 Task: Find connections with filter location Okap with filter topic #Lockdownwith filter profile language Potuguese with filter current company Kantar with filter school Bishop Cotton Boys' School with filter industry Building Construction with filter service category Packaging Design with filter keywords title IT Manager
Action: Mouse moved to (652, 87)
Screenshot: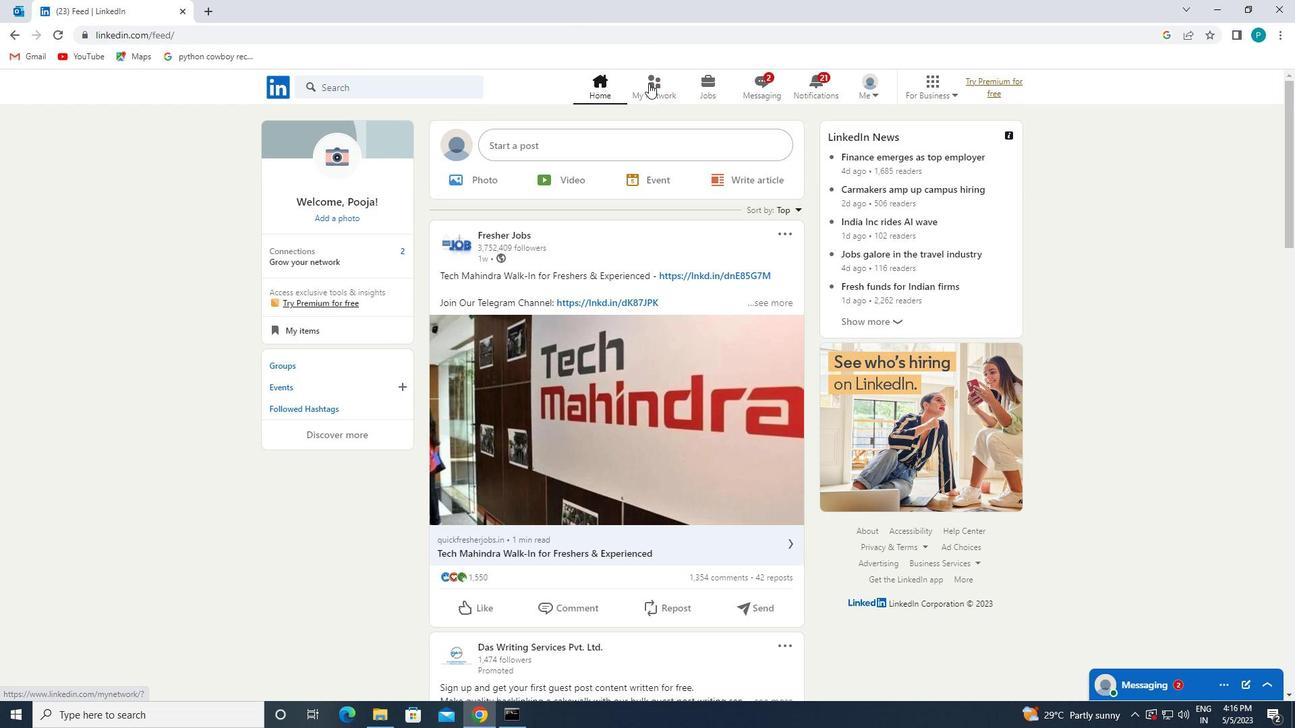 
Action: Mouse pressed left at (652, 87)
Screenshot: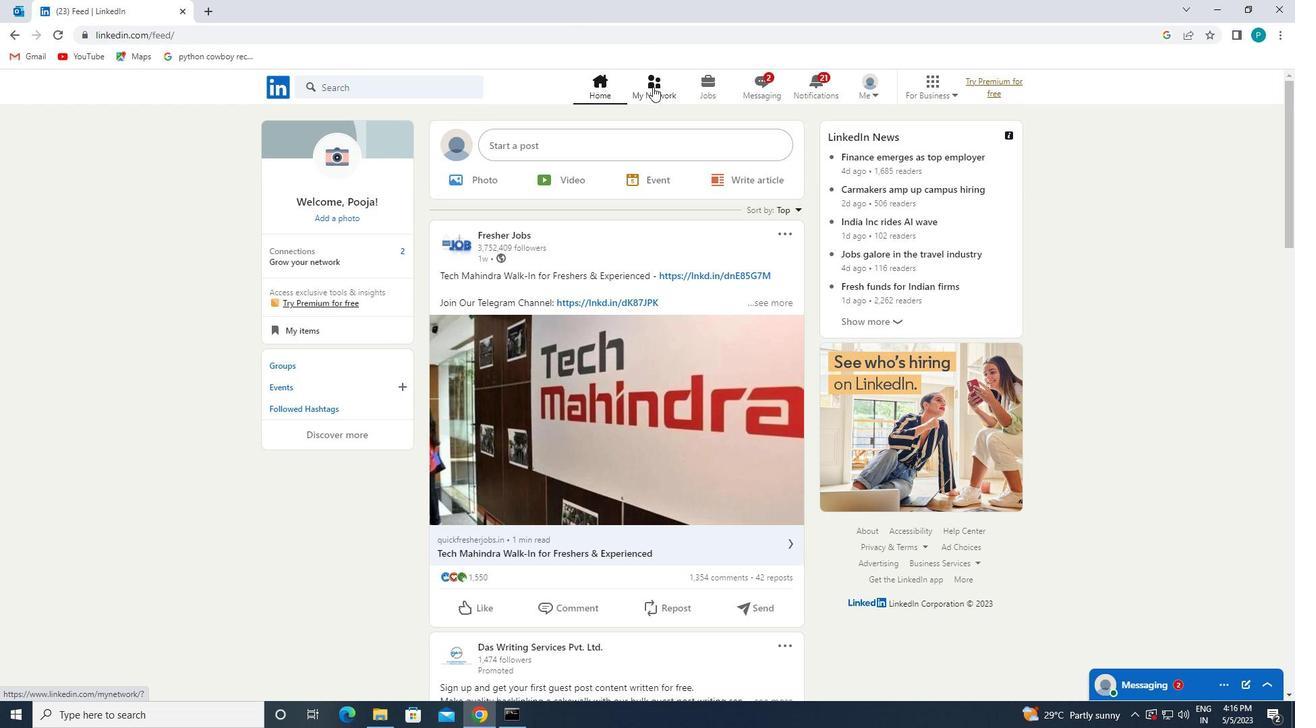 
Action: Mouse moved to (407, 167)
Screenshot: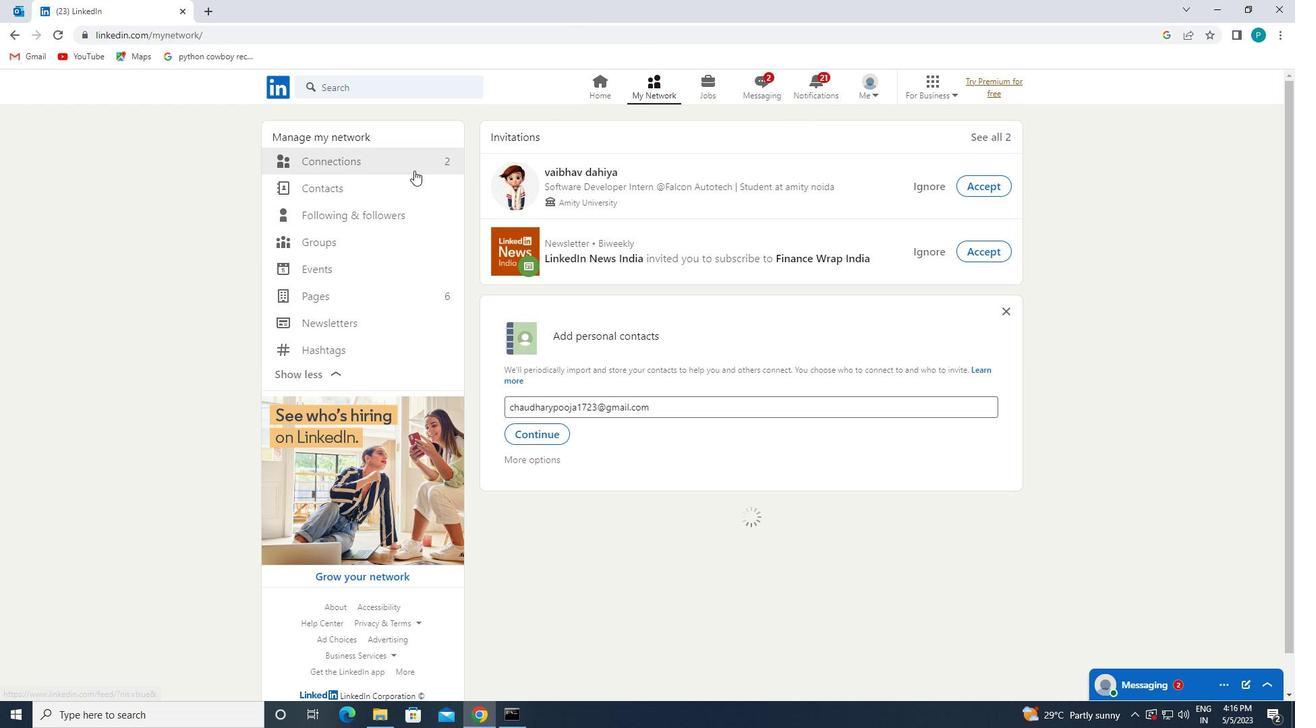 
Action: Mouse pressed left at (407, 167)
Screenshot: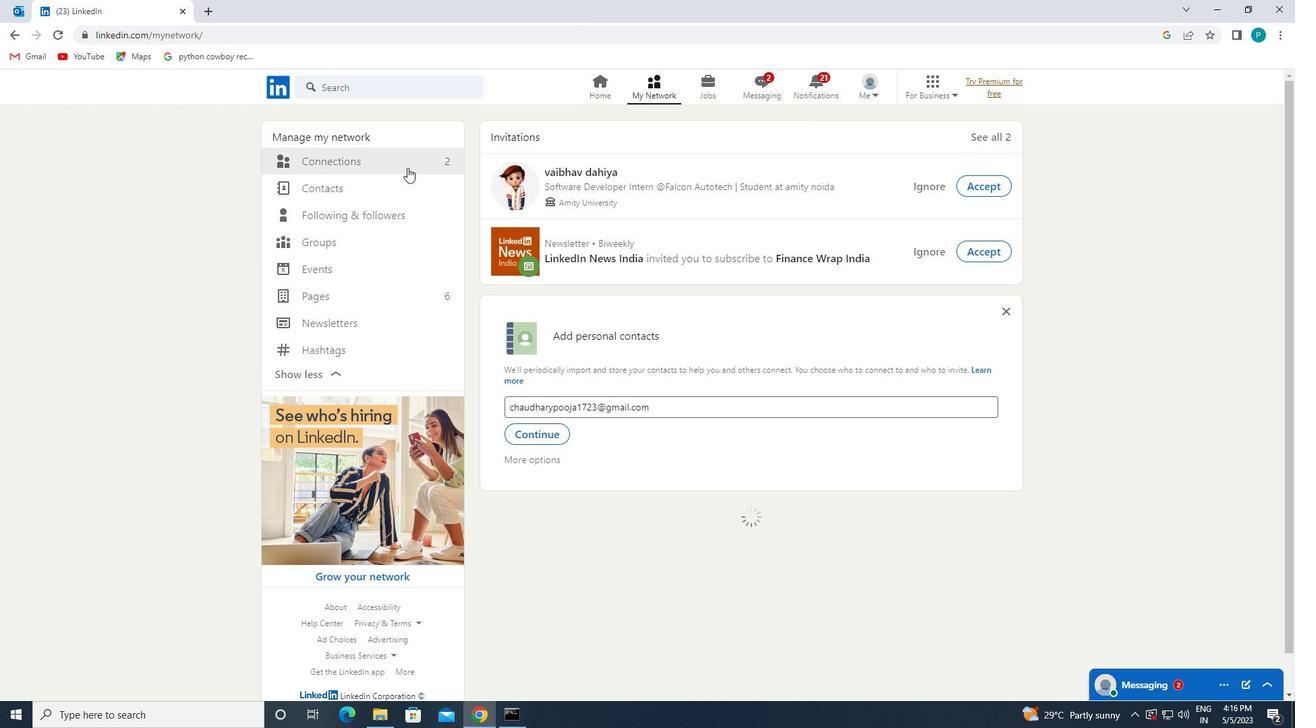 
Action: Mouse moved to (725, 167)
Screenshot: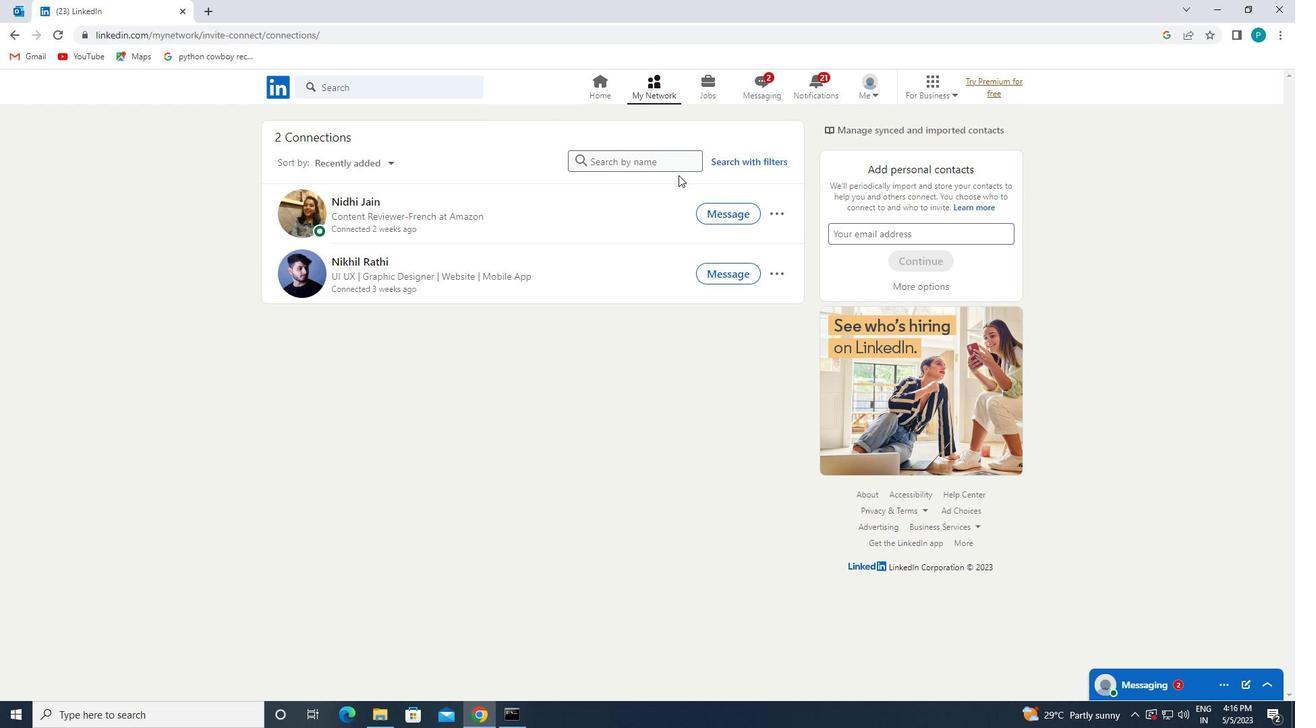 
Action: Mouse pressed left at (725, 167)
Screenshot: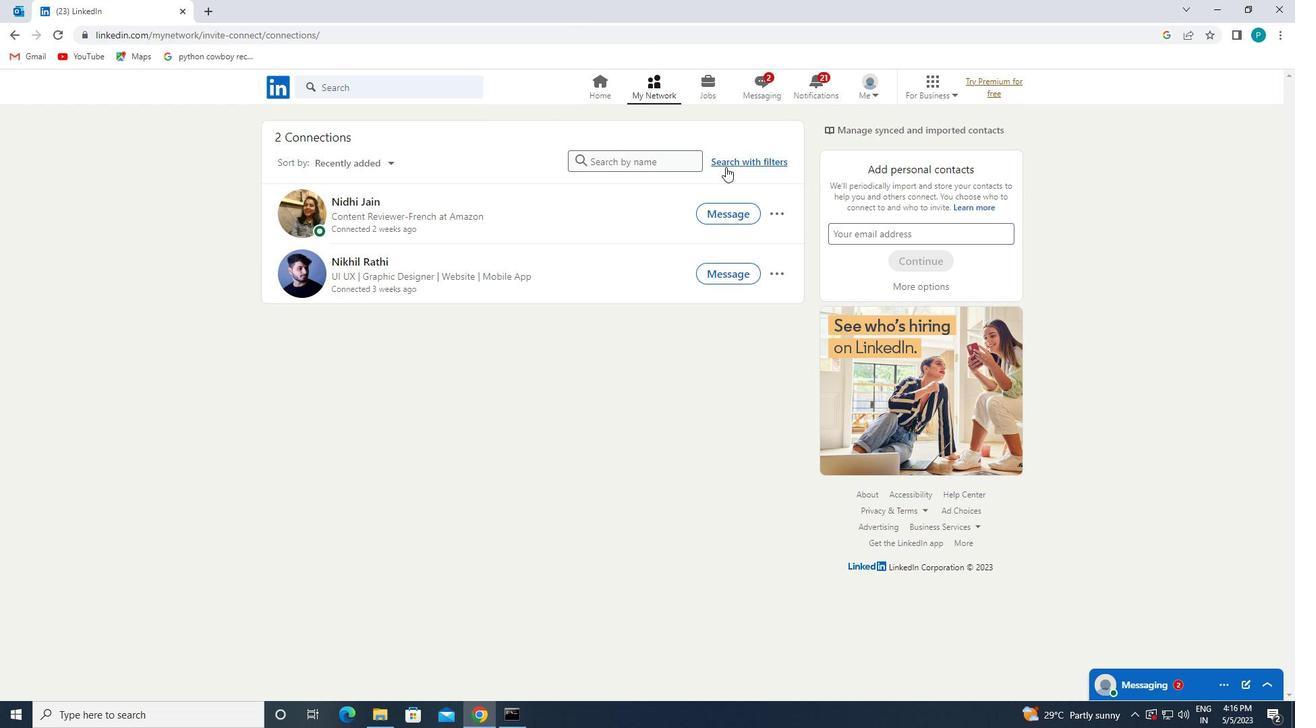 
Action: Mouse moved to (677, 124)
Screenshot: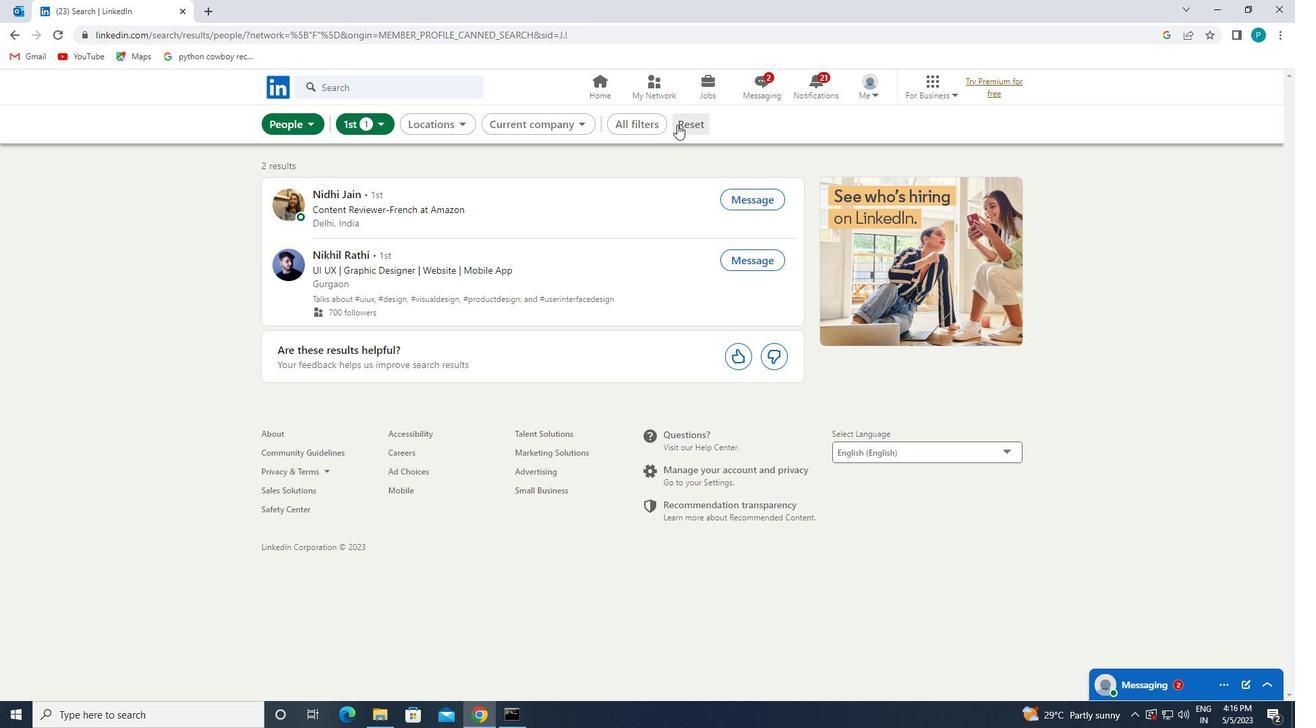 
Action: Mouse pressed left at (677, 124)
Screenshot: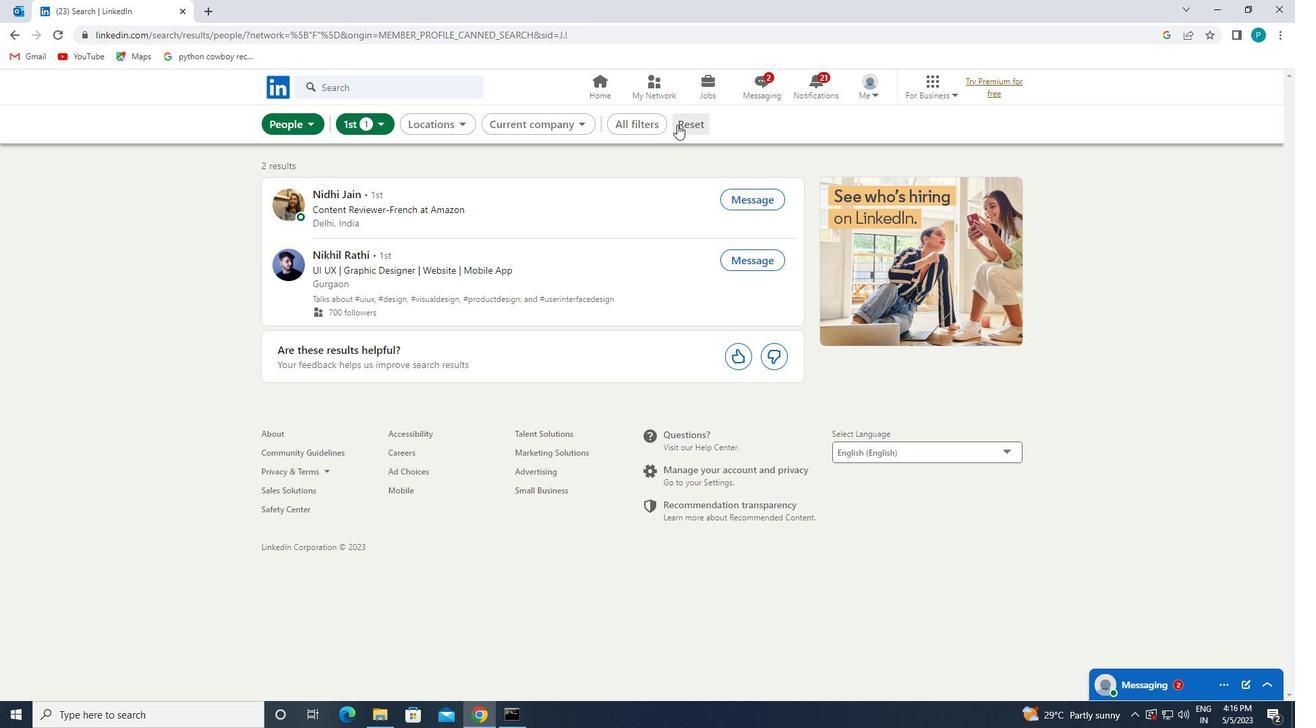 
Action: Mouse moved to (669, 125)
Screenshot: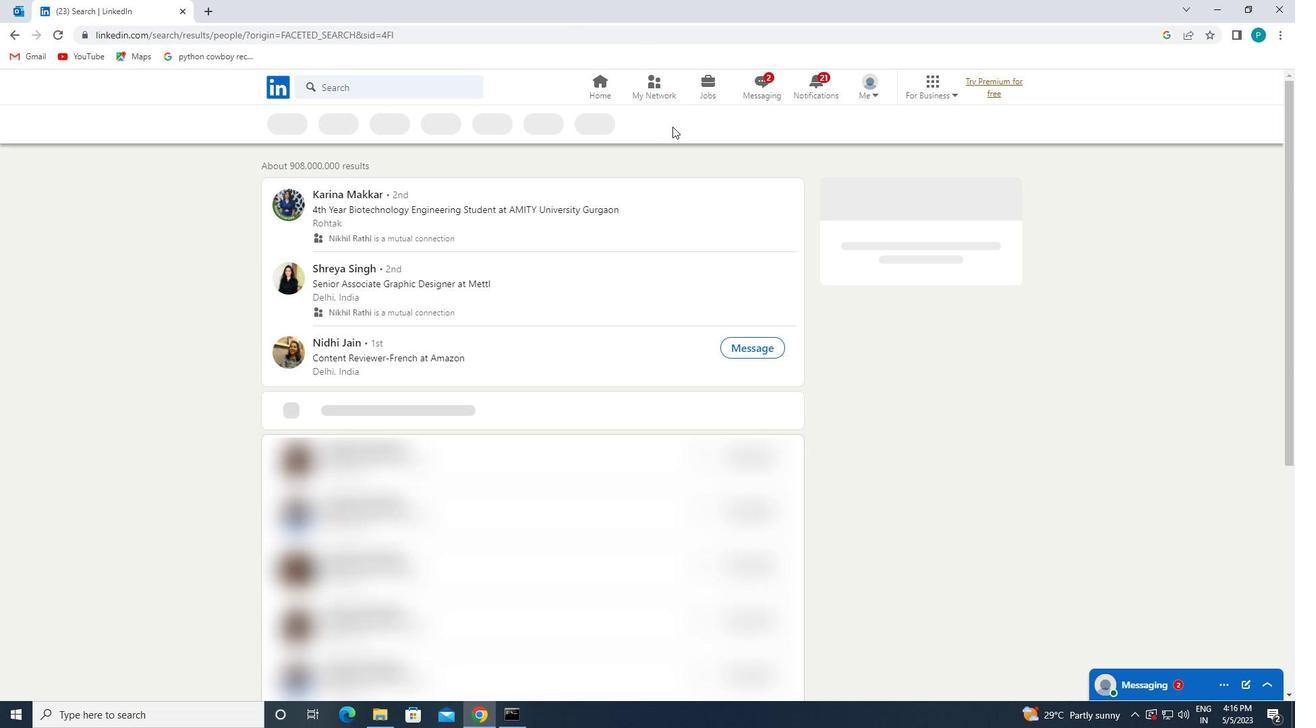 
Action: Mouse pressed left at (669, 125)
Screenshot: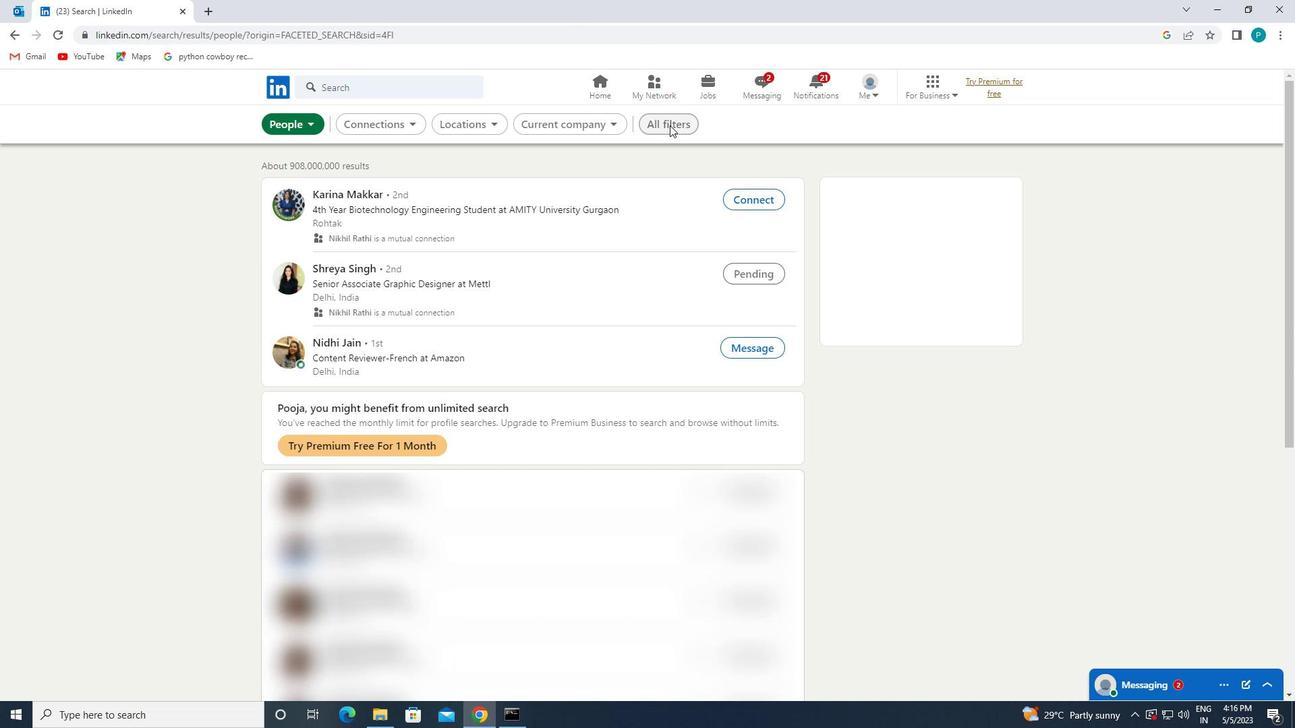 
Action: Mouse moved to (1062, 405)
Screenshot: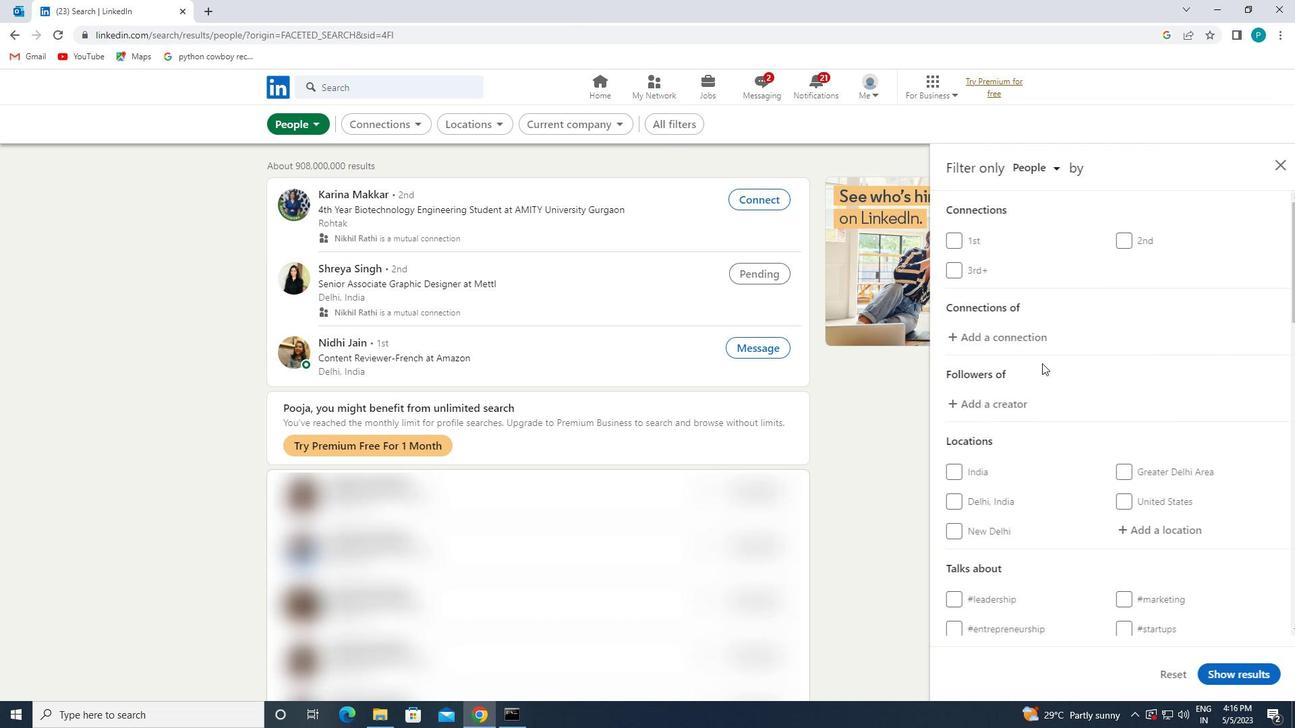 
Action: Mouse scrolled (1062, 404) with delta (0, 0)
Screenshot: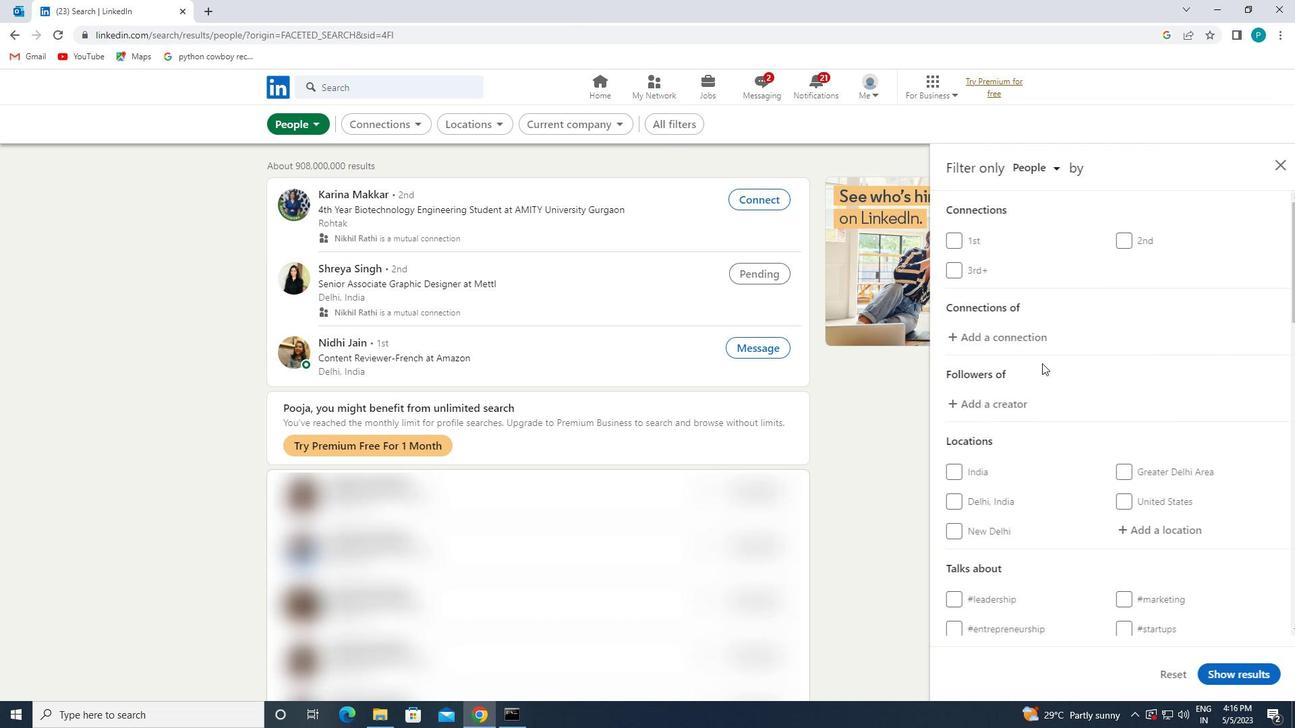 
Action: Mouse moved to (1062, 408)
Screenshot: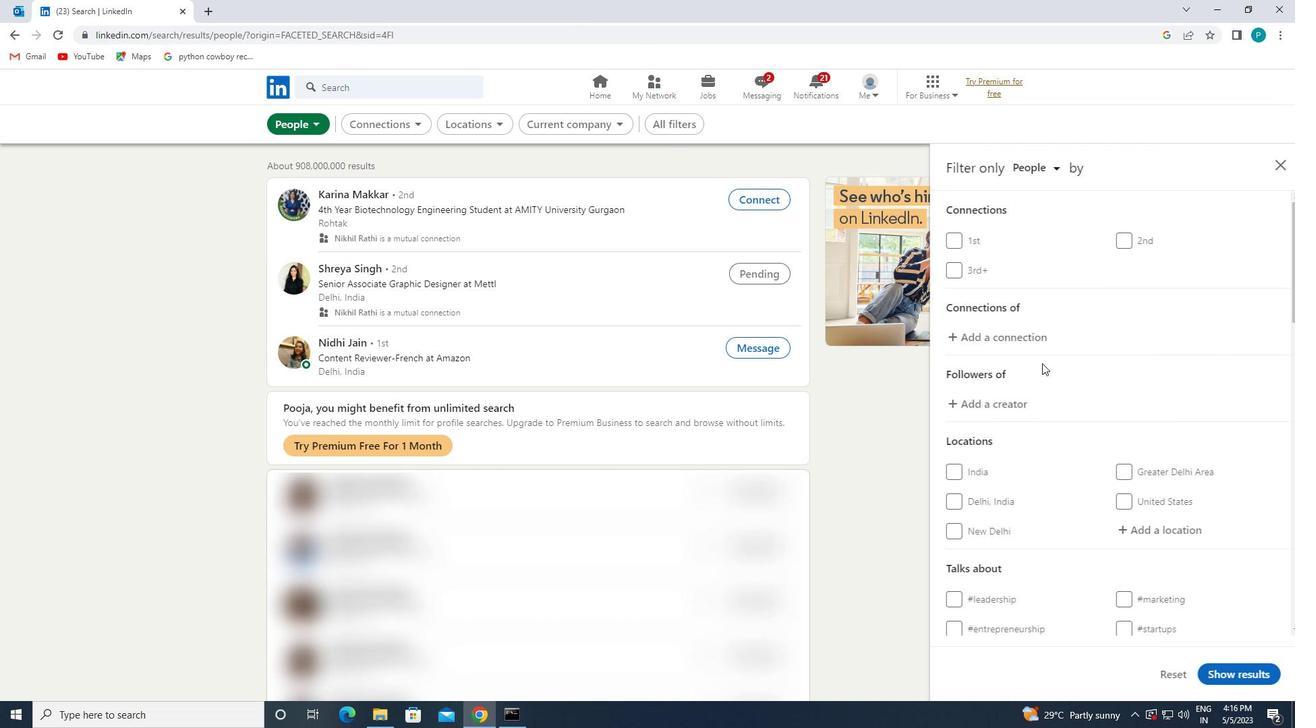 
Action: Mouse scrolled (1062, 407) with delta (0, 0)
Screenshot: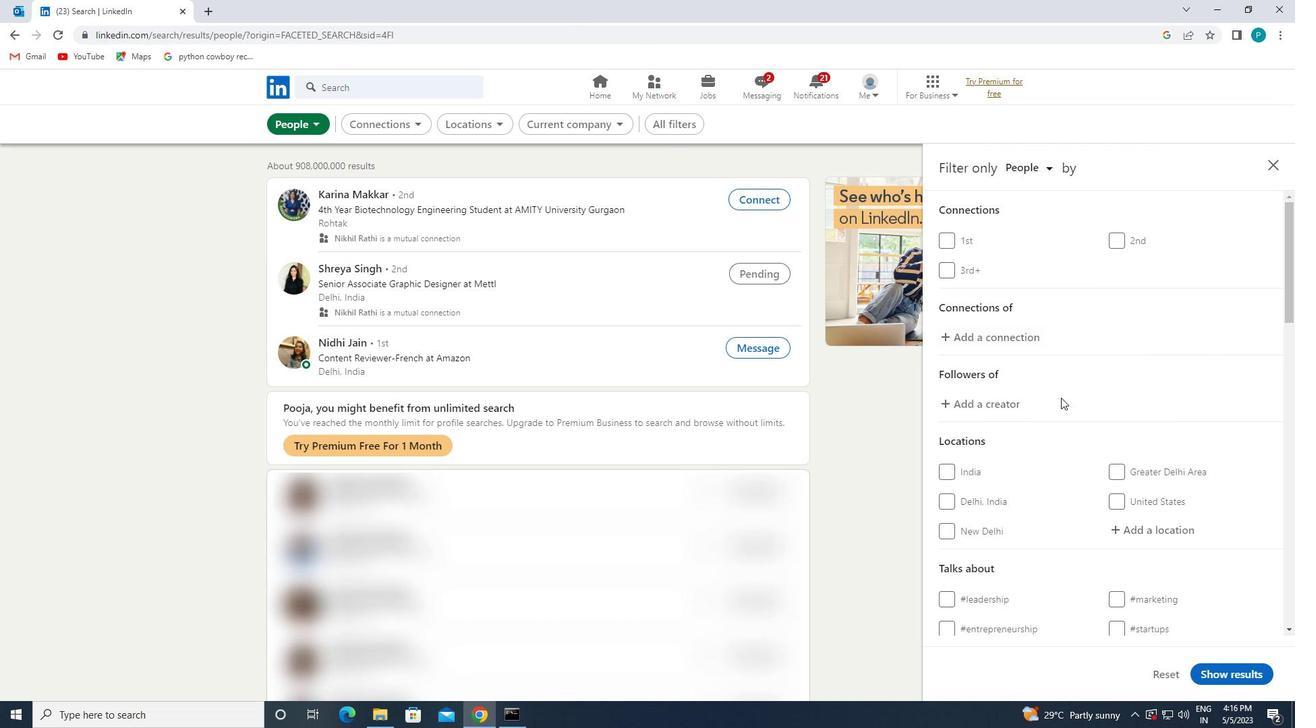 
Action: Mouse moved to (1118, 400)
Screenshot: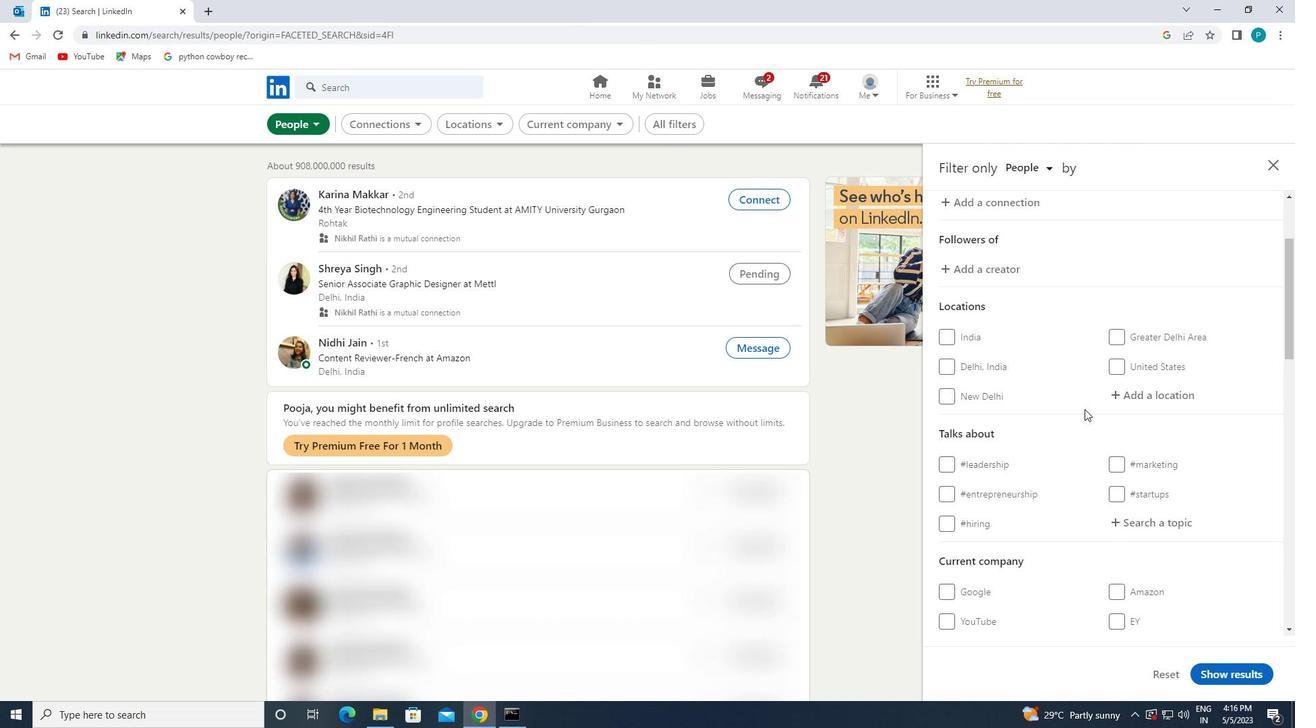 
Action: Mouse pressed left at (1118, 400)
Screenshot: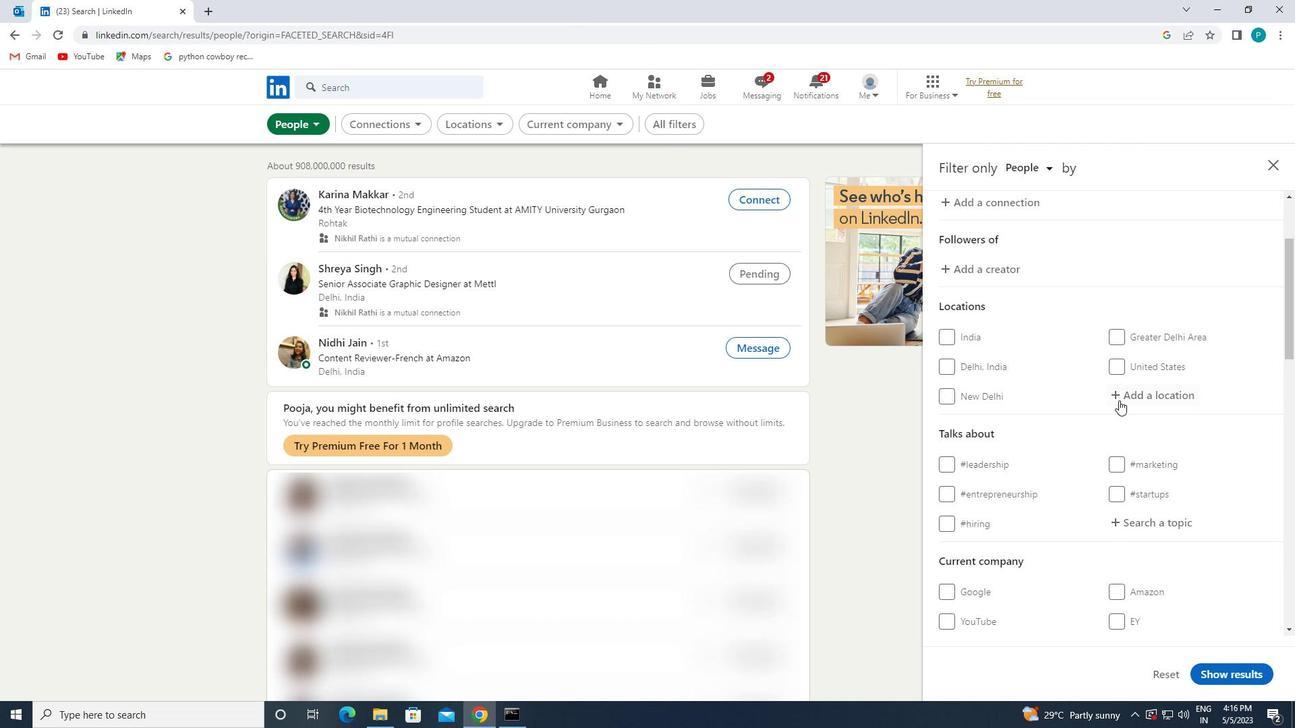 
Action: Mouse moved to (517, 41)
Screenshot: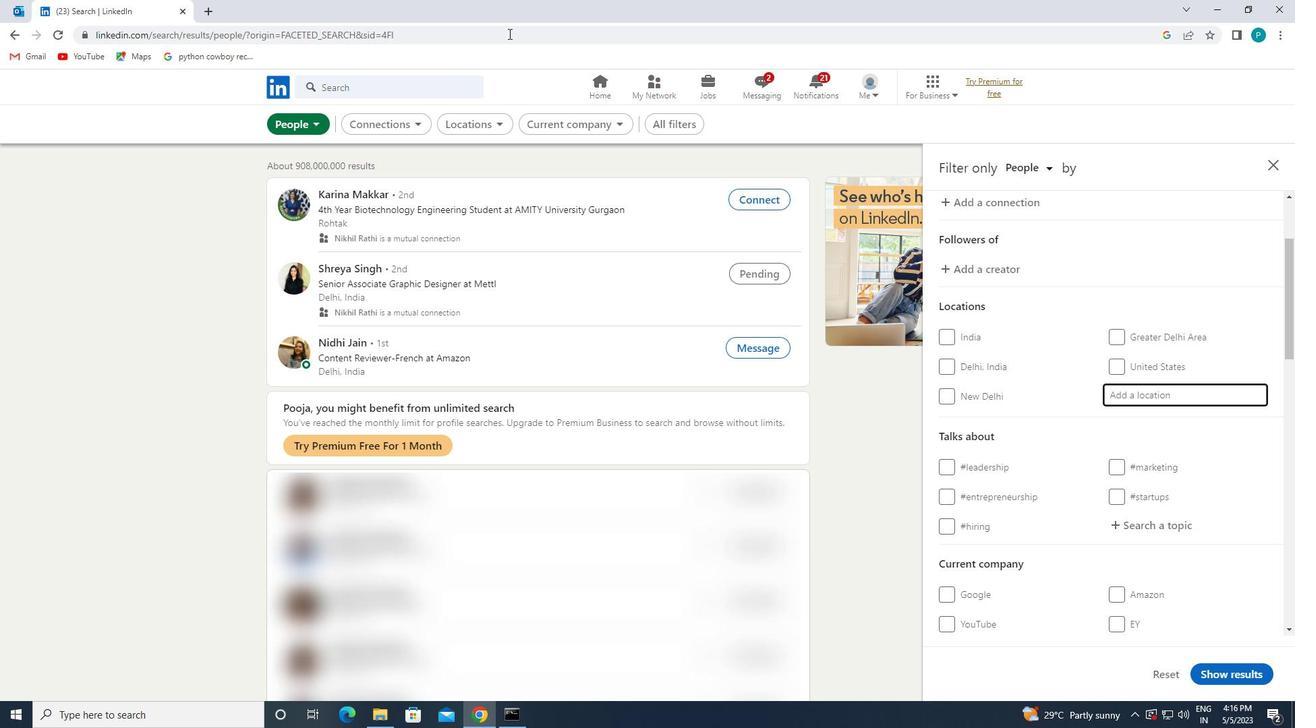 
Action: Key pressed <Key.caps_lock>o<Key.caps_lock>kap
Screenshot: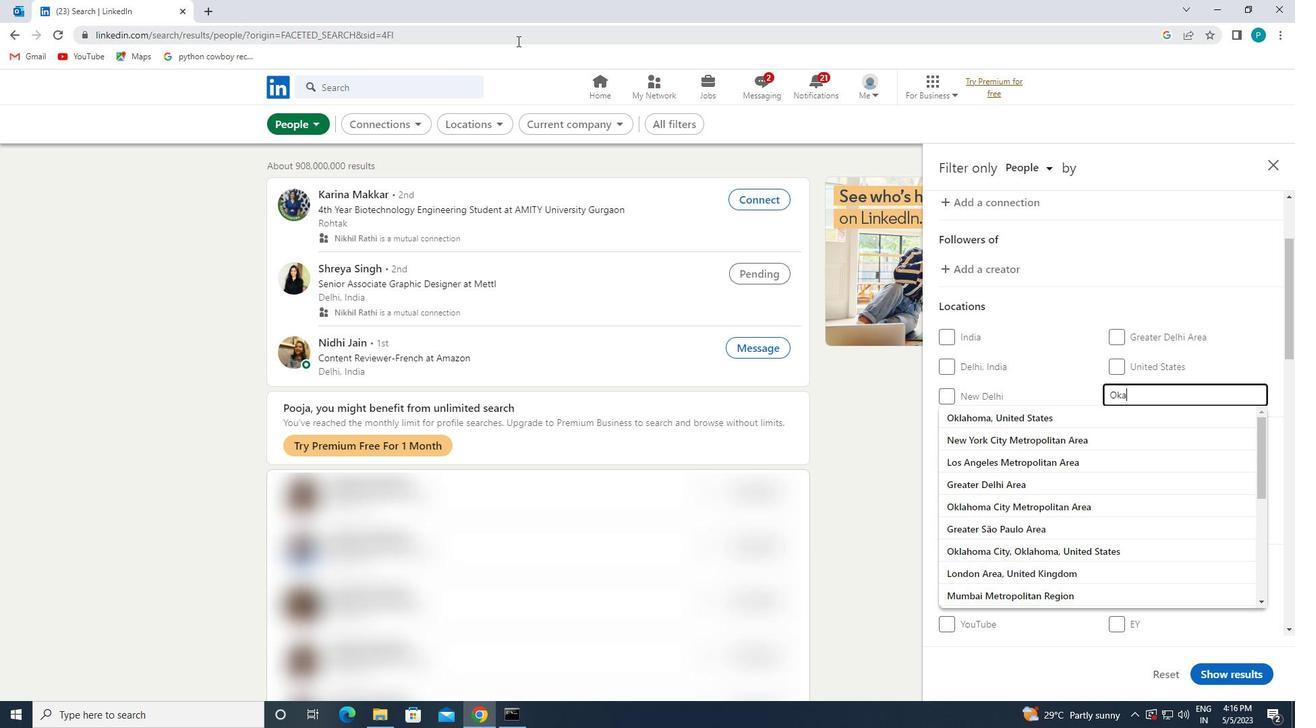 
Action: Mouse moved to (533, 52)
Screenshot: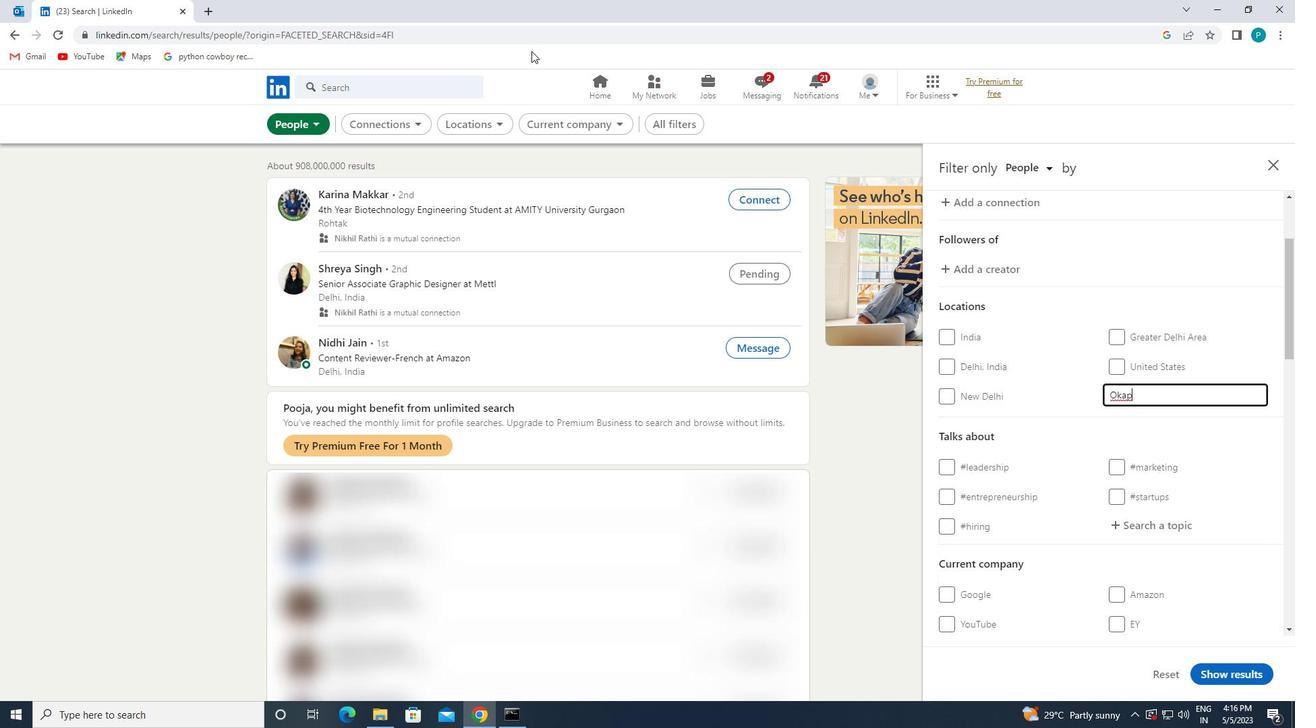 
Action: Mouse scrolled (533, 51) with delta (0, 0)
Screenshot: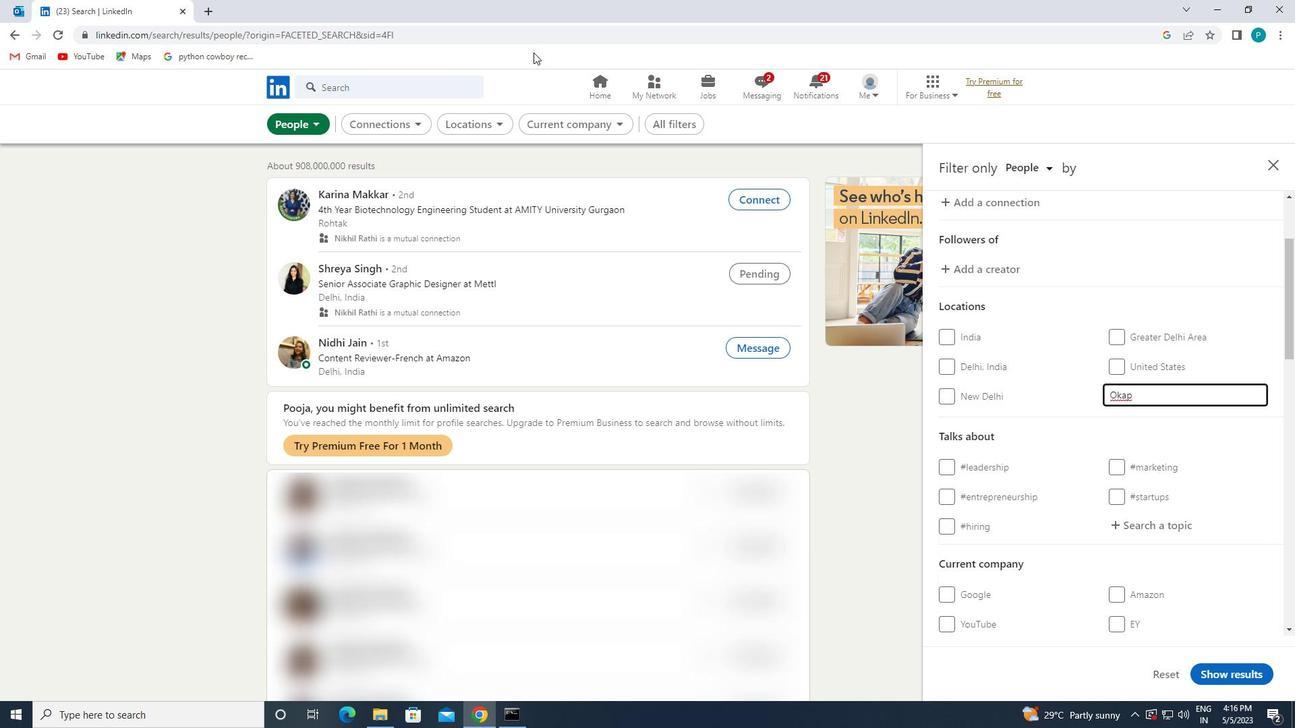 
Action: Mouse moved to (542, 71)
Screenshot: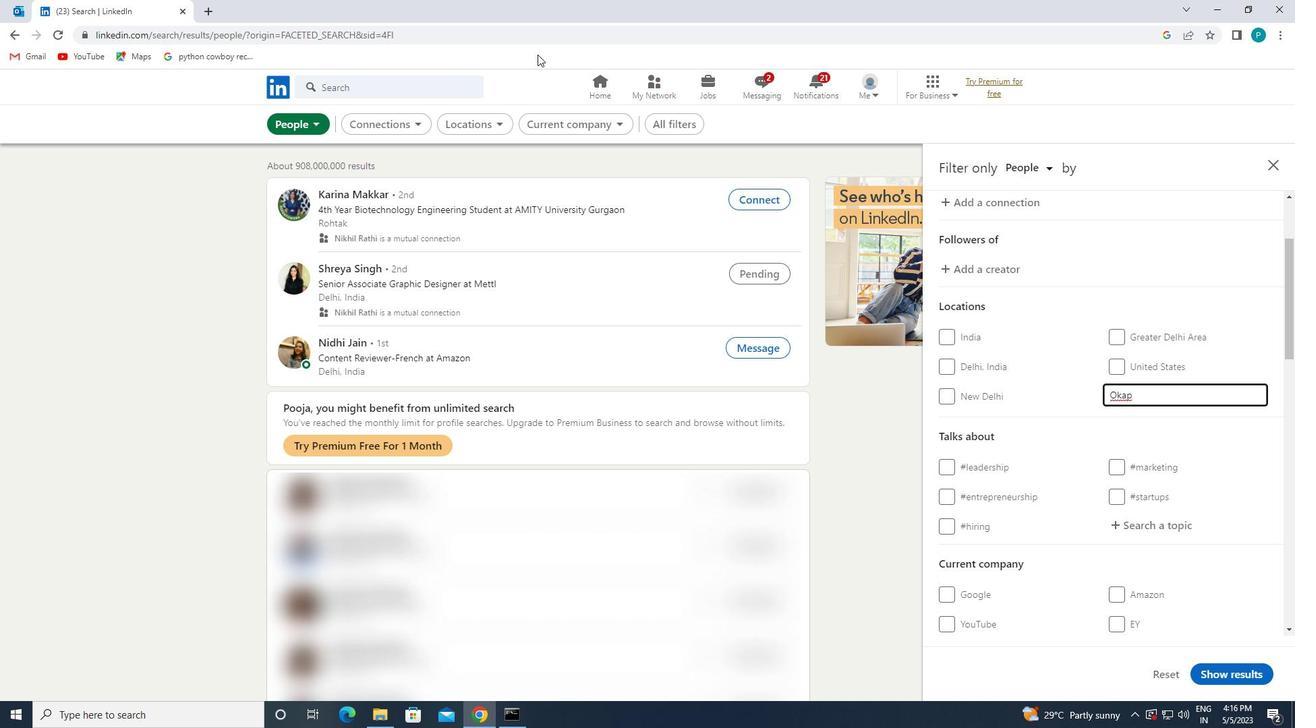 
Action: Mouse scrolled (542, 70) with delta (0, 0)
Screenshot: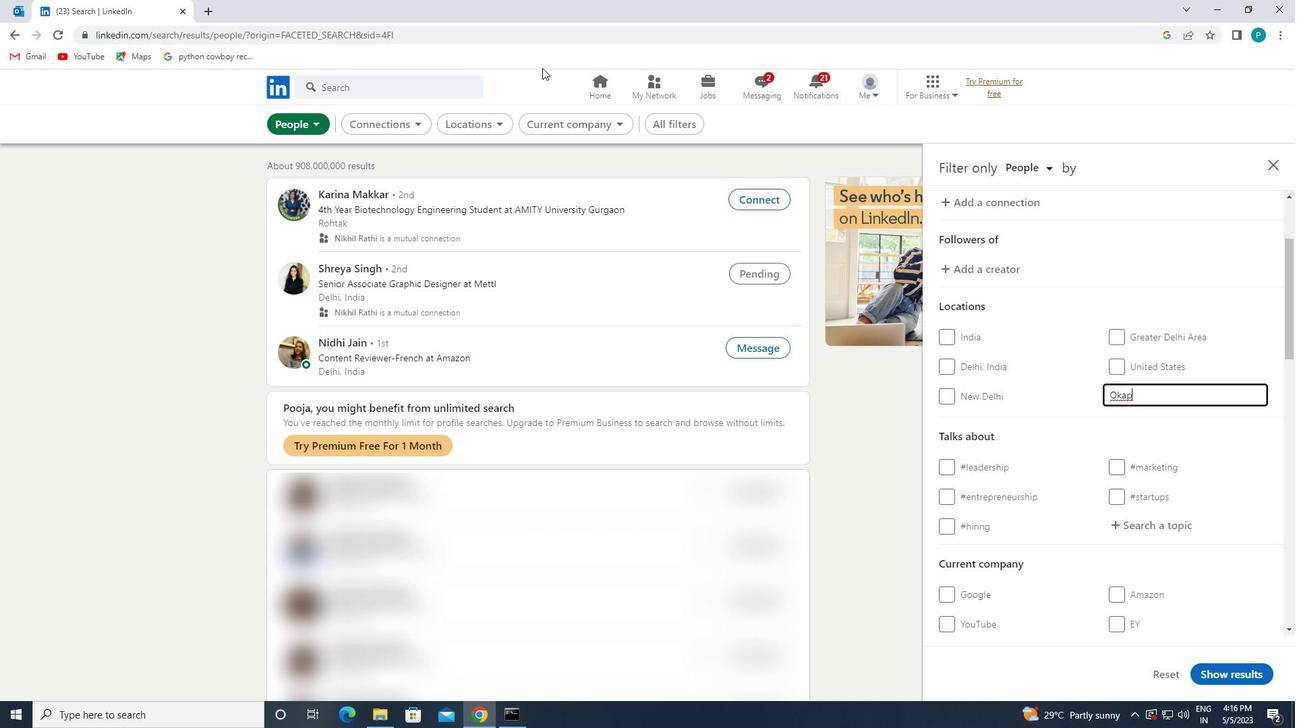 
Action: Mouse moved to (1197, 408)
Screenshot: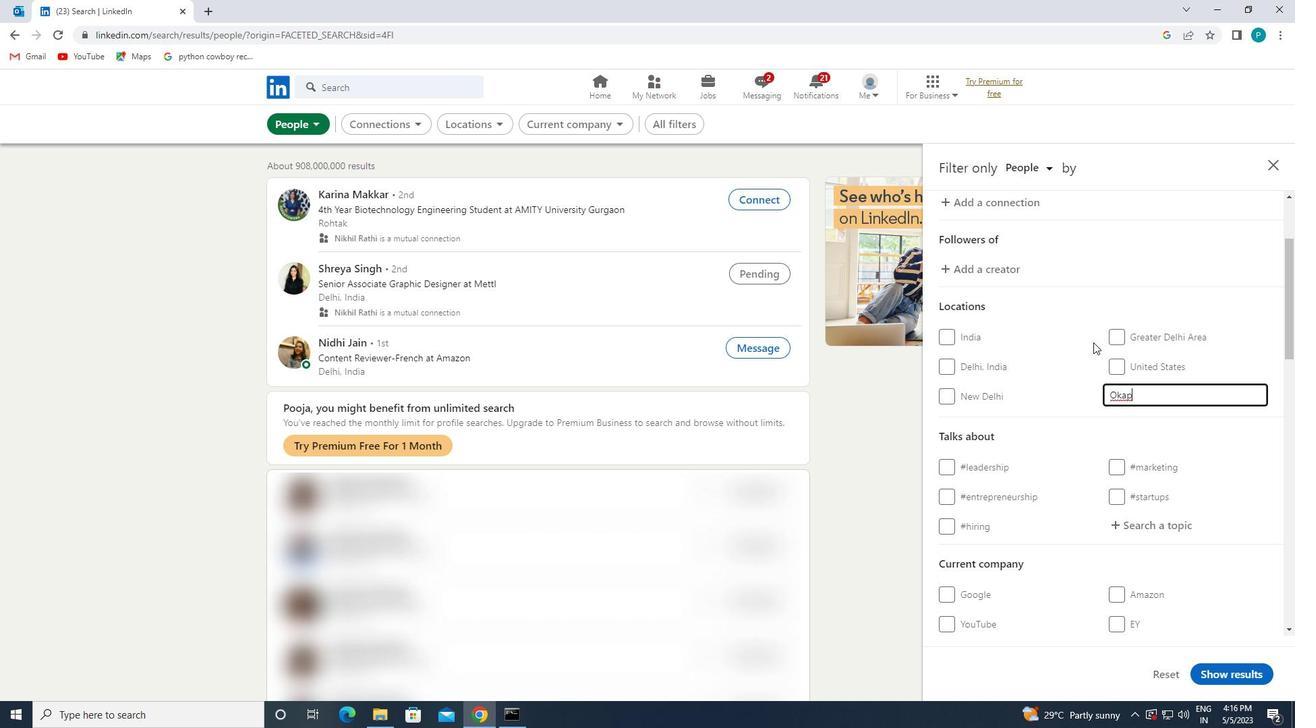 
Action: Mouse scrolled (1197, 407) with delta (0, 0)
Screenshot: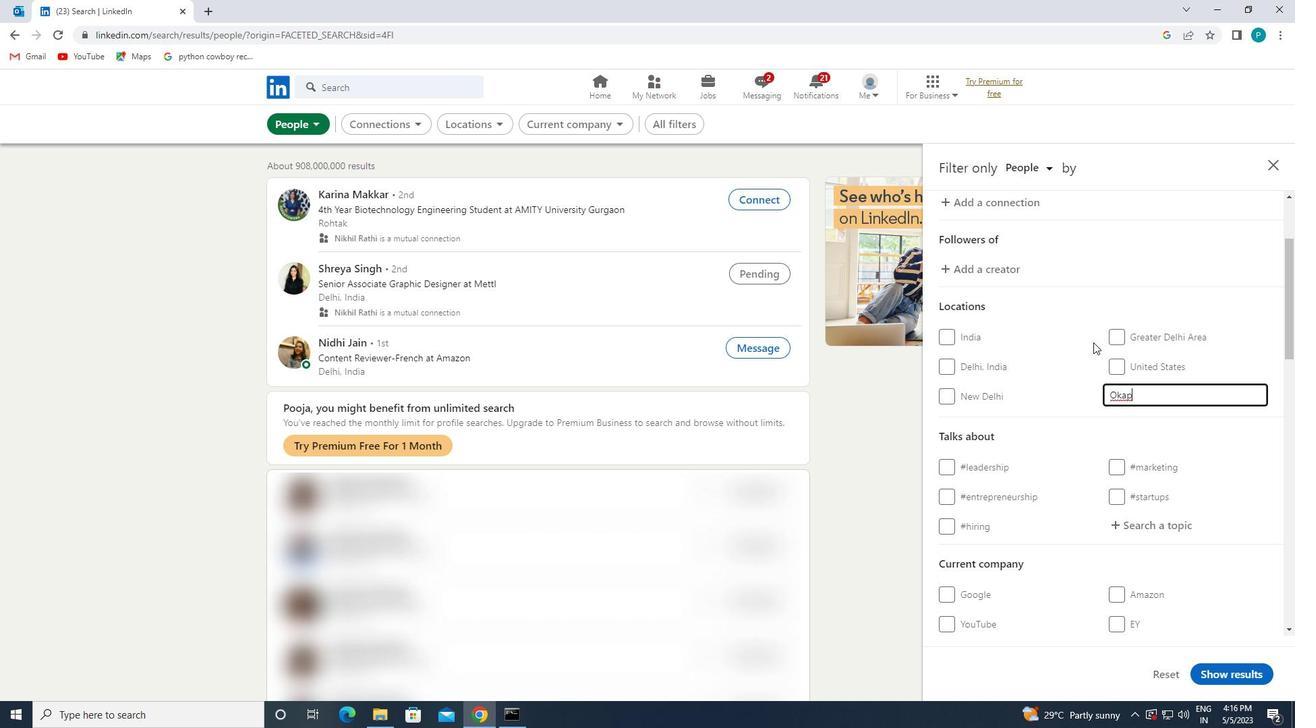 
Action: Mouse moved to (1198, 409)
Screenshot: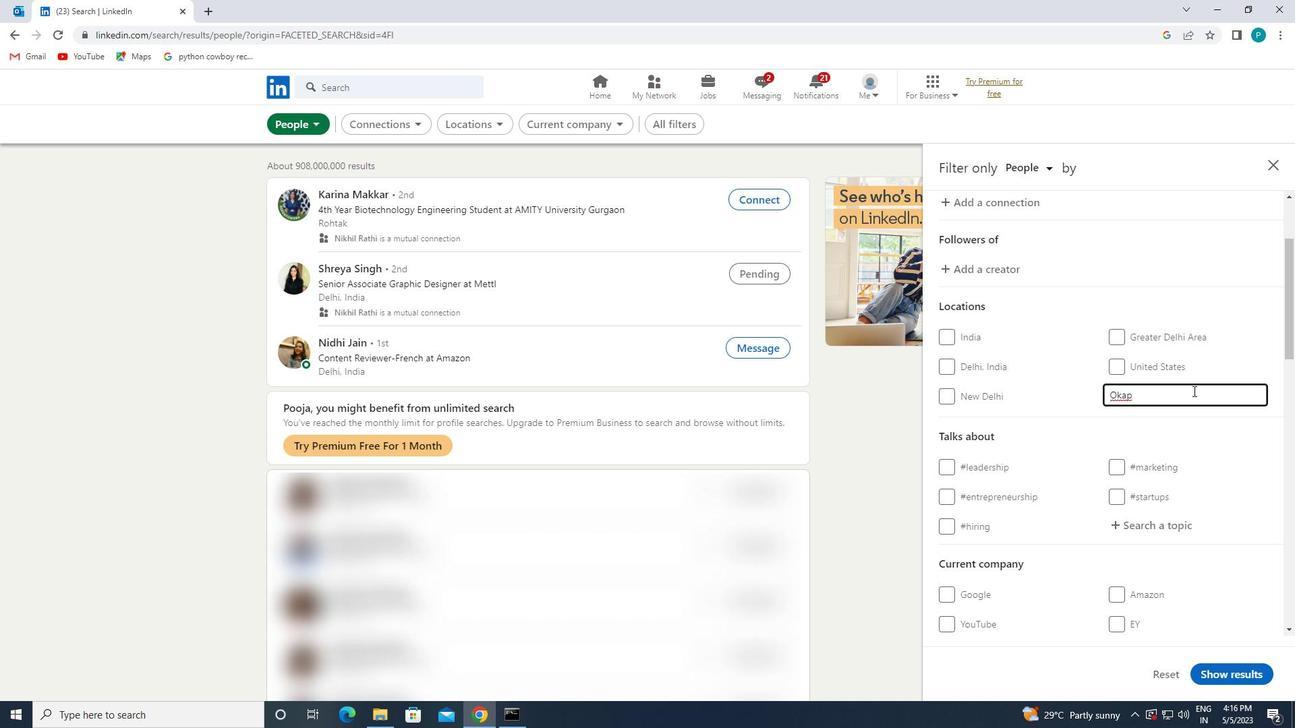 
Action: Mouse scrolled (1198, 408) with delta (0, 0)
Screenshot: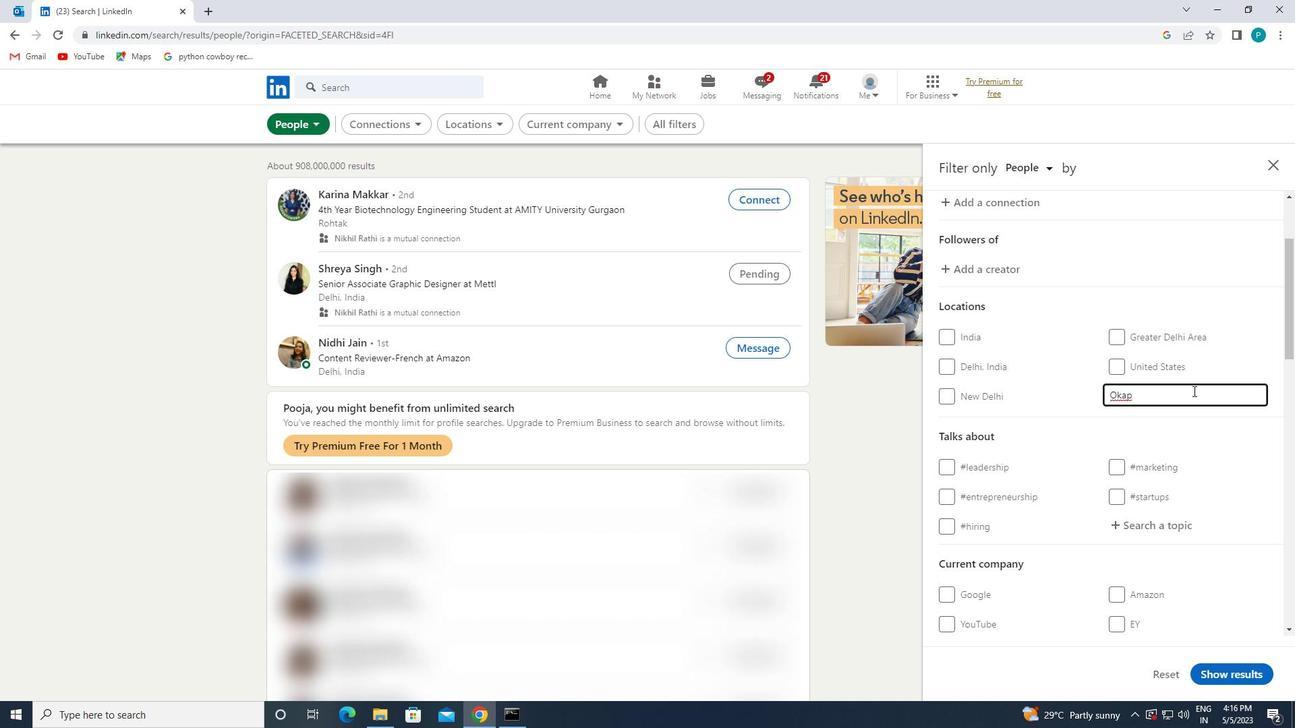 
Action: Mouse scrolled (1198, 408) with delta (0, 0)
Screenshot: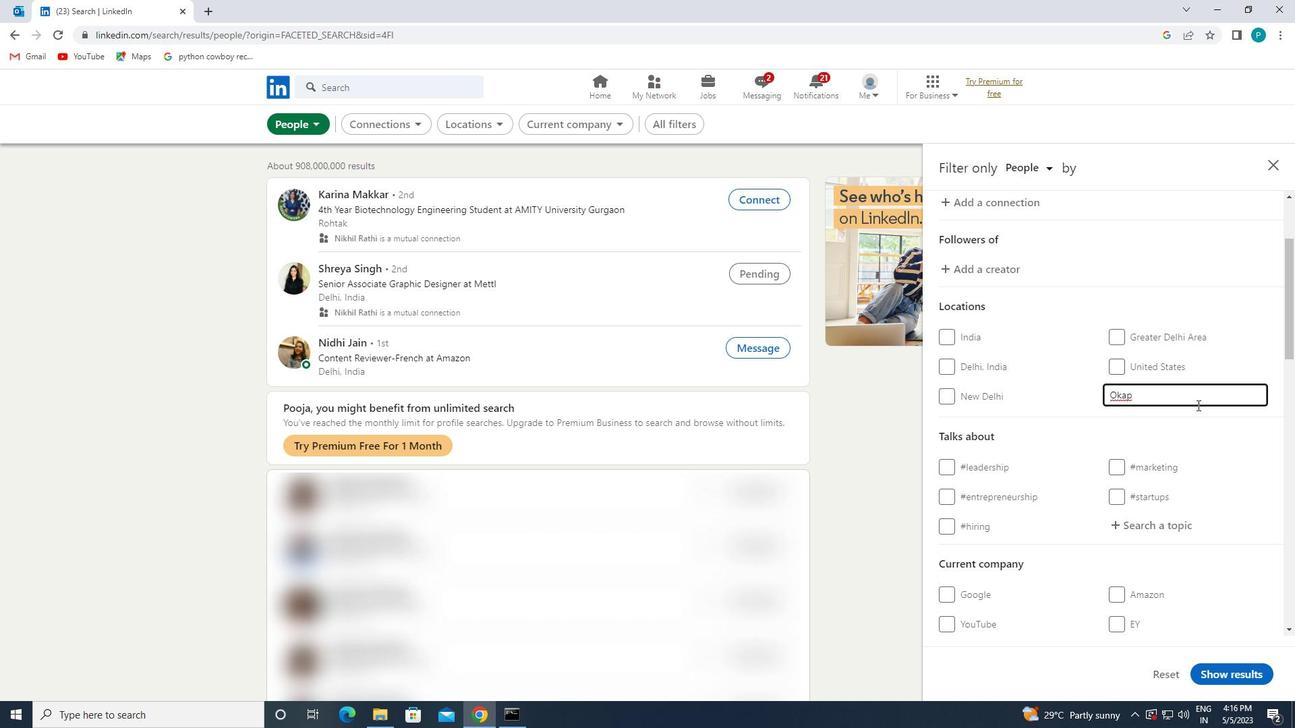 
Action: Mouse moved to (1141, 323)
Screenshot: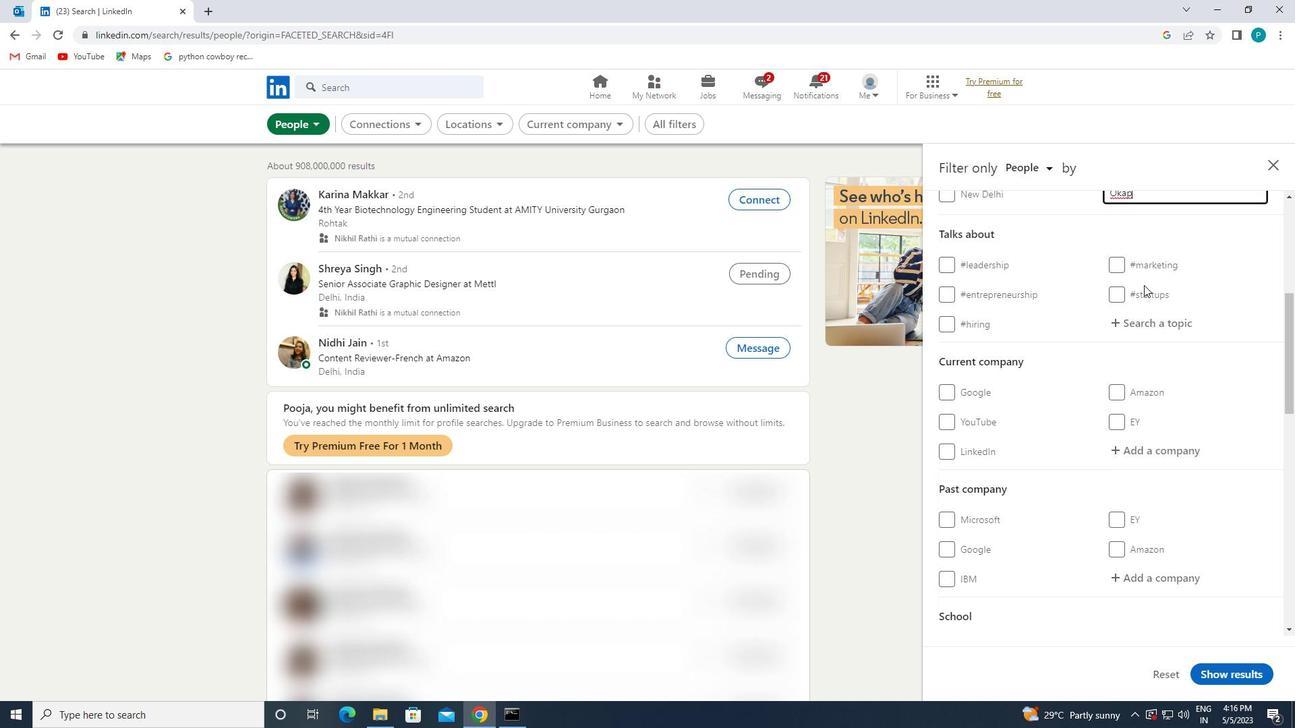 
Action: Mouse pressed left at (1141, 323)
Screenshot: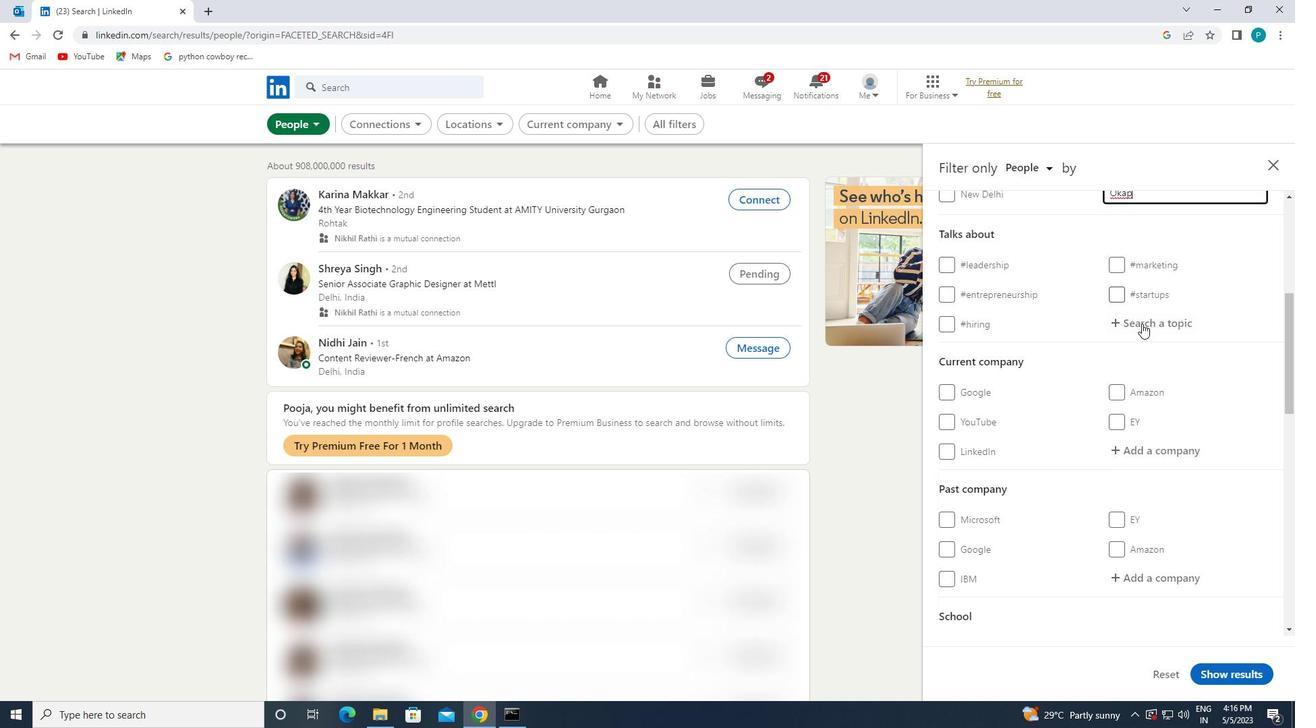 
Action: Key pressed <Key.shift>#<Key.caps_lock>L<Key.caps_lock>OCKDOE<Key.backspace>WN
Screenshot: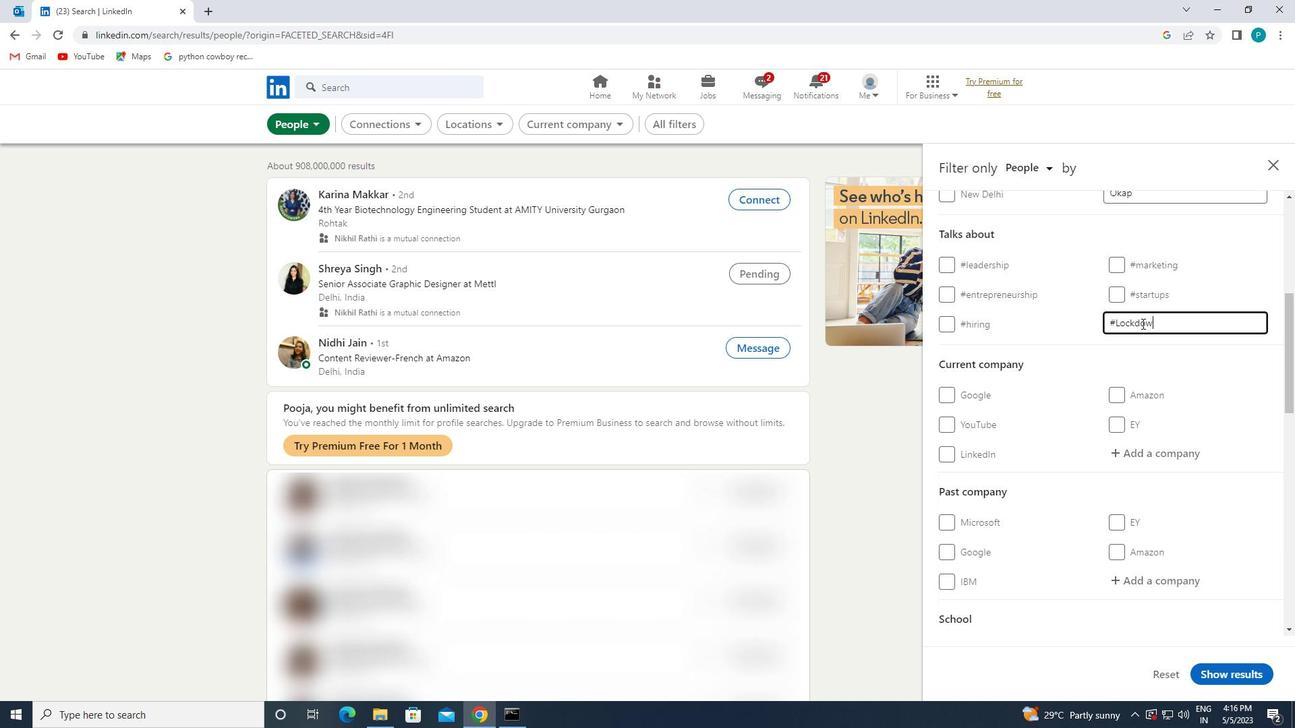 
Action: Mouse moved to (1148, 363)
Screenshot: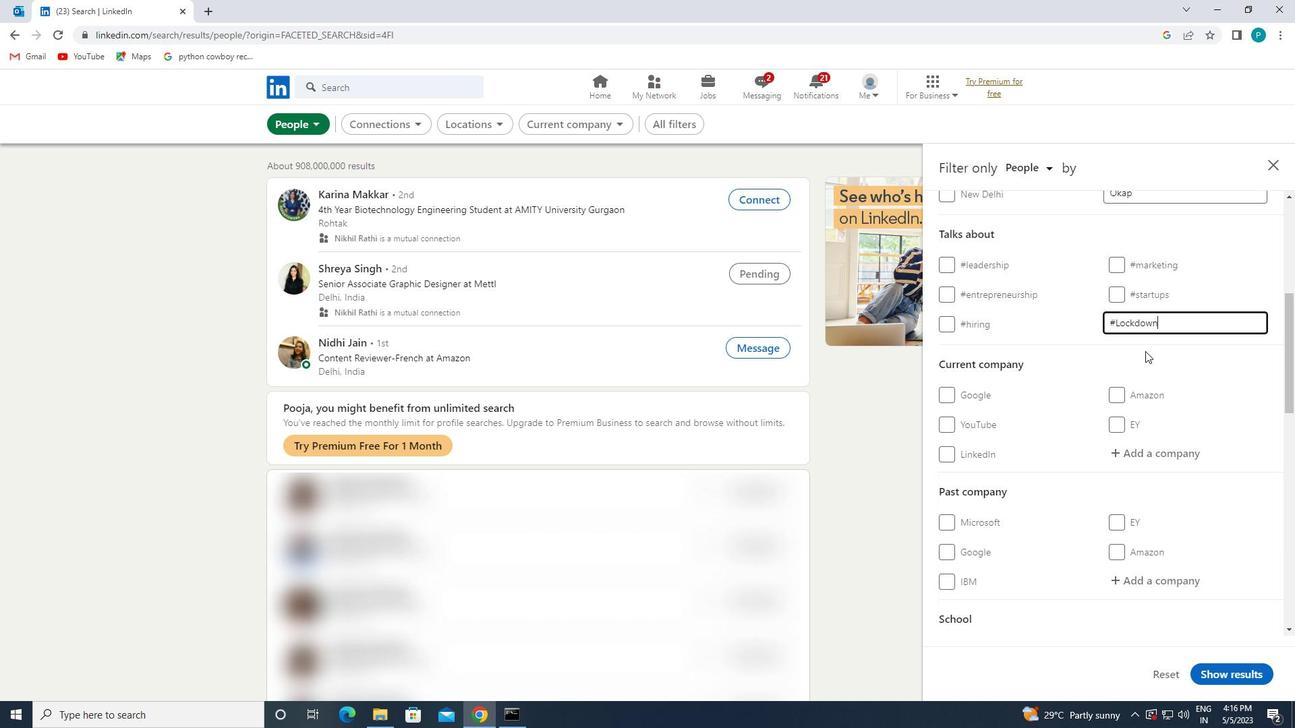 
Action: Mouse scrolled (1148, 362) with delta (0, 0)
Screenshot: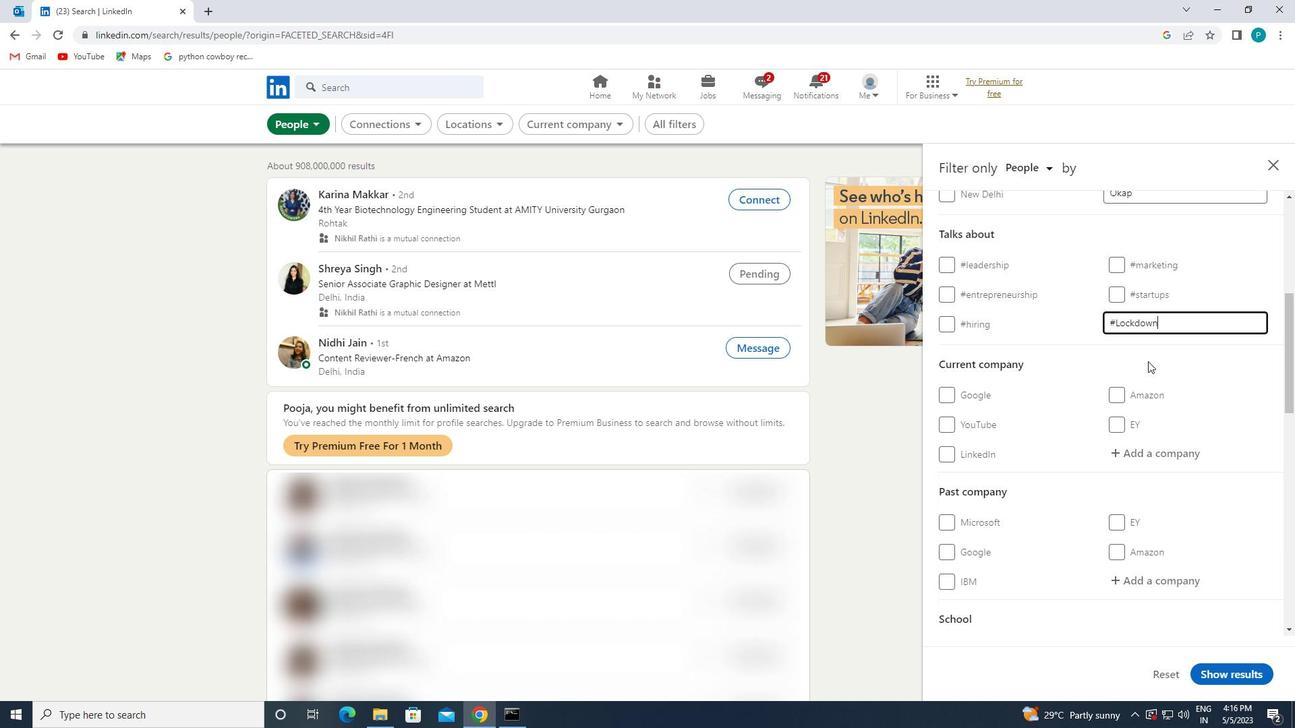 
Action: Mouse scrolled (1148, 362) with delta (0, 0)
Screenshot: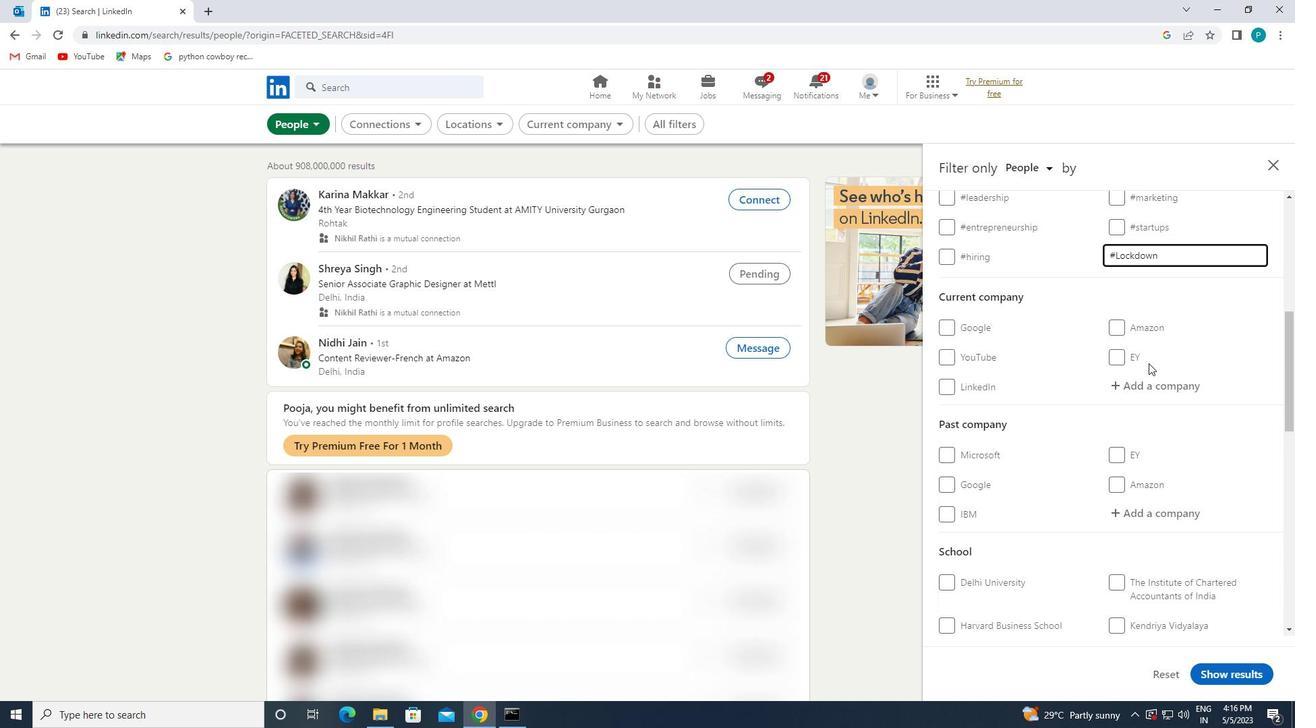 
Action: Mouse moved to (1148, 367)
Screenshot: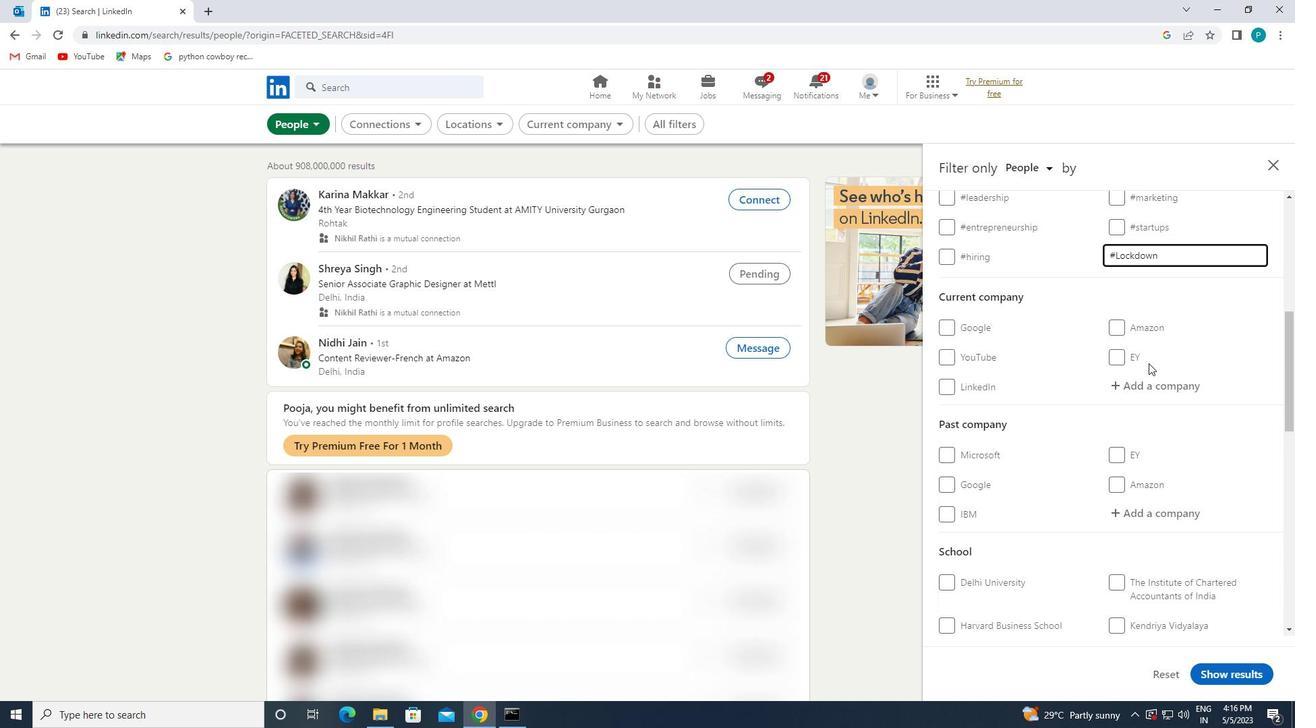 
Action: Mouse scrolled (1148, 366) with delta (0, 0)
Screenshot: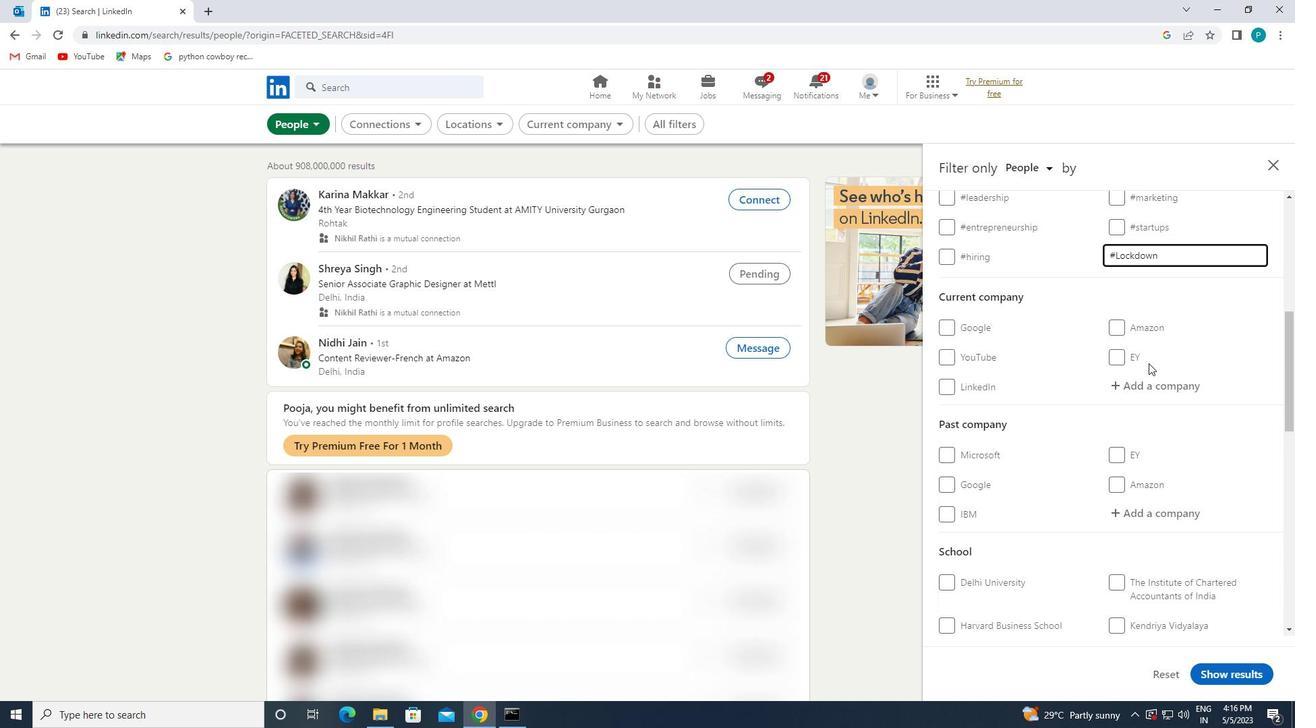 
Action: Mouse moved to (1147, 368)
Screenshot: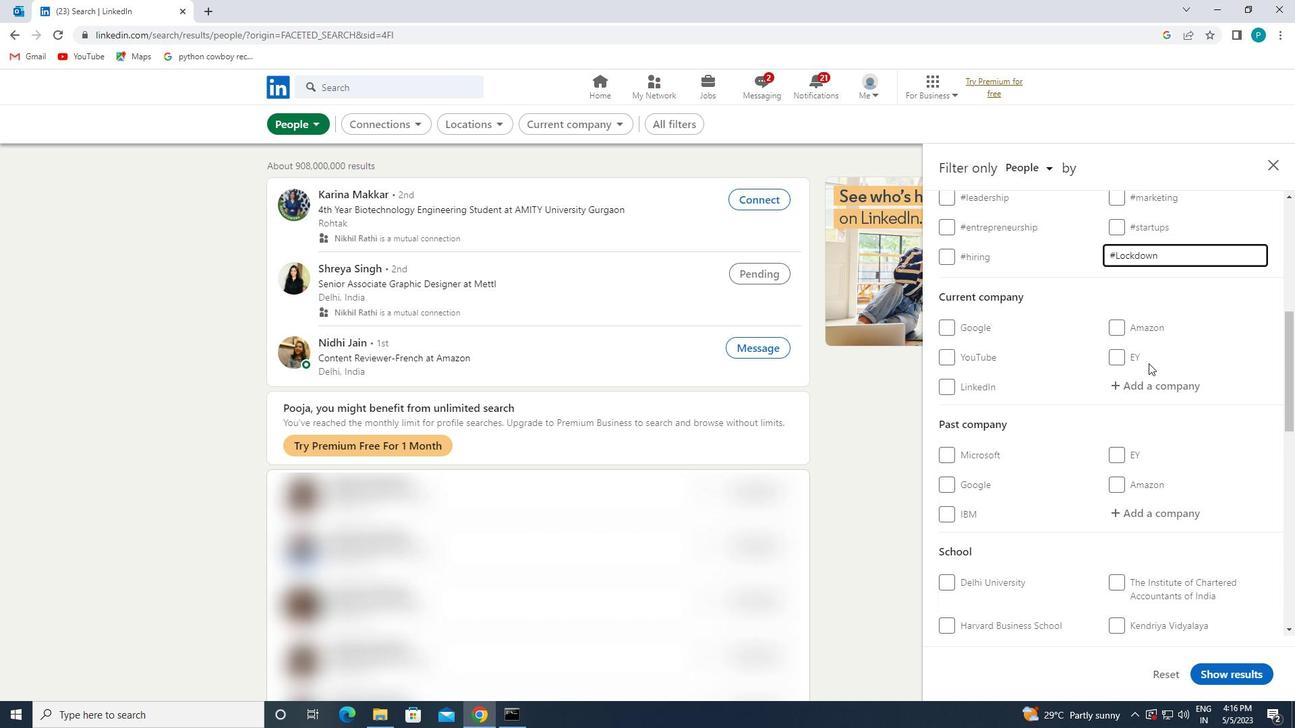 
Action: Mouse scrolled (1147, 368) with delta (0, 0)
Screenshot: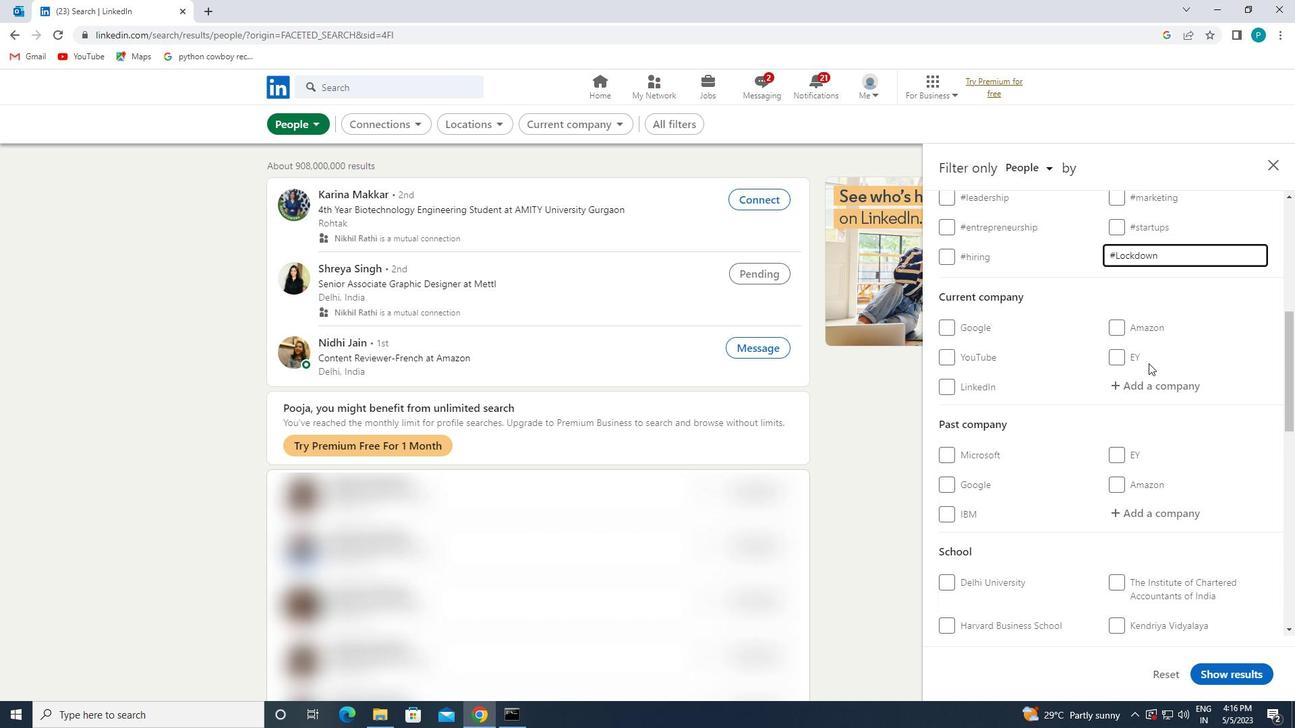
Action: Mouse moved to (1145, 370)
Screenshot: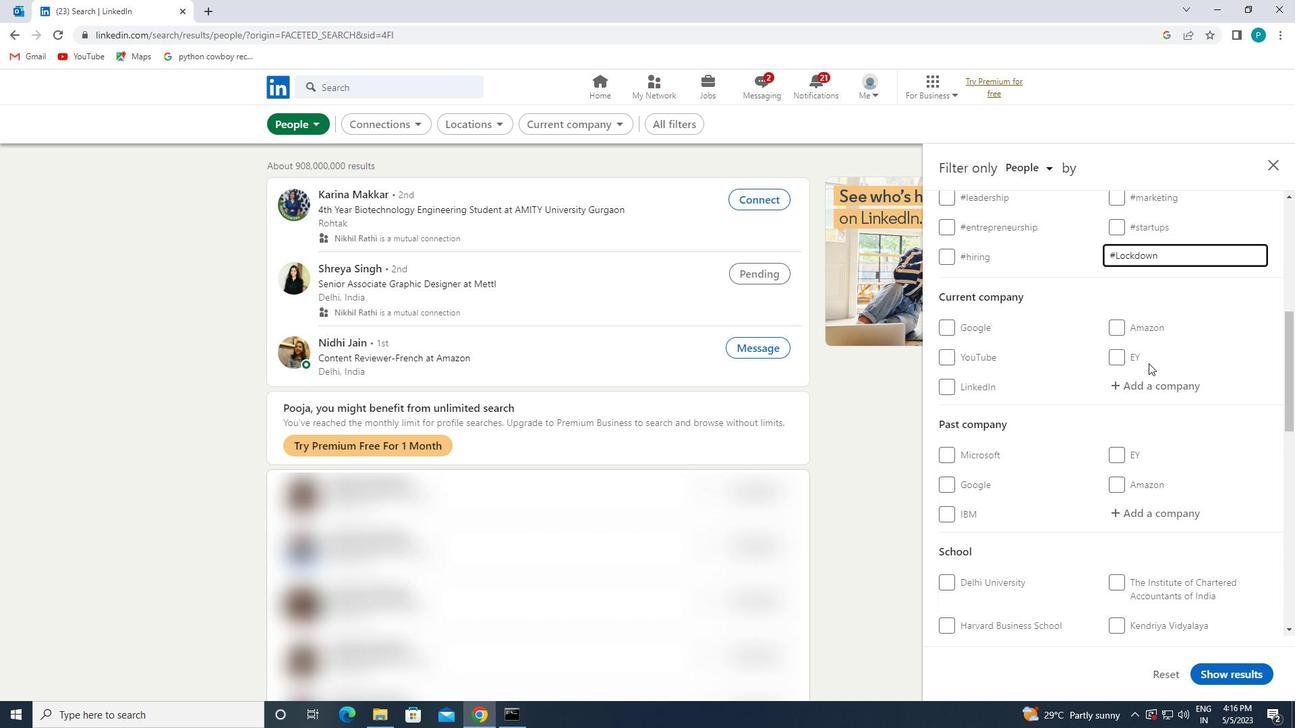 
Action: Mouse scrolled (1145, 369) with delta (0, 0)
Screenshot: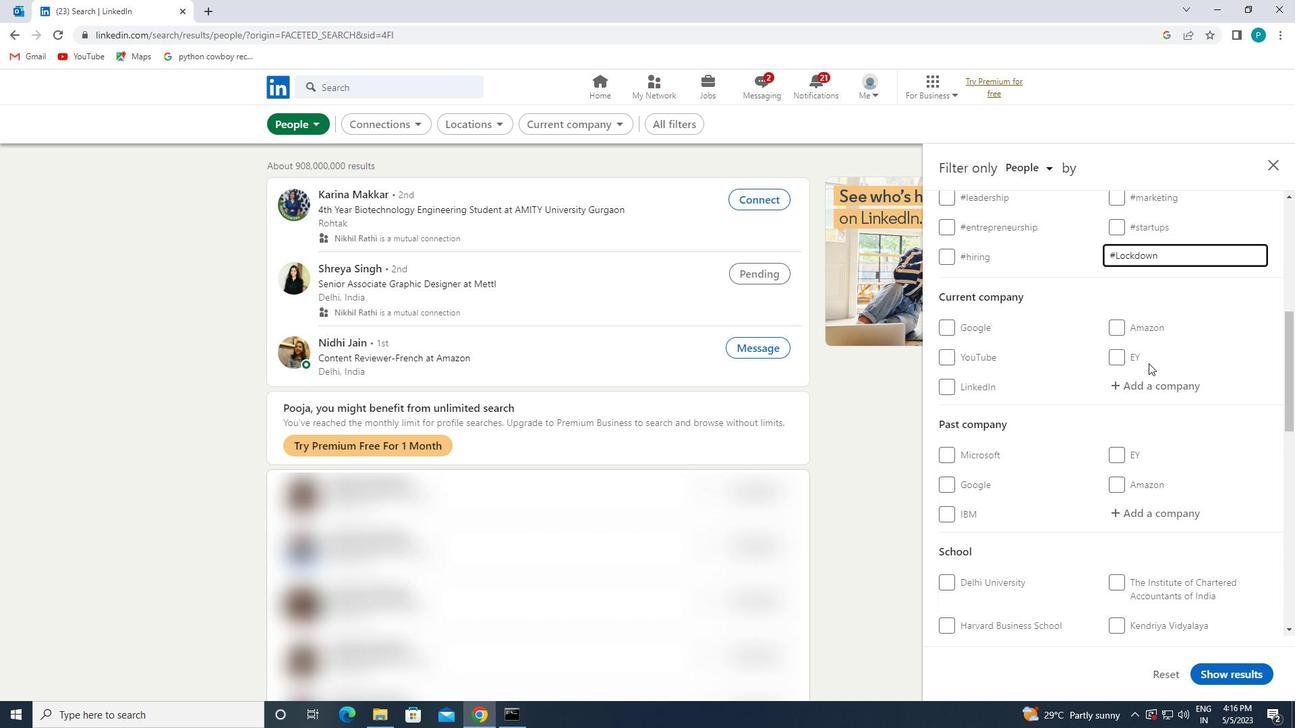 
Action: Mouse moved to (1063, 389)
Screenshot: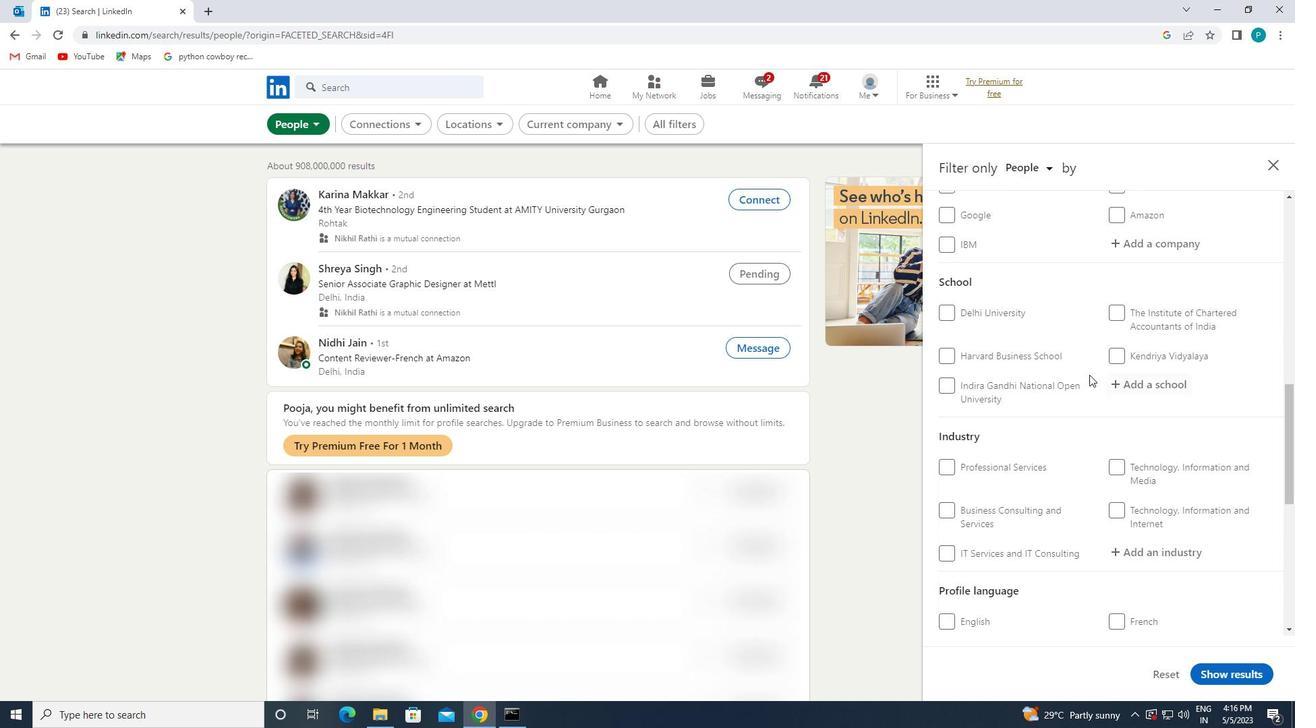 
Action: Mouse scrolled (1063, 388) with delta (0, 0)
Screenshot: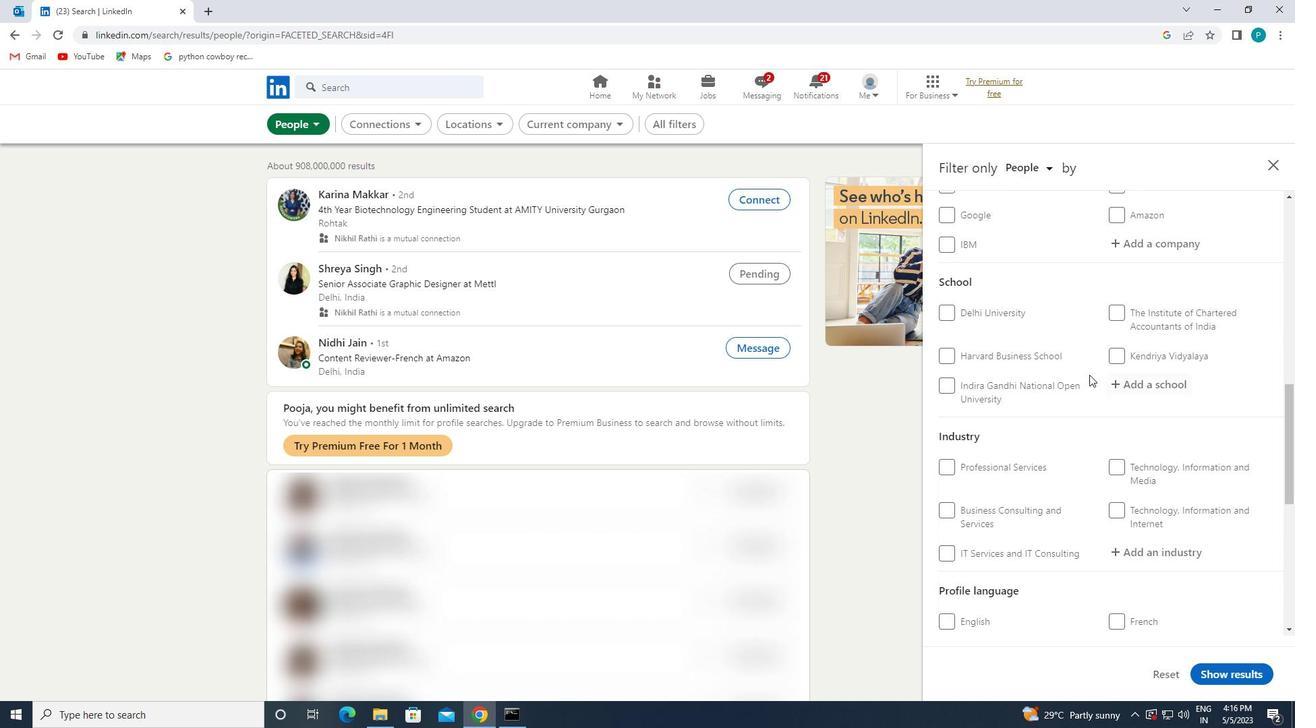 
Action: Mouse scrolled (1063, 388) with delta (0, 0)
Screenshot: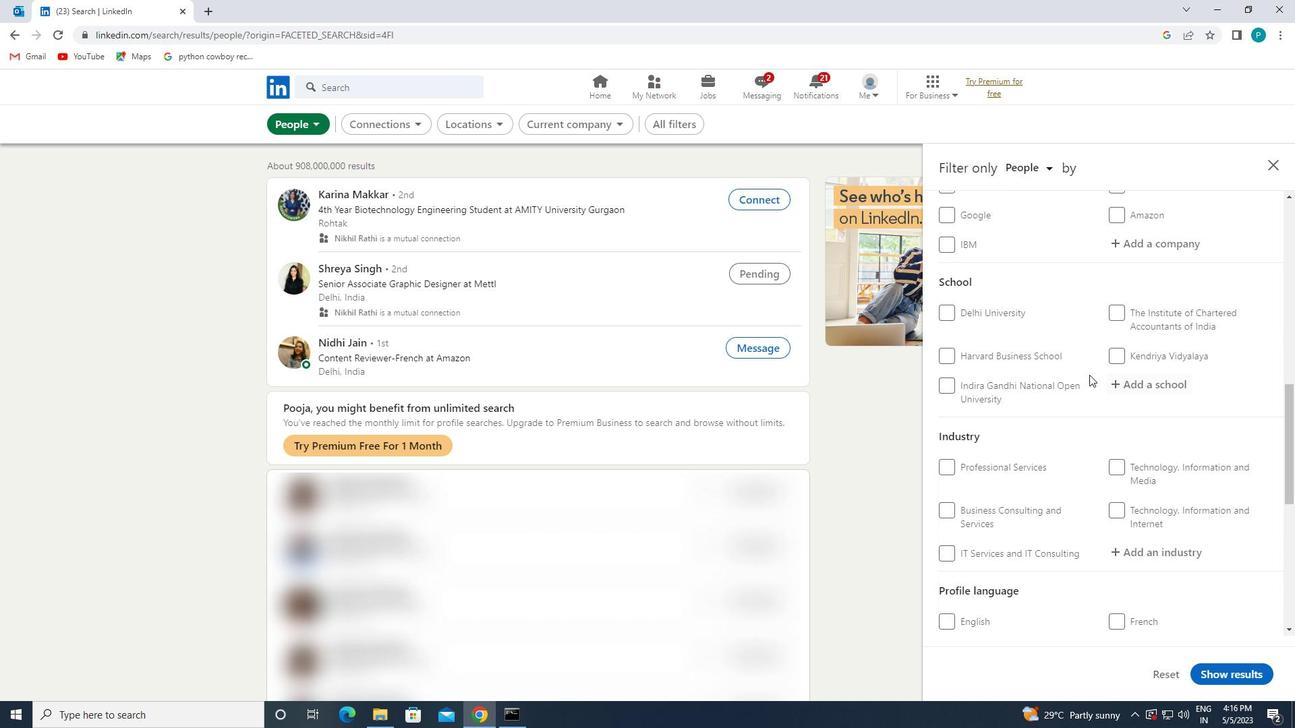 
Action: Mouse scrolled (1063, 388) with delta (0, 0)
Screenshot: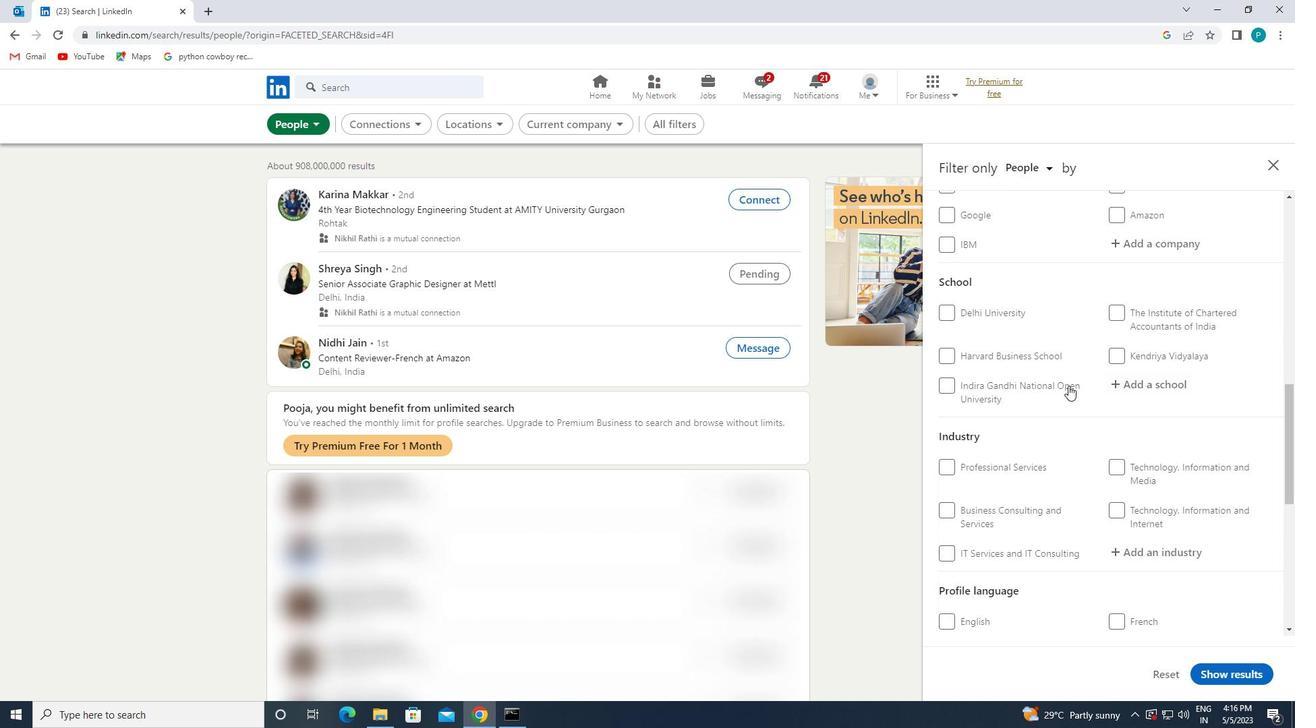 
Action: Mouse moved to (1121, 447)
Screenshot: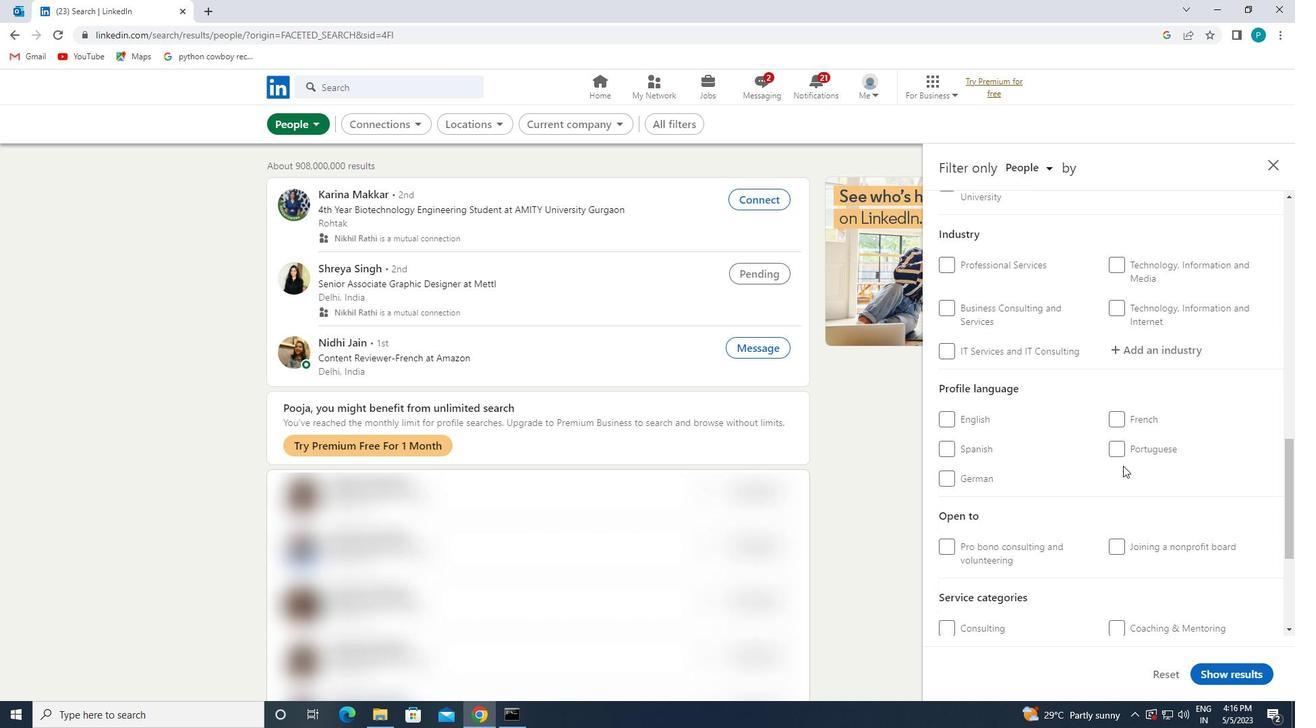 
Action: Mouse pressed left at (1121, 447)
Screenshot: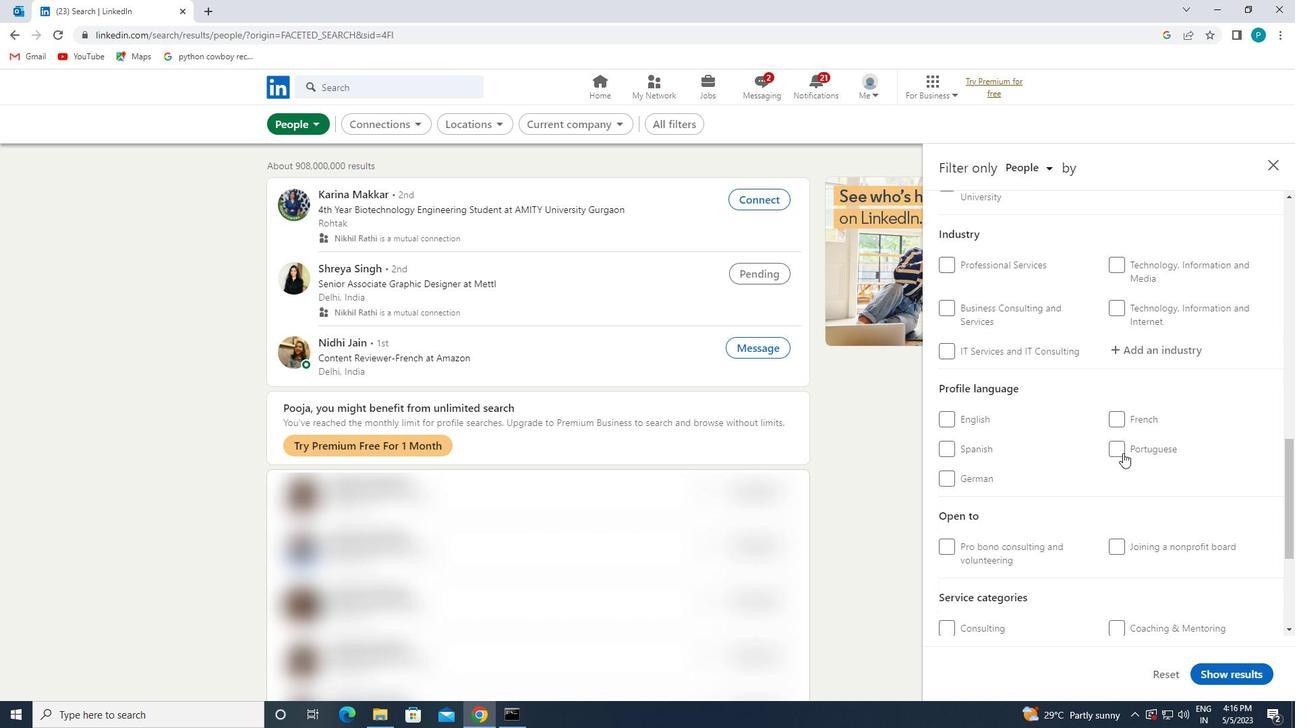 
Action: Mouse moved to (1126, 417)
Screenshot: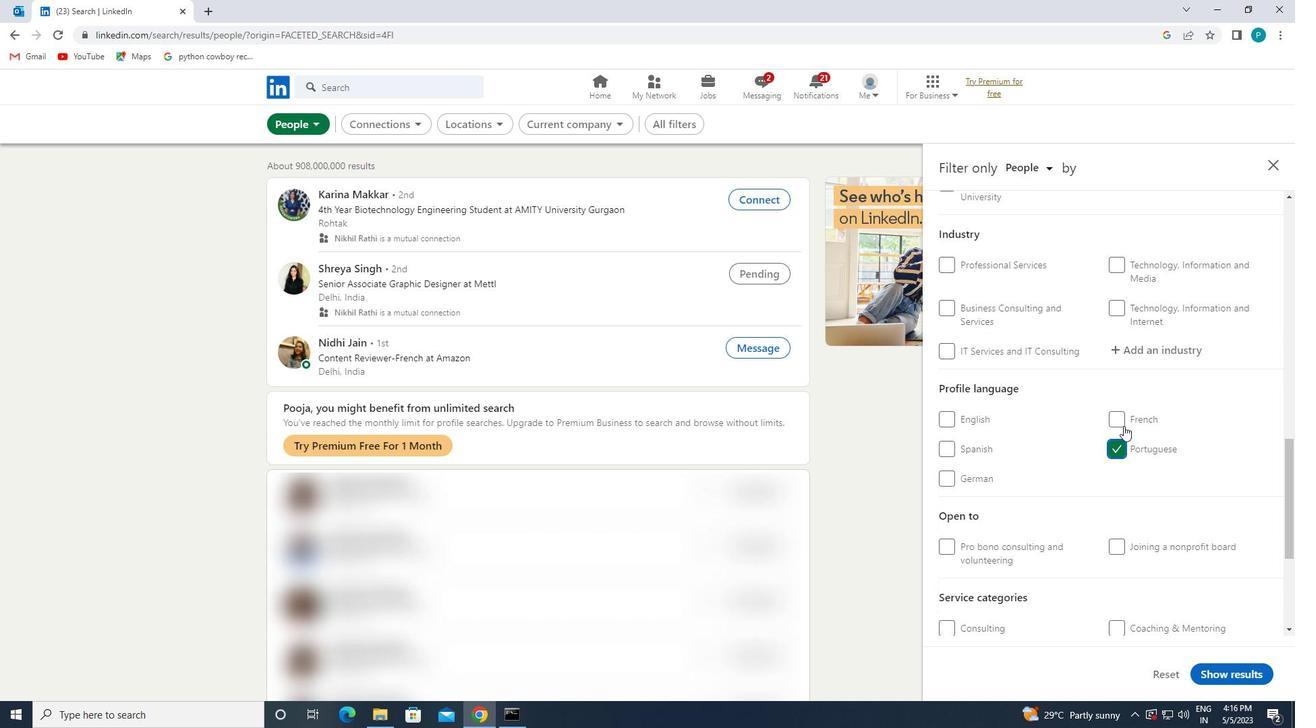 
Action: Mouse scrolled (1126, 418) with delta (0, 0)
Screenshot: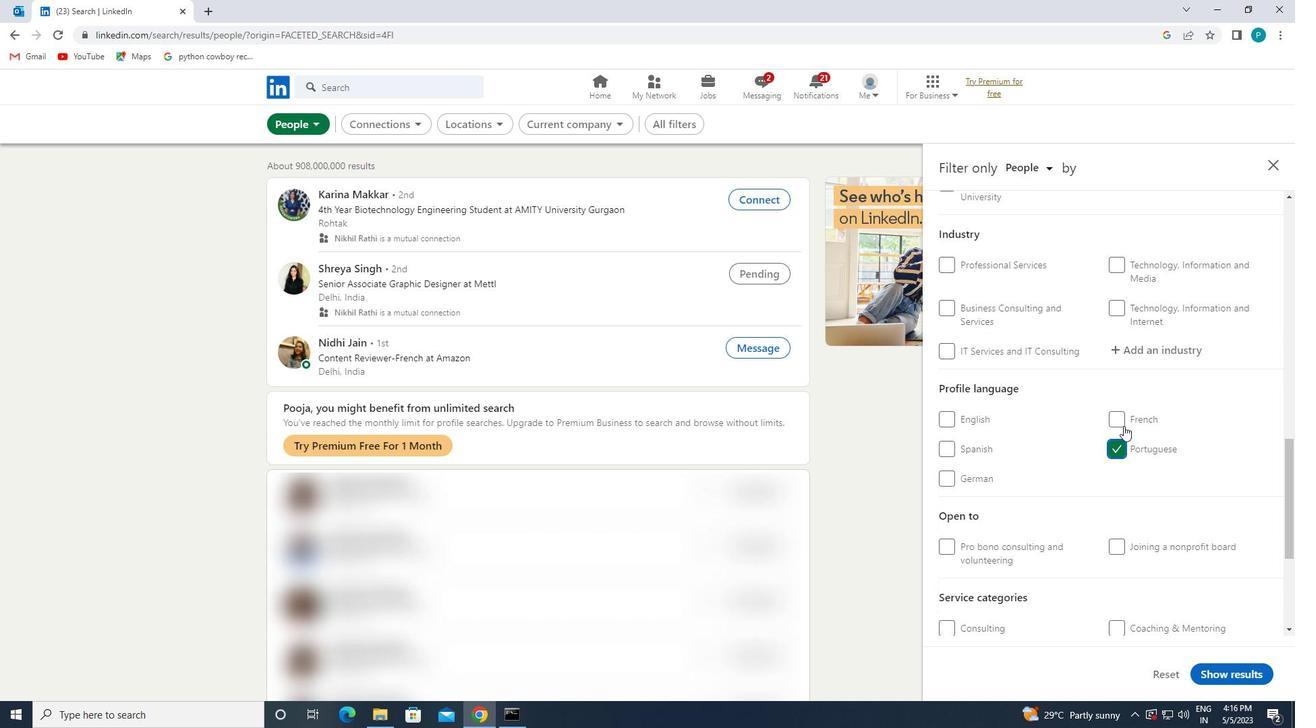 
Action: Mouse scrolled (1126, 418) with delta (0, 0)
Screenshot: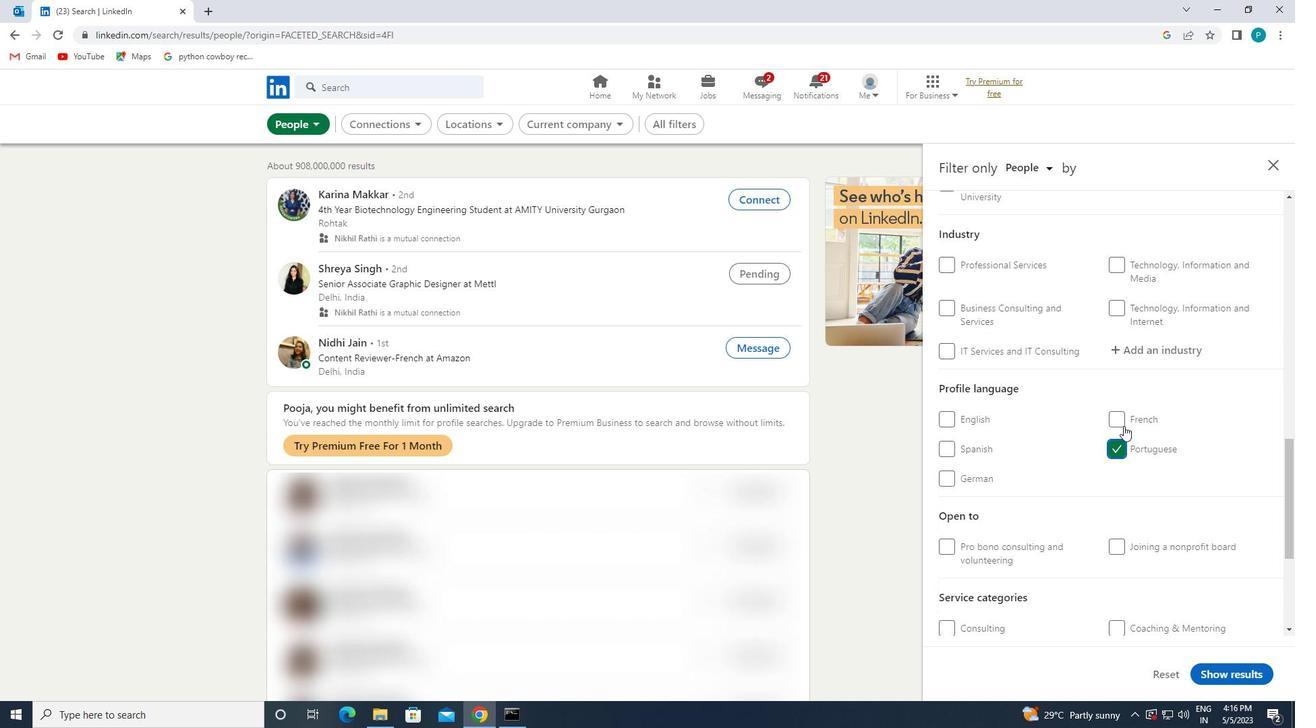 
Action: Mouse scrolled (1126, 418) with delta (0, 0)
Screenshot: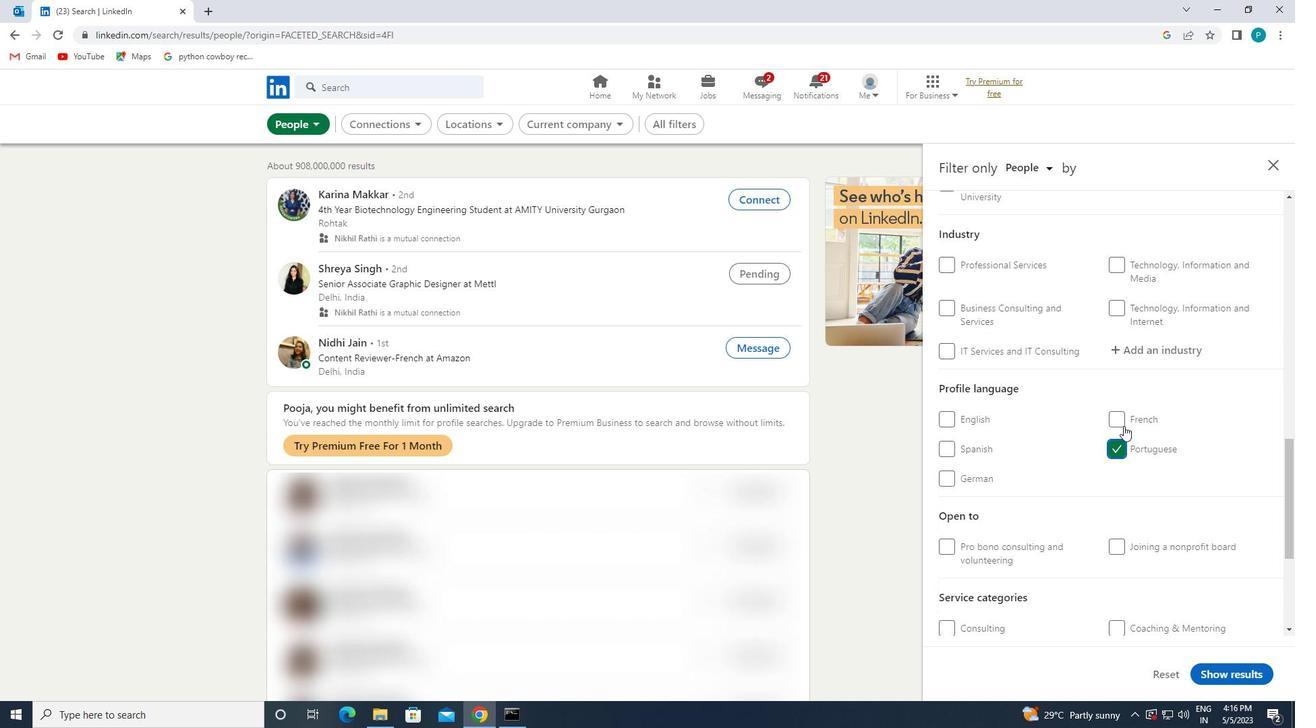 
Action: Mouse scrolled (1126, 418) with delta (0, 0)
Screenshot: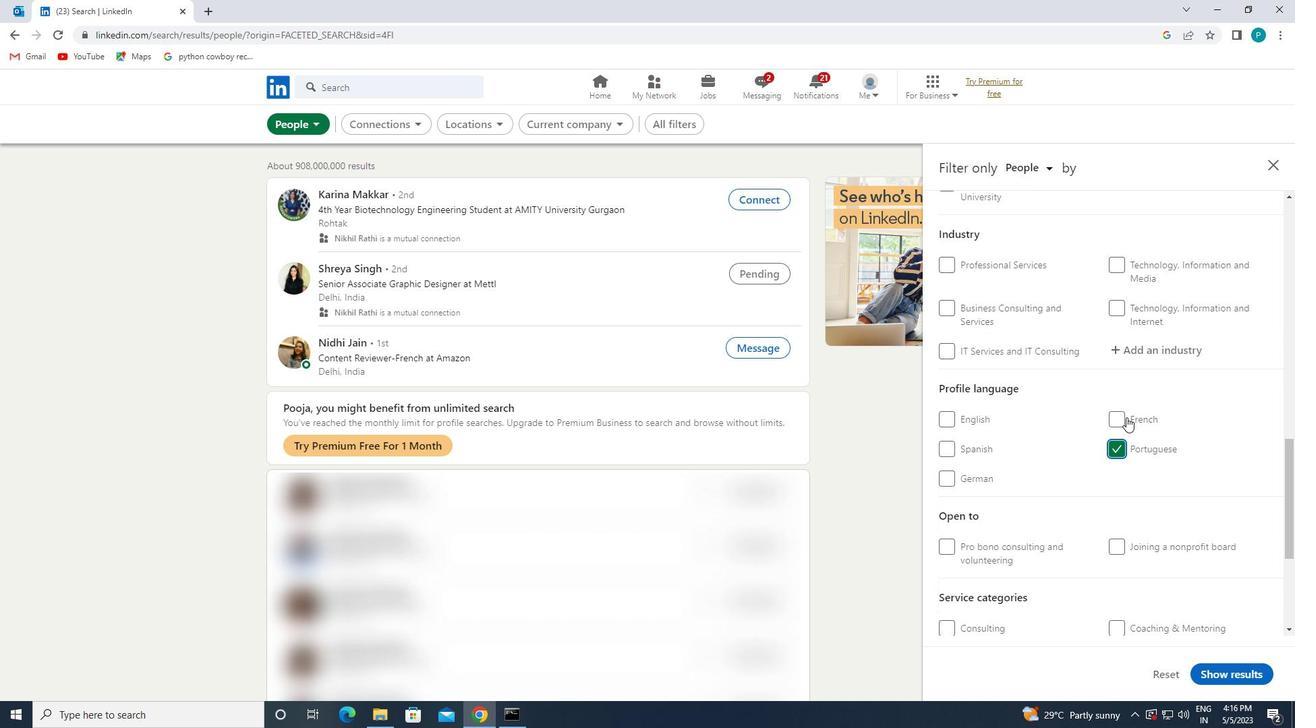 
Action: Mouse moved to (1129, 405)
Screenshot: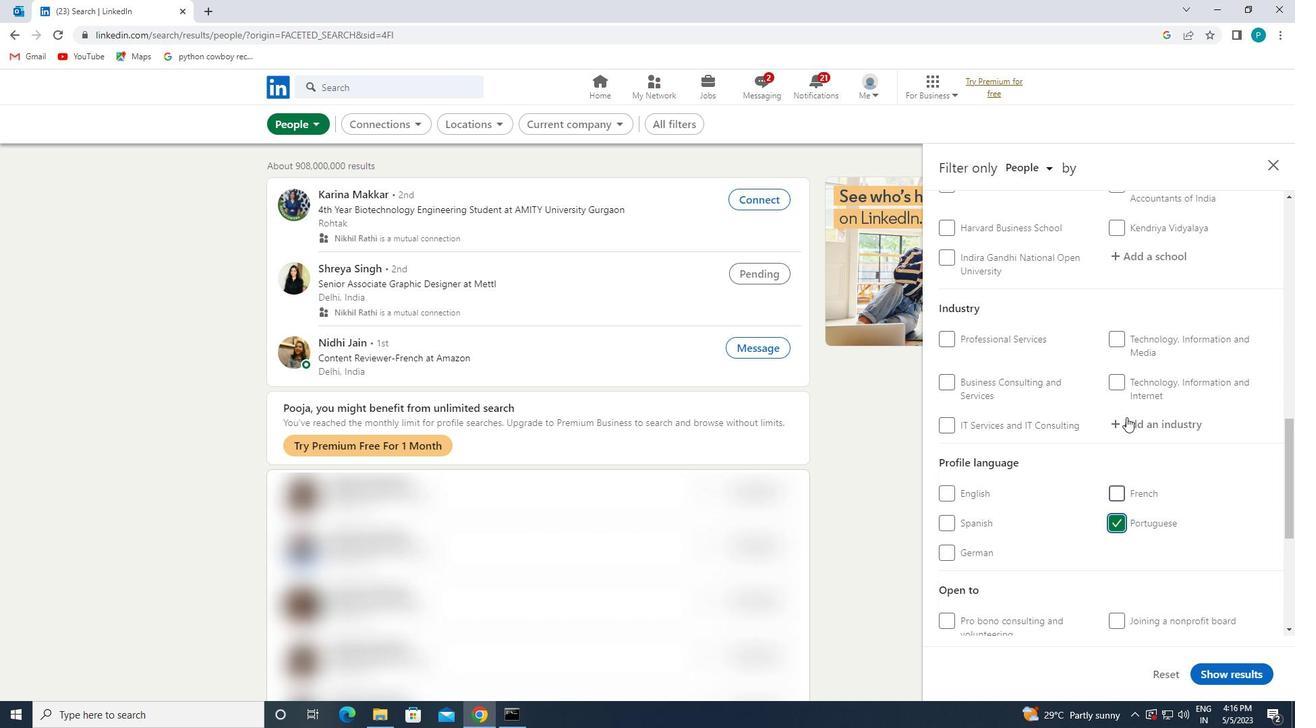 
Action: Mouse scrolled (1129, 406) with delta (0, 0)
Screenshot: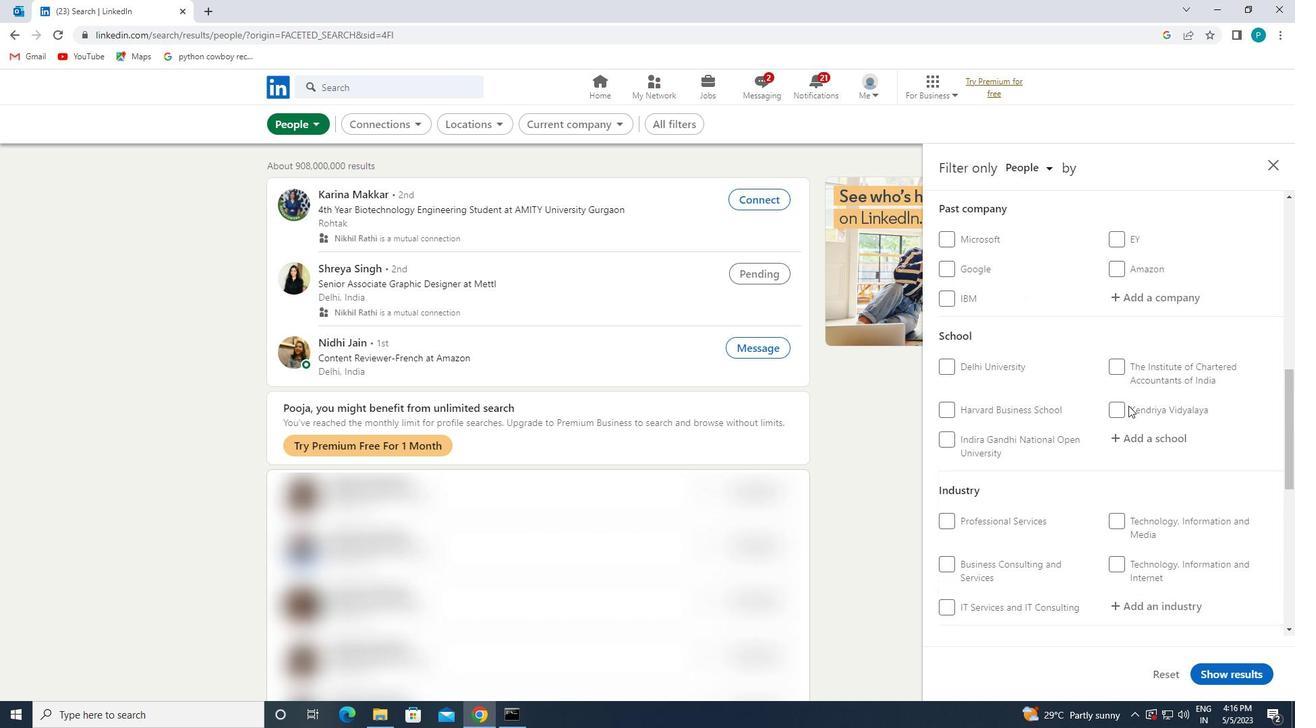 
Action: Mouse scrolled (1129, 406) with delta (0, 0)
Screenshot: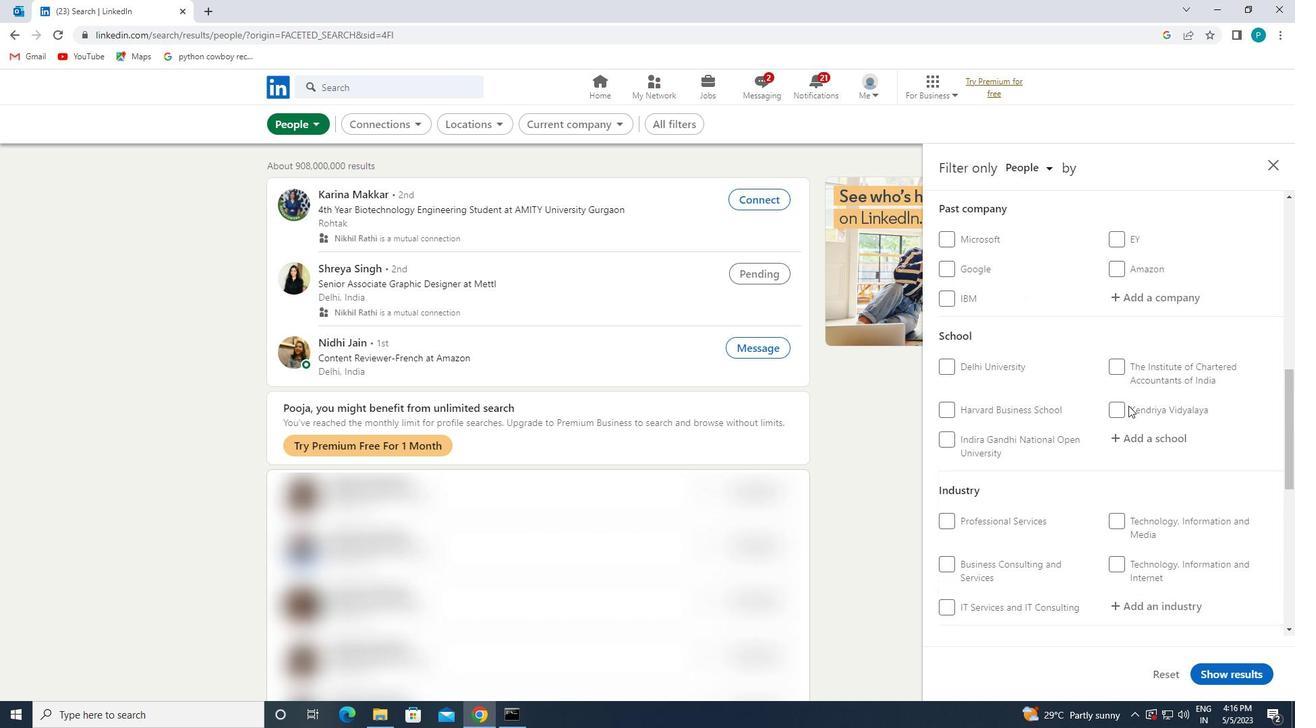 
Action: Mouse scrolled (1129, 406) with delta (0, 0)
Screenshot: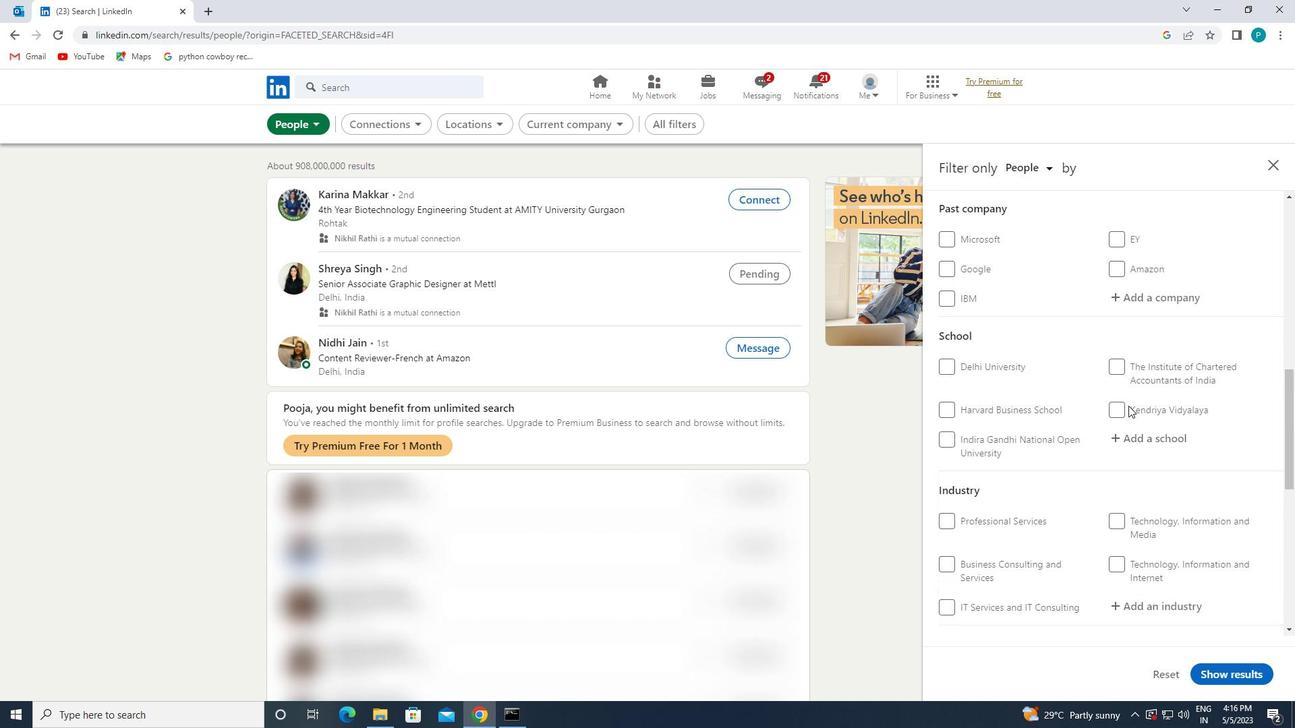 
Action: Mouse moved to (1124, 383)
Screenshot: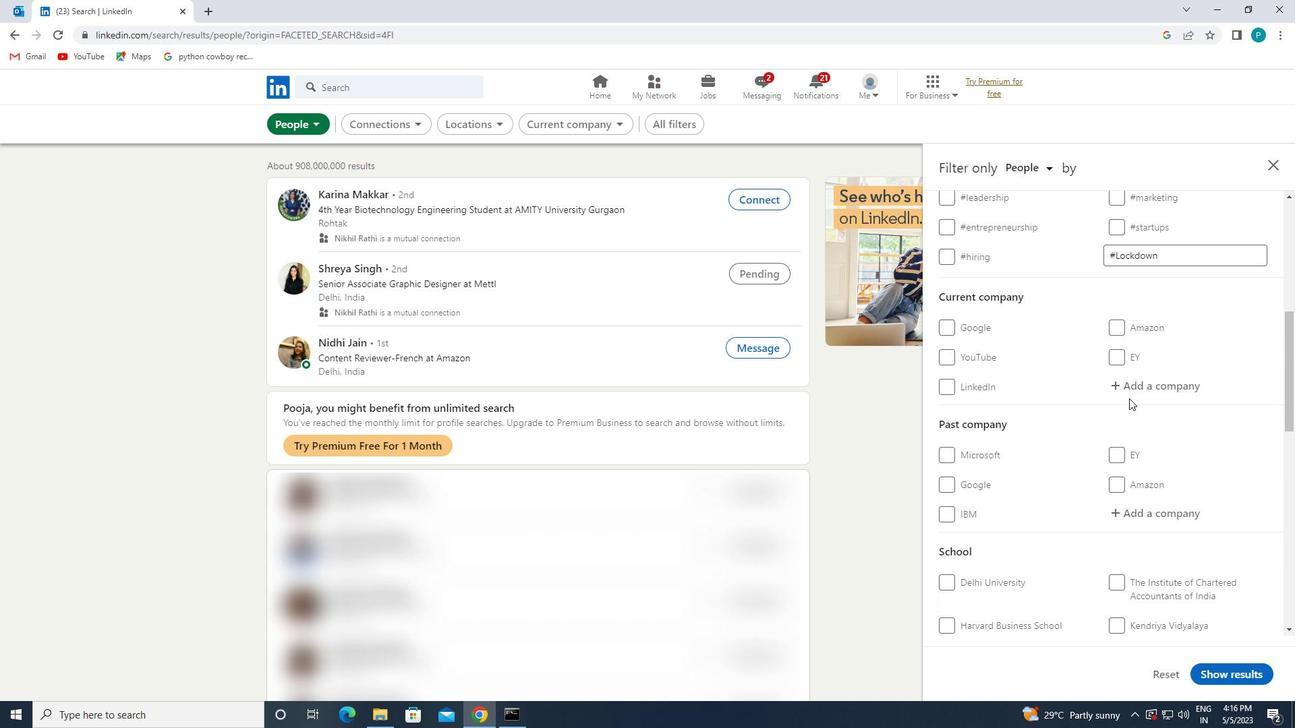 
Action: Mouse pressed left at (1124, 383)
Screenshot: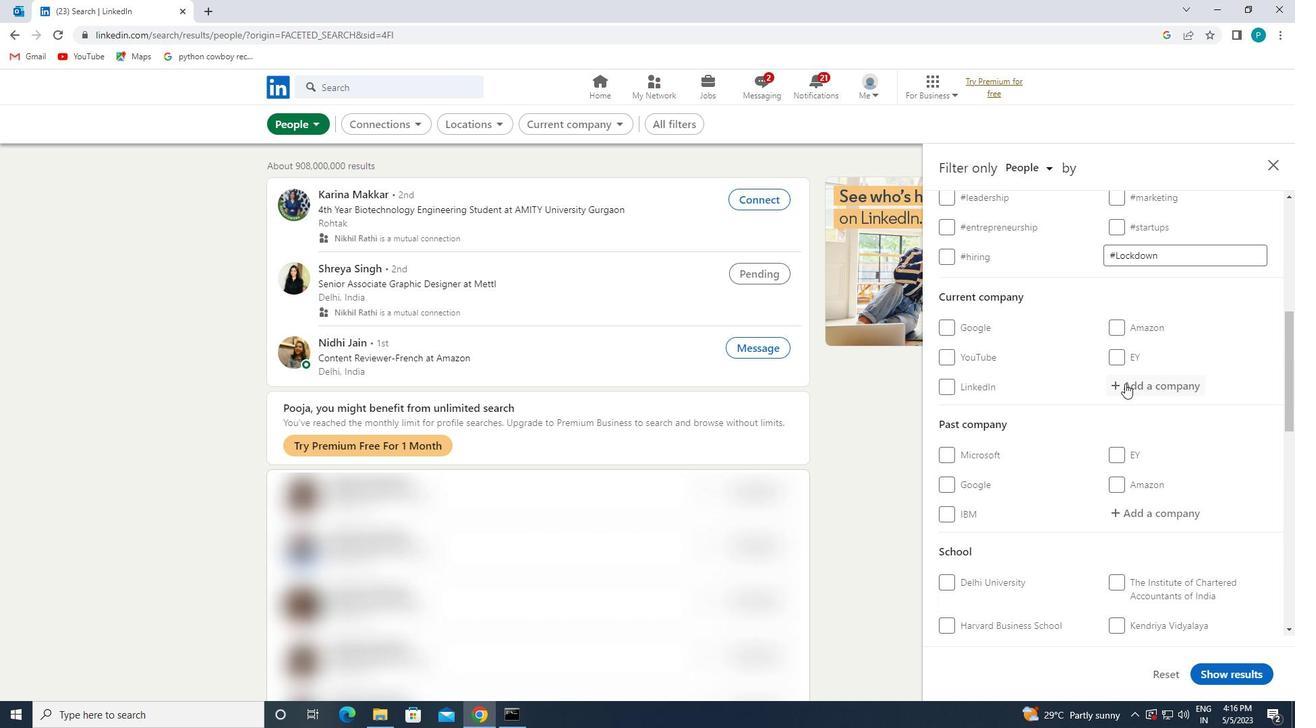 
Action: Key pressed <Key.caps_lock>K<Key.caps_lock>ANTAR
Screenshot: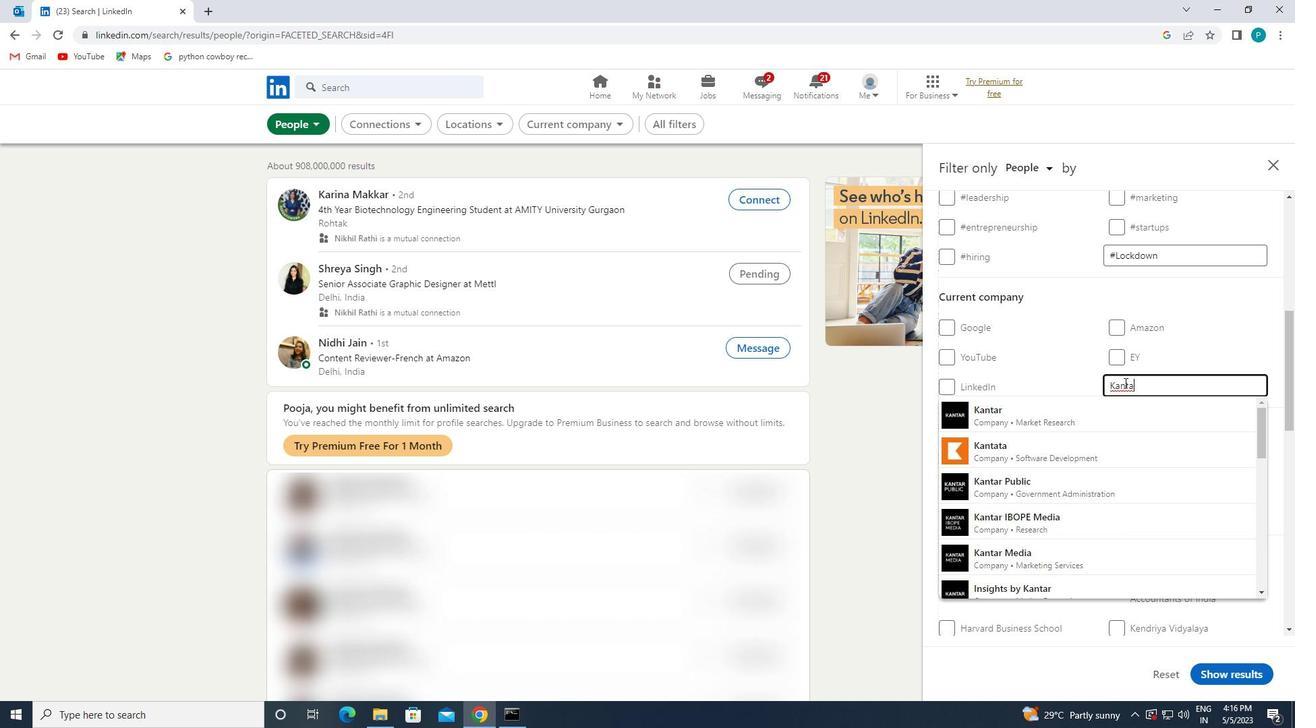 
Action: Mouse moved to (1118, 407)
Screenshot: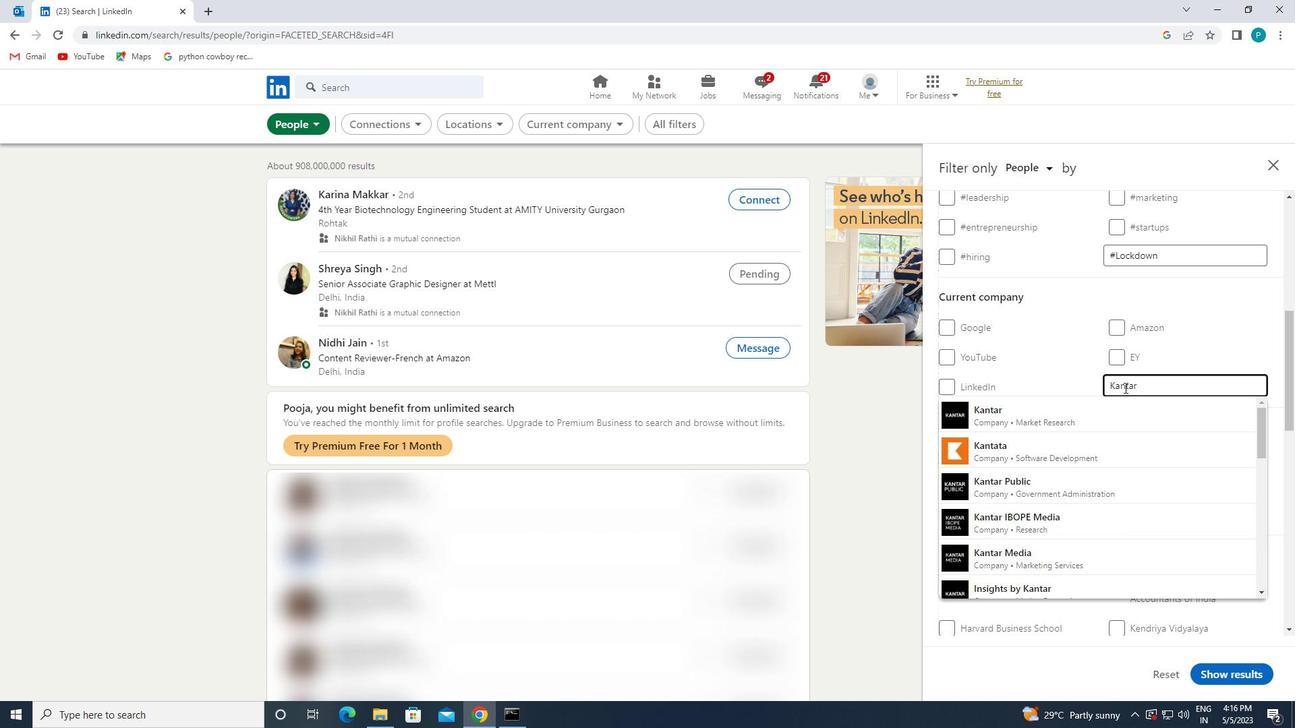 
Action: Mouse pressed left at (1118, 407)
Screenshot: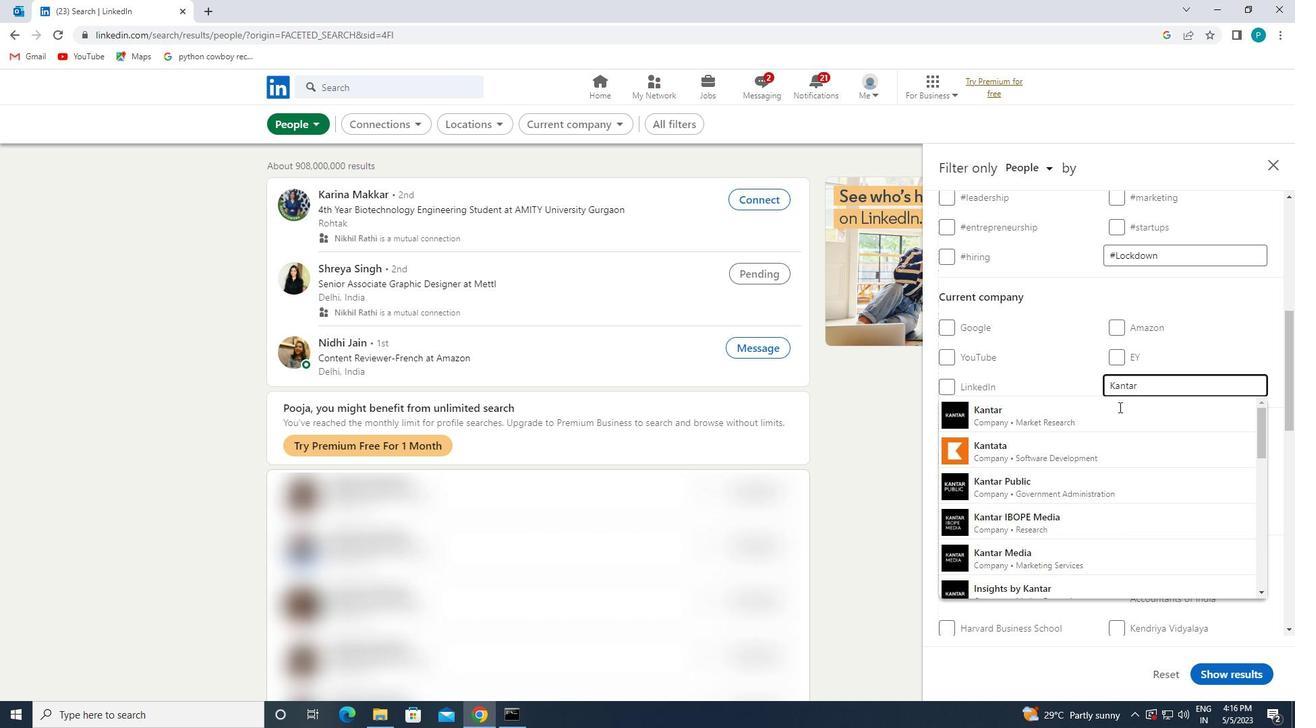 
Action: Mouse moved to (972, 410)
Screenshot: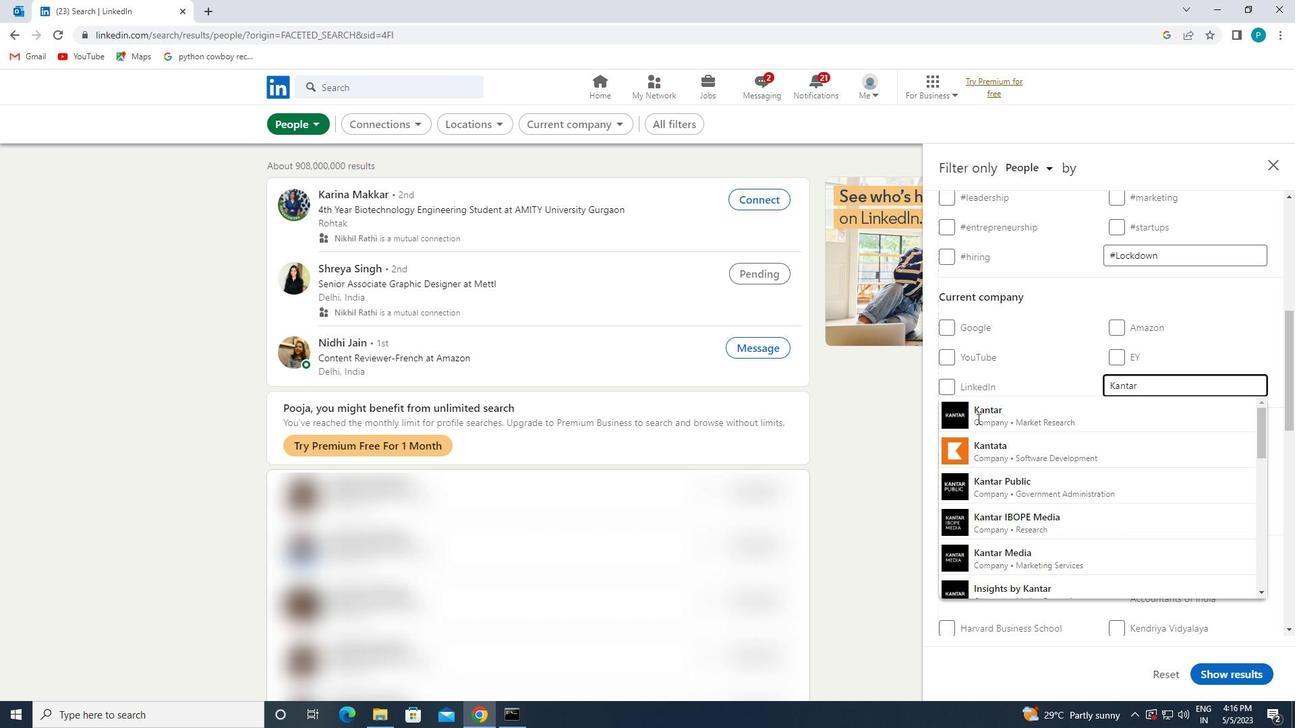 
Action: Mouse pressed left at (972, 410)
Screenshot: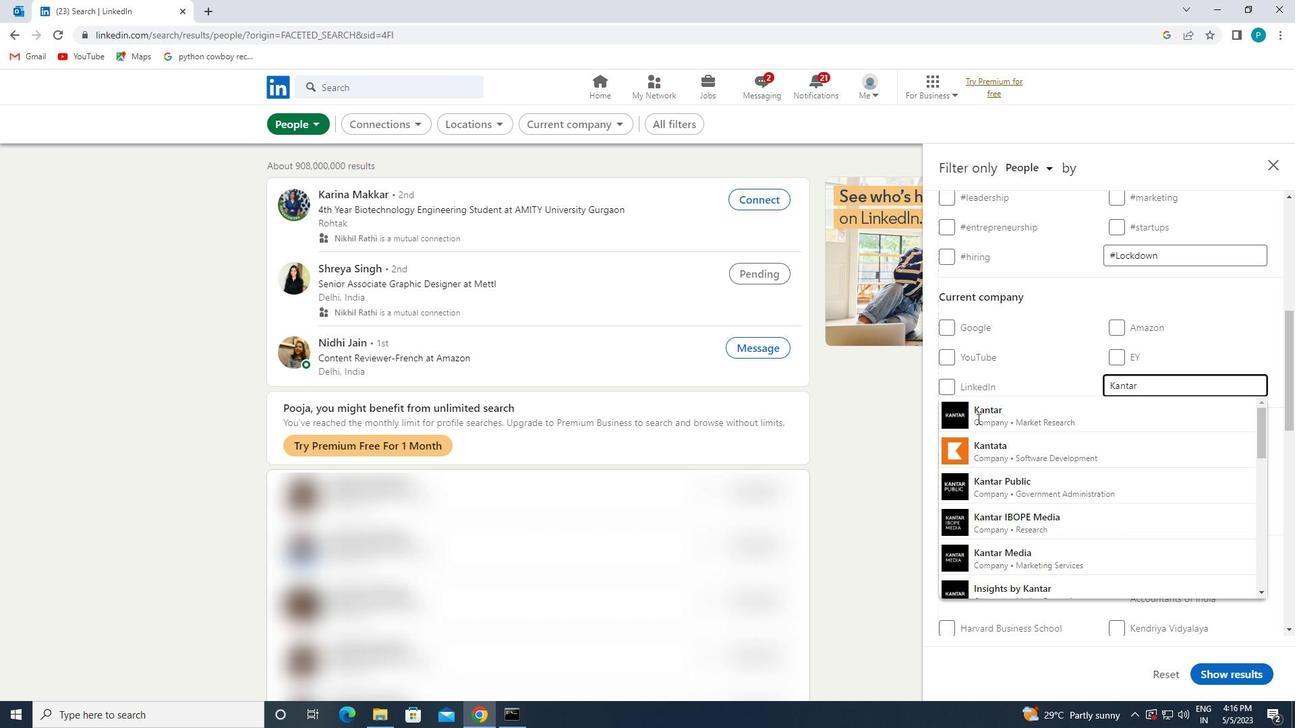 
Action: Mouse pressed left at (972, 410)
Screenshot: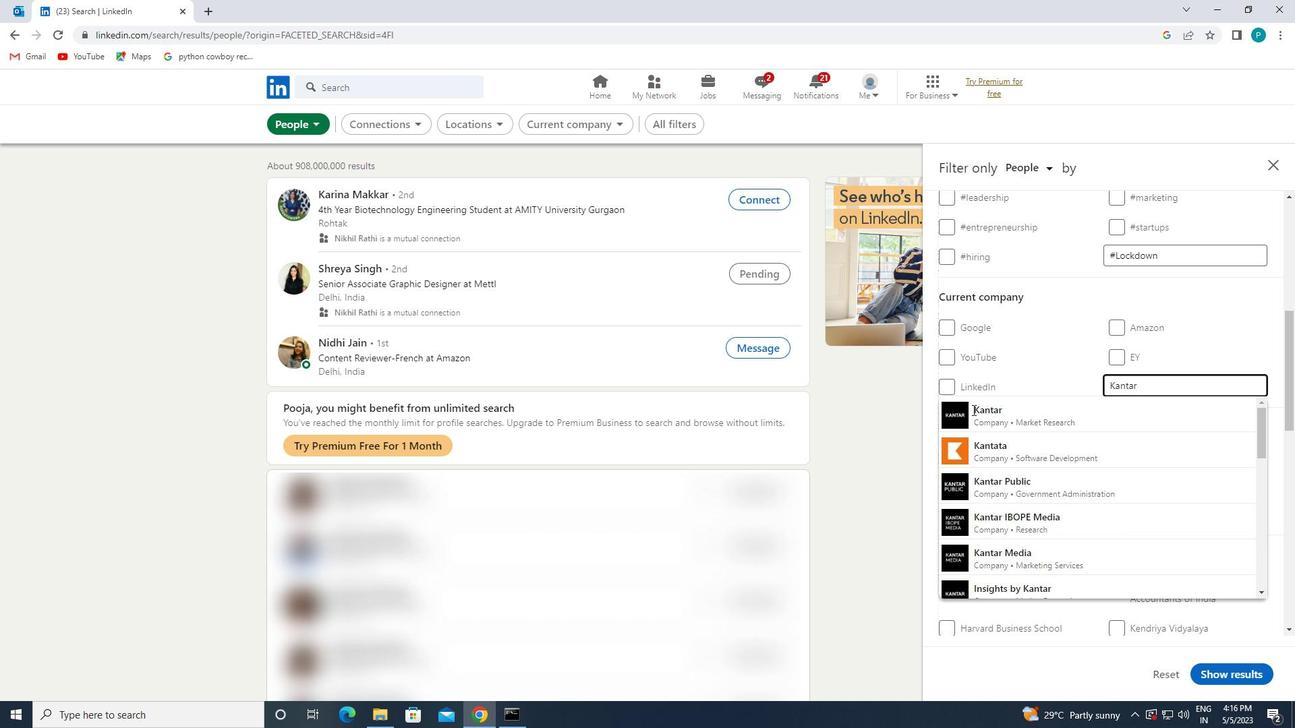 
Action: Mouse pressed left at (972, 410)
Screenshot: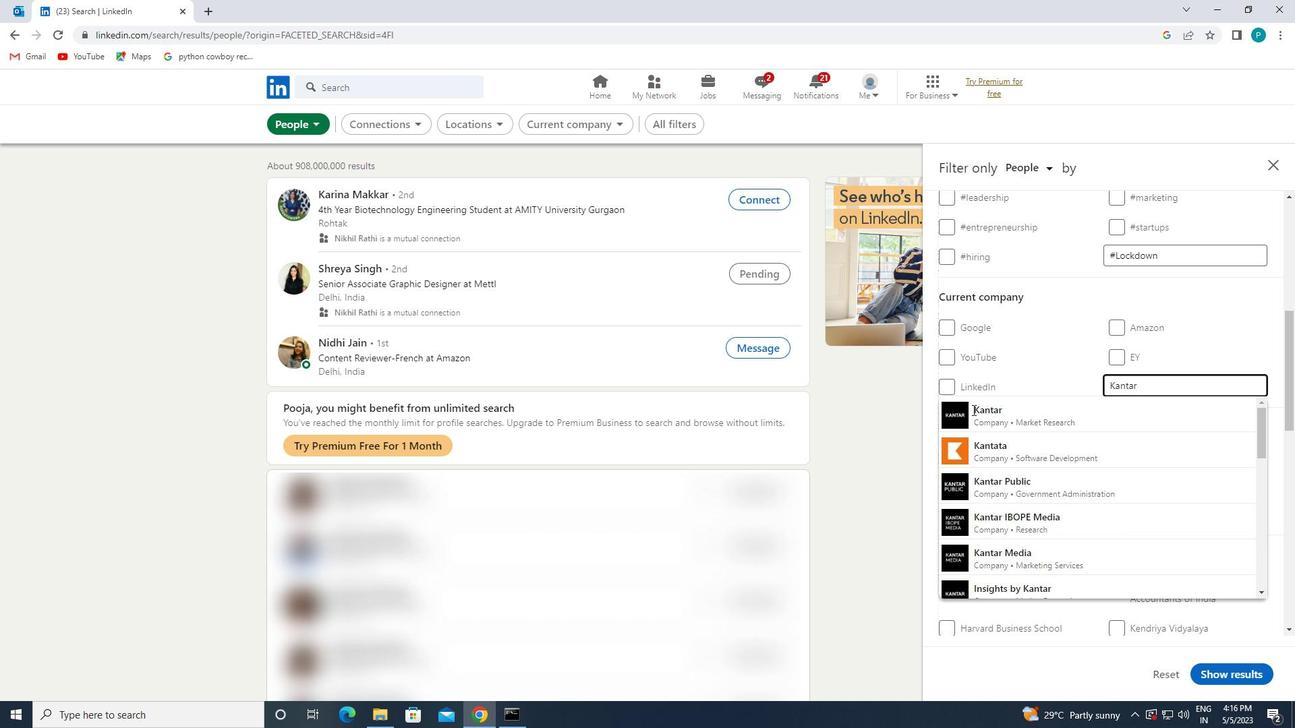 
Action: Mouse moved to (1083, 402)
Screenshot: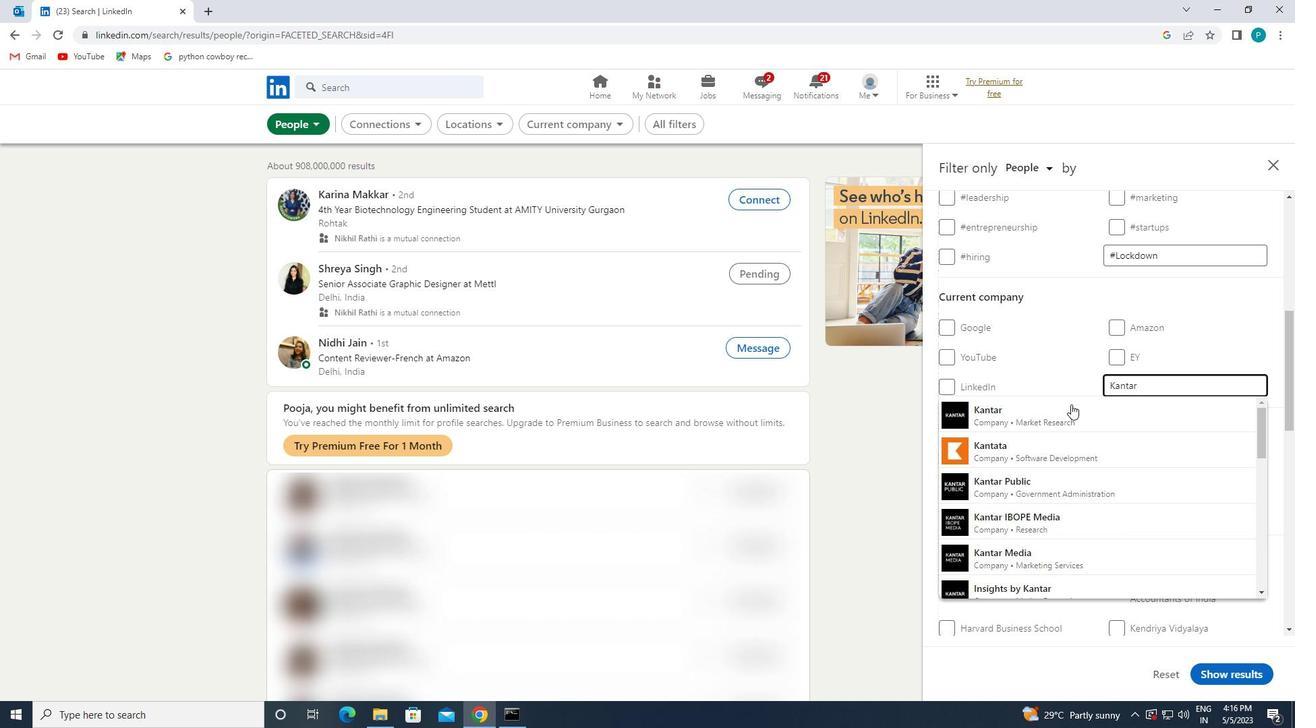 
Action: Mouse pressed left at (1083, 402)
Screenshot: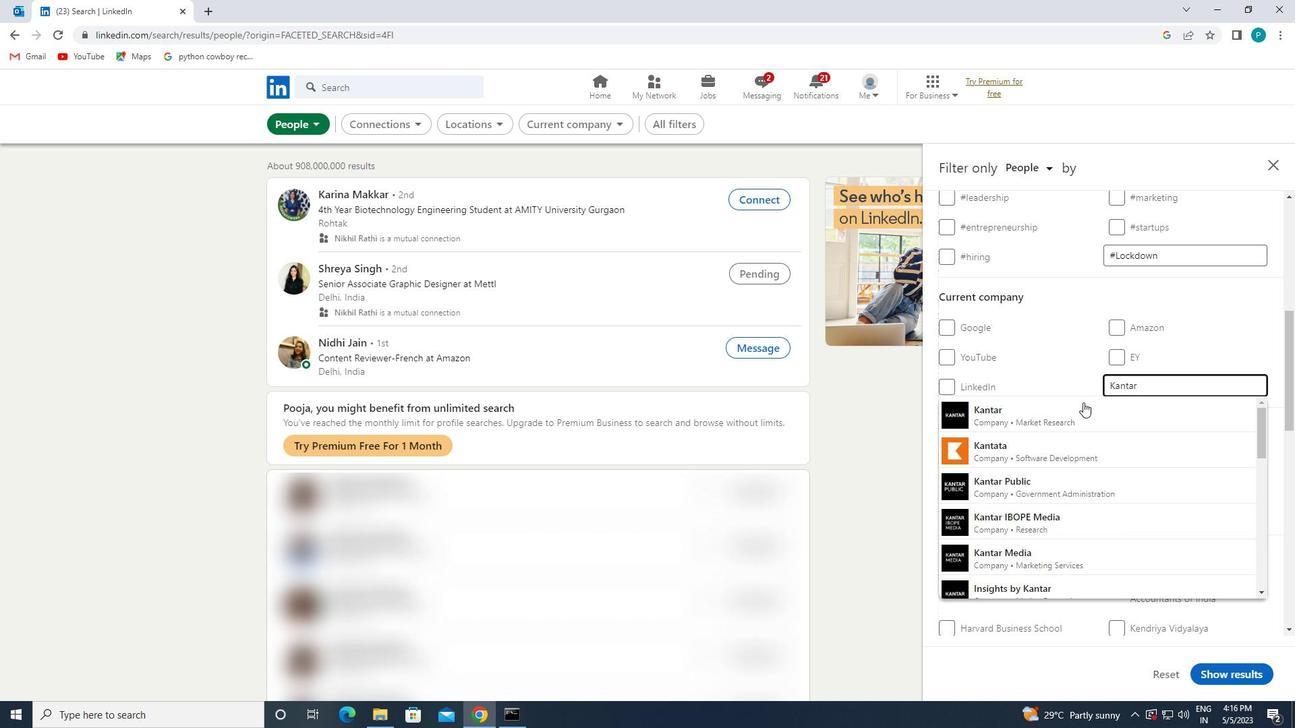 
Action: Mouse moved to (1124, 431)
Screenshot: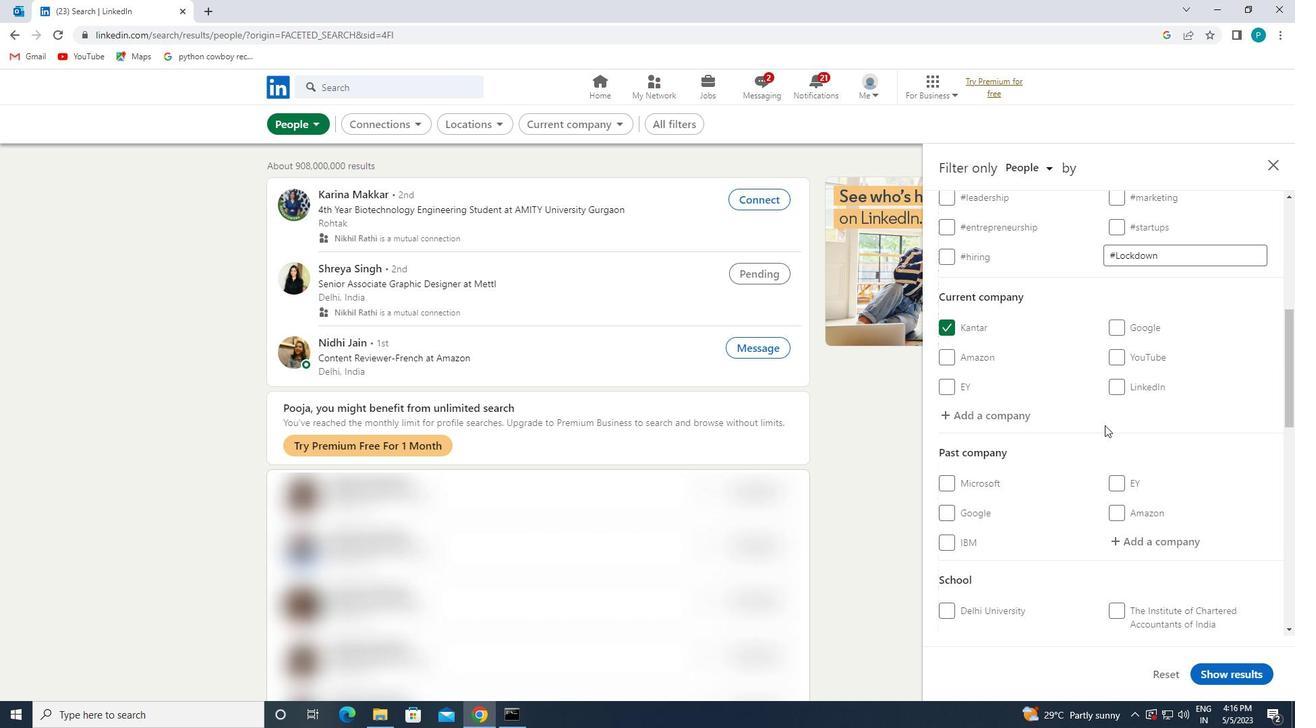 
Action: Mouse scrolled (1124, 431) with delta (0, 0)
Screenshot: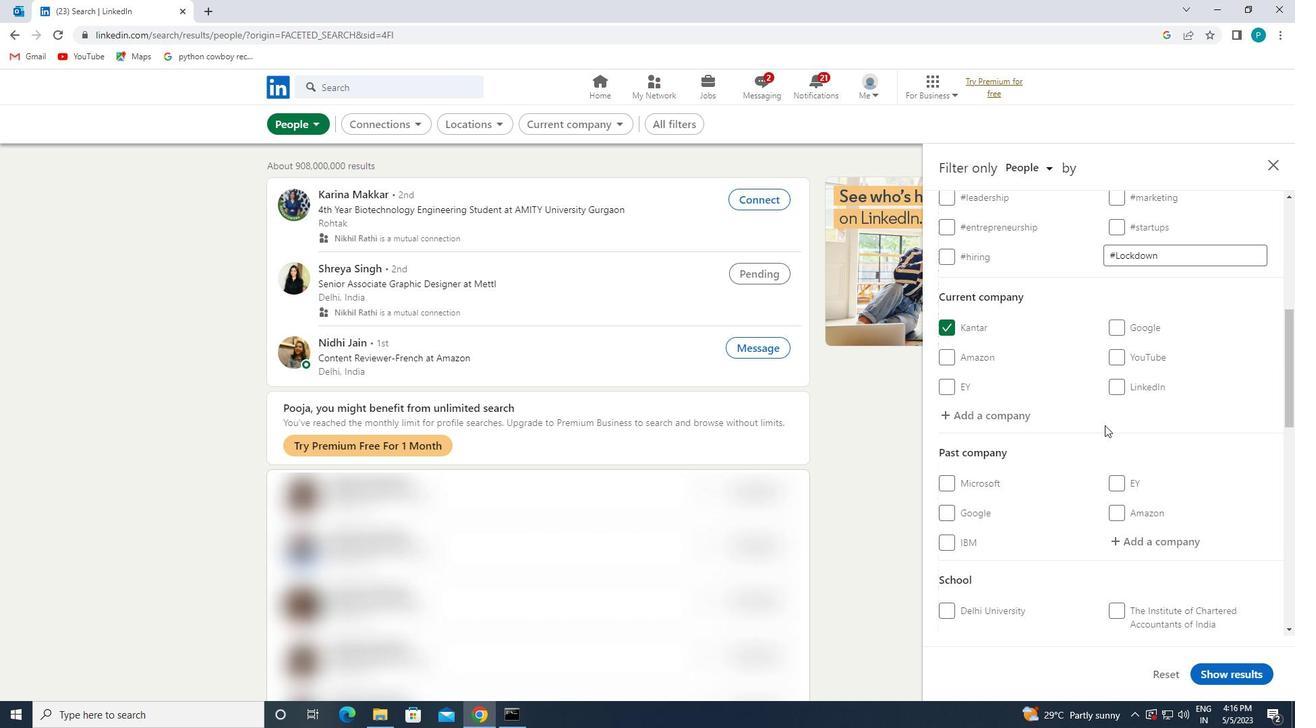 
Action: Mouse scrolled (1124, 431) with delta (0, 0)
Screenshot: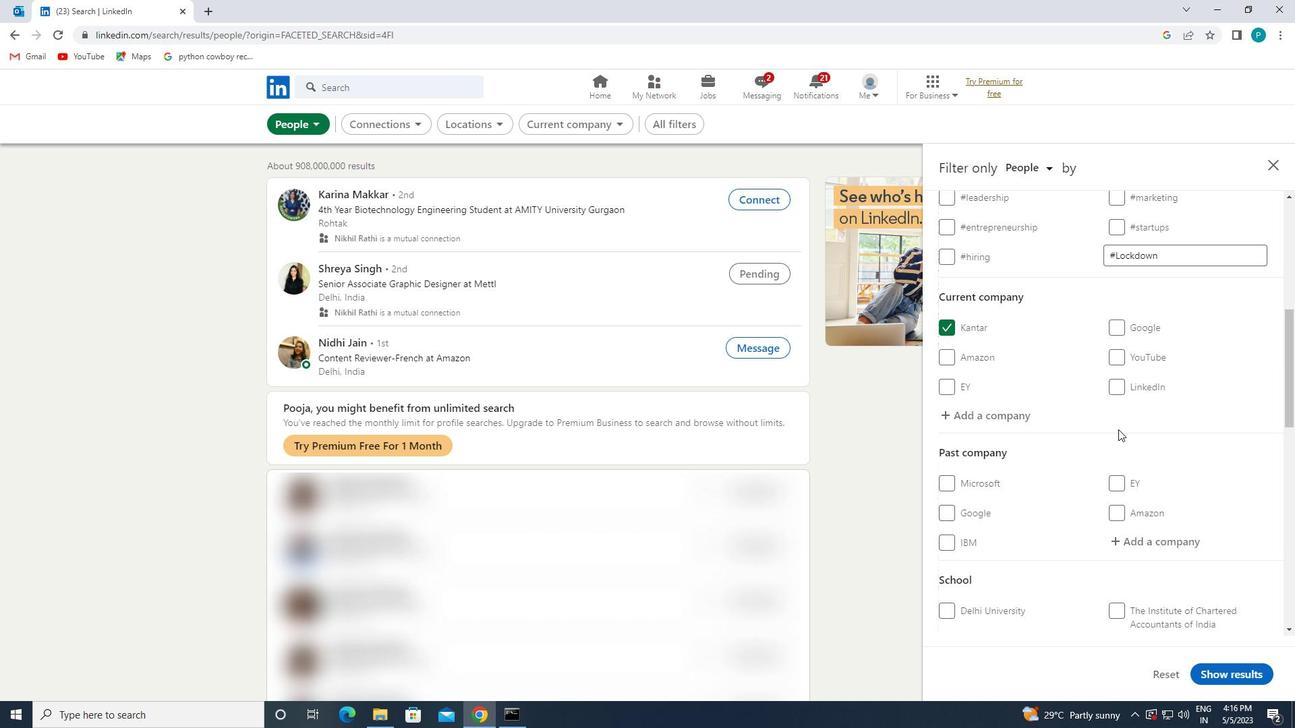 
Action: Mouse scrolled (1124, 431) with delta (0, 0)
Screenshot: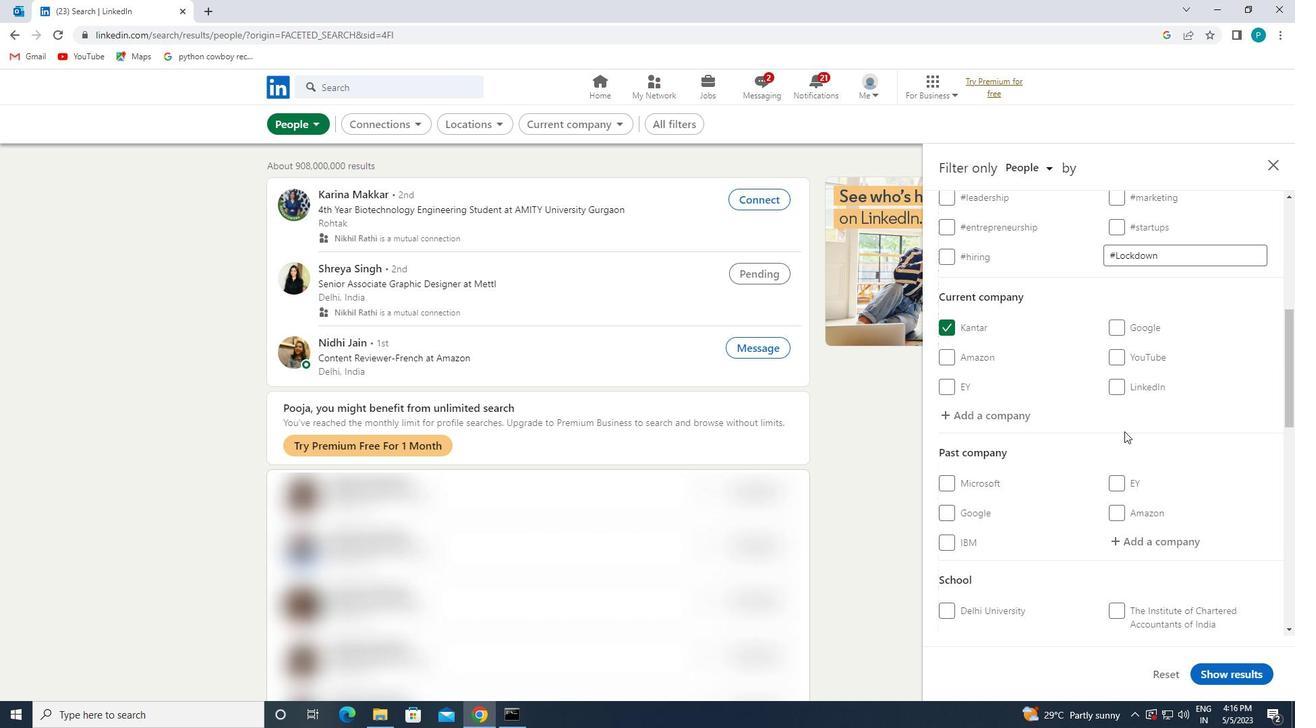 
Action: Mouse moved to (1138, 486)
Screenshot: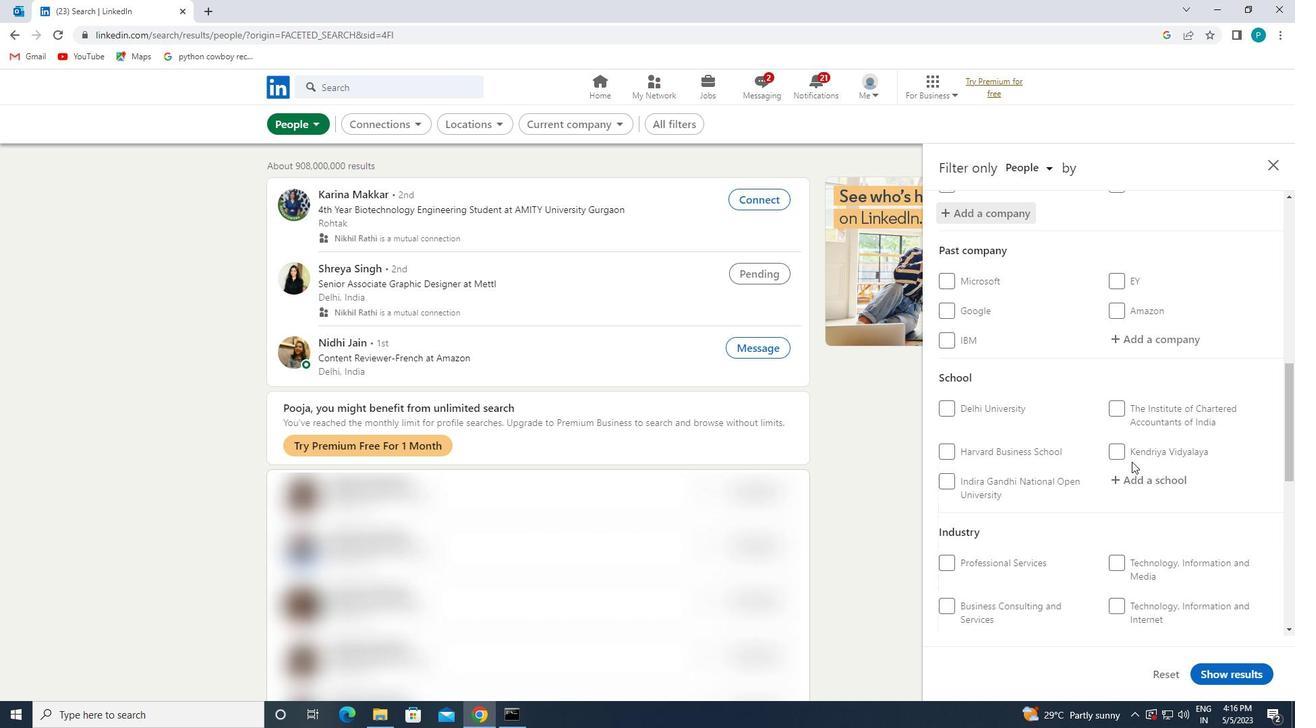 
Action: Mouse pressed left at (1138, 486)
Screenshot: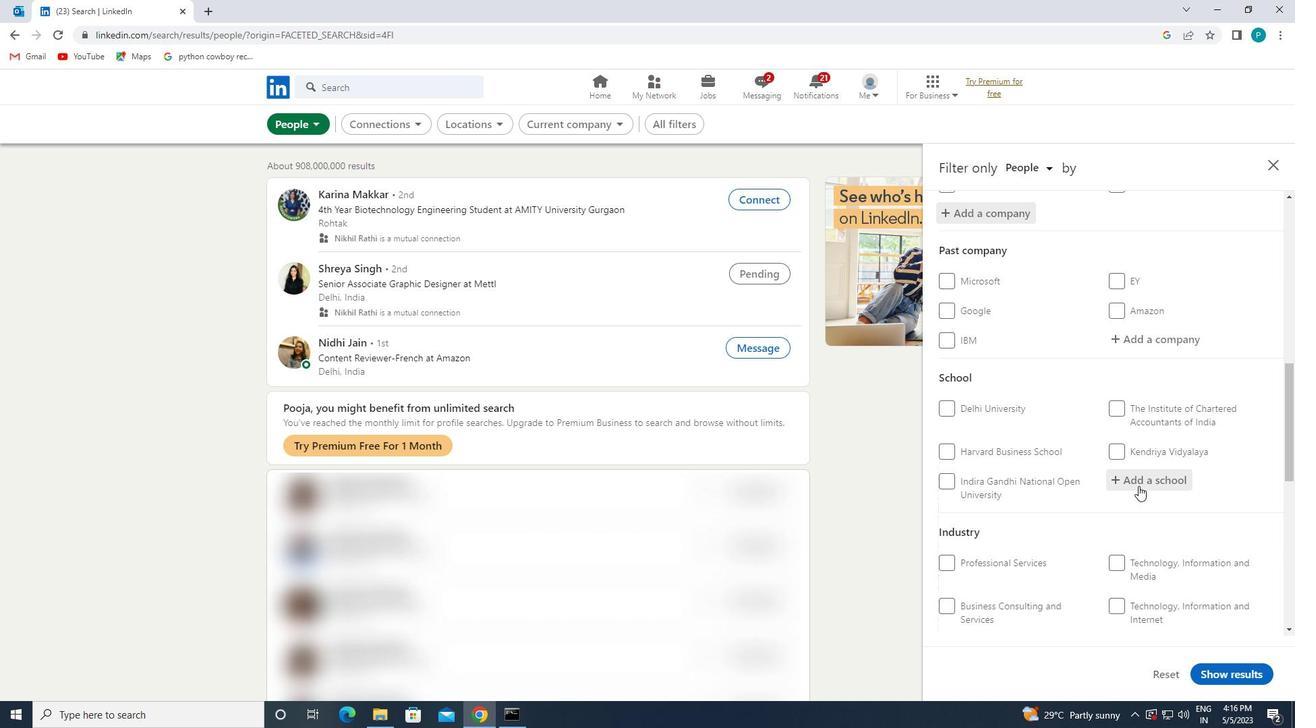 
Action: Key pressed <Key.caps_lock>B<Key.caps_lock>ISHOP
Screenshot: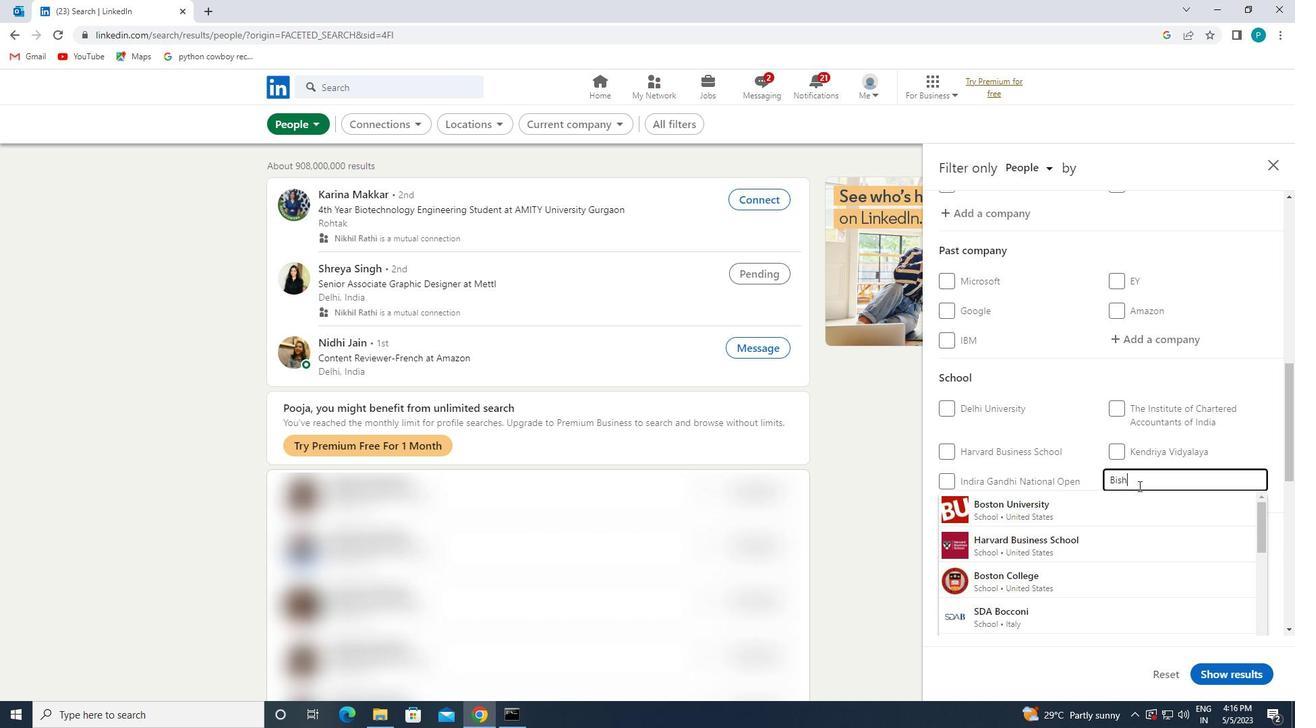 
Action: Mouse moved to (1142, 506)
Screenshot: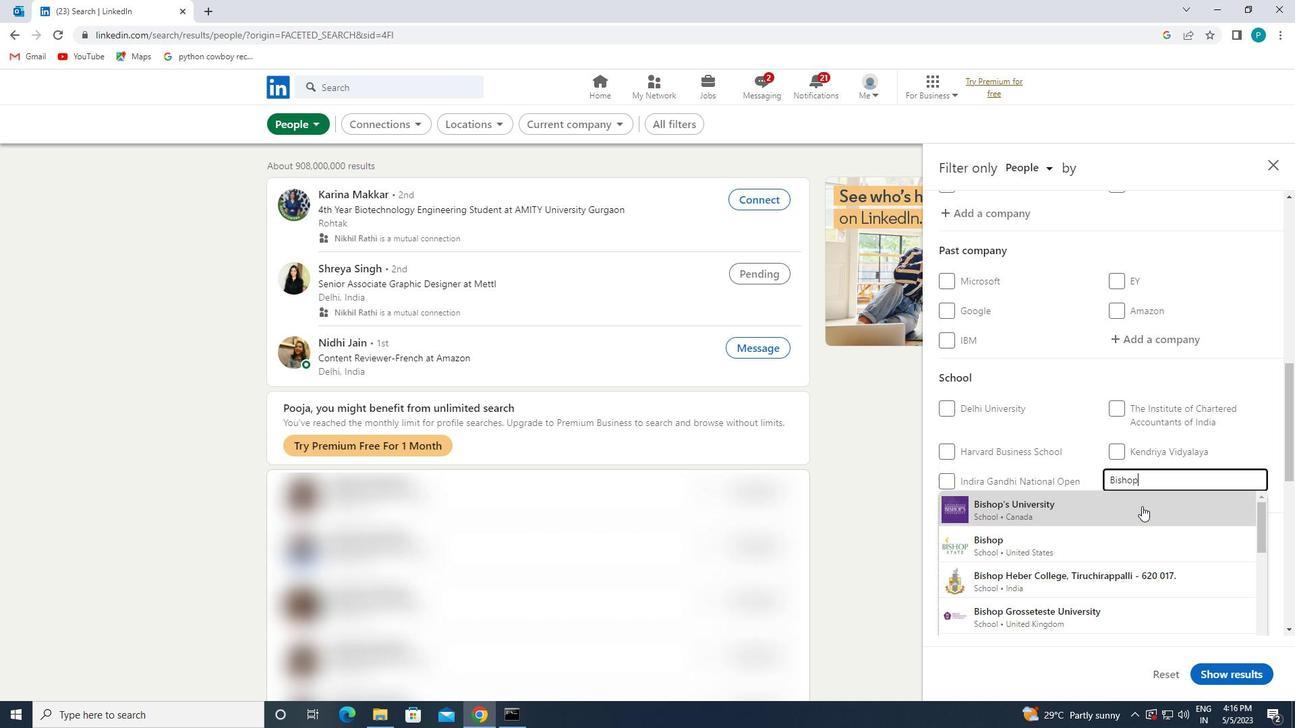 
Action: Mouse scrolled (1142, 505) with delta (0, 0)
Screenshot: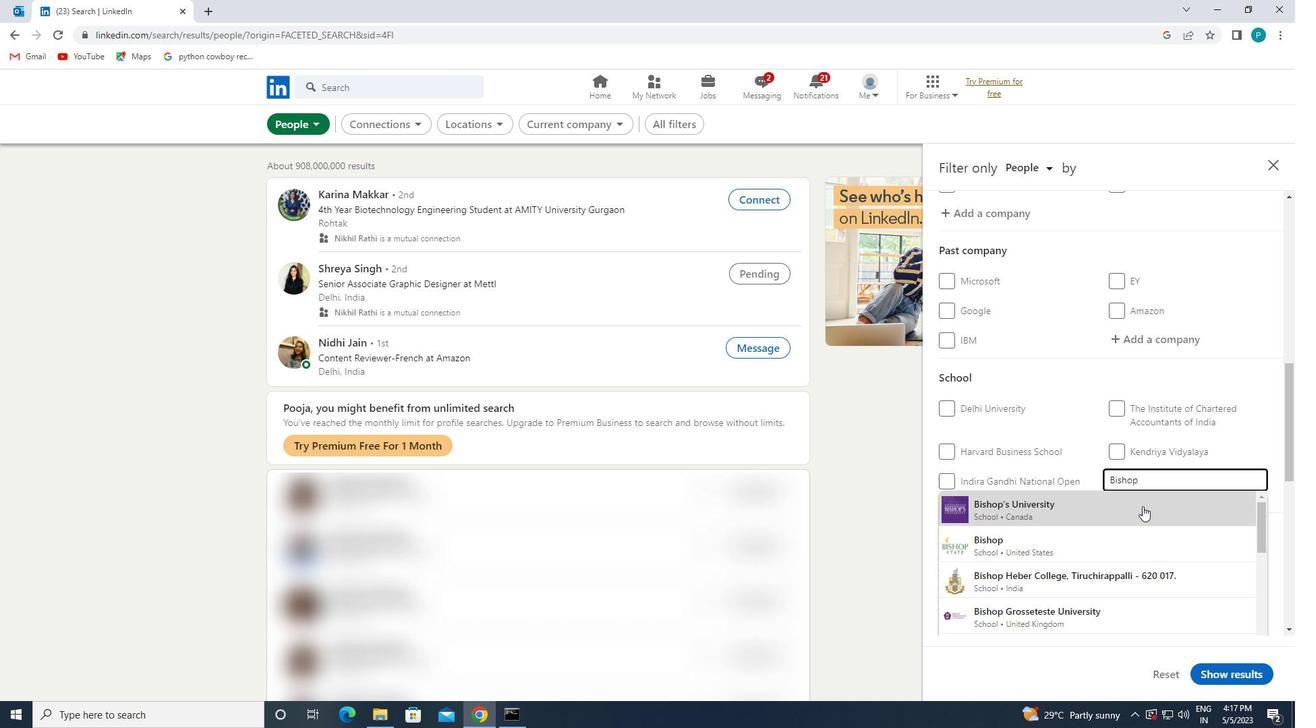 
Action: Mouse moved to (1071, 590)
Screenshot: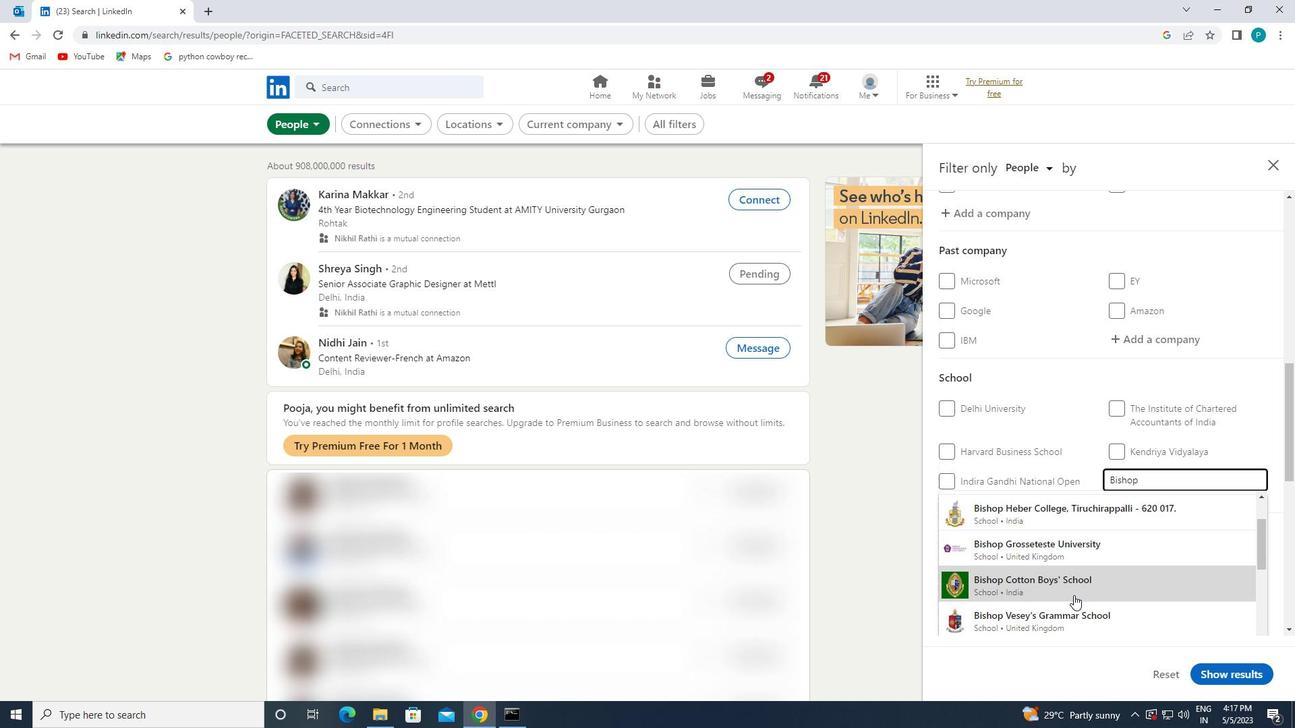 
Action: Mouse pressed left at (1071, 590)
Screenshot: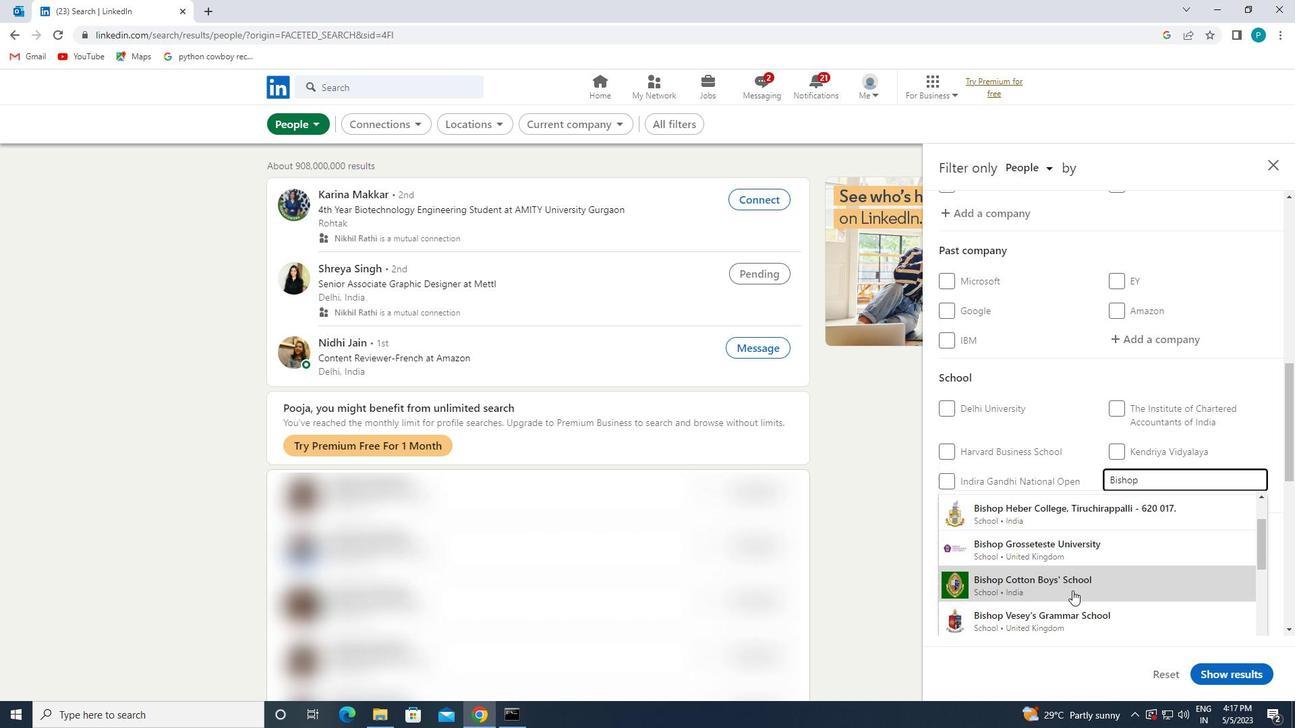 
Action: Mouse moved to (1110, 557)
Screenshot: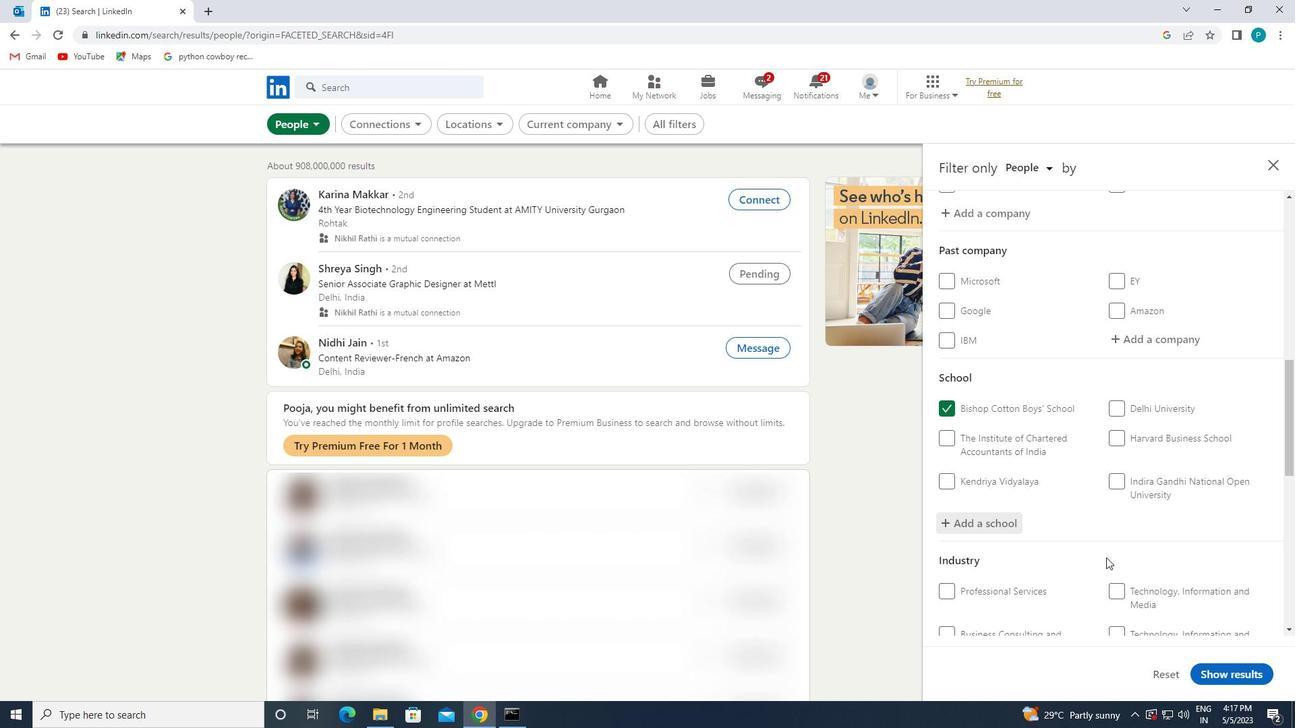 
Action: Mouse scrolled (1110, 556) with delta (0, 0)
Screenshot: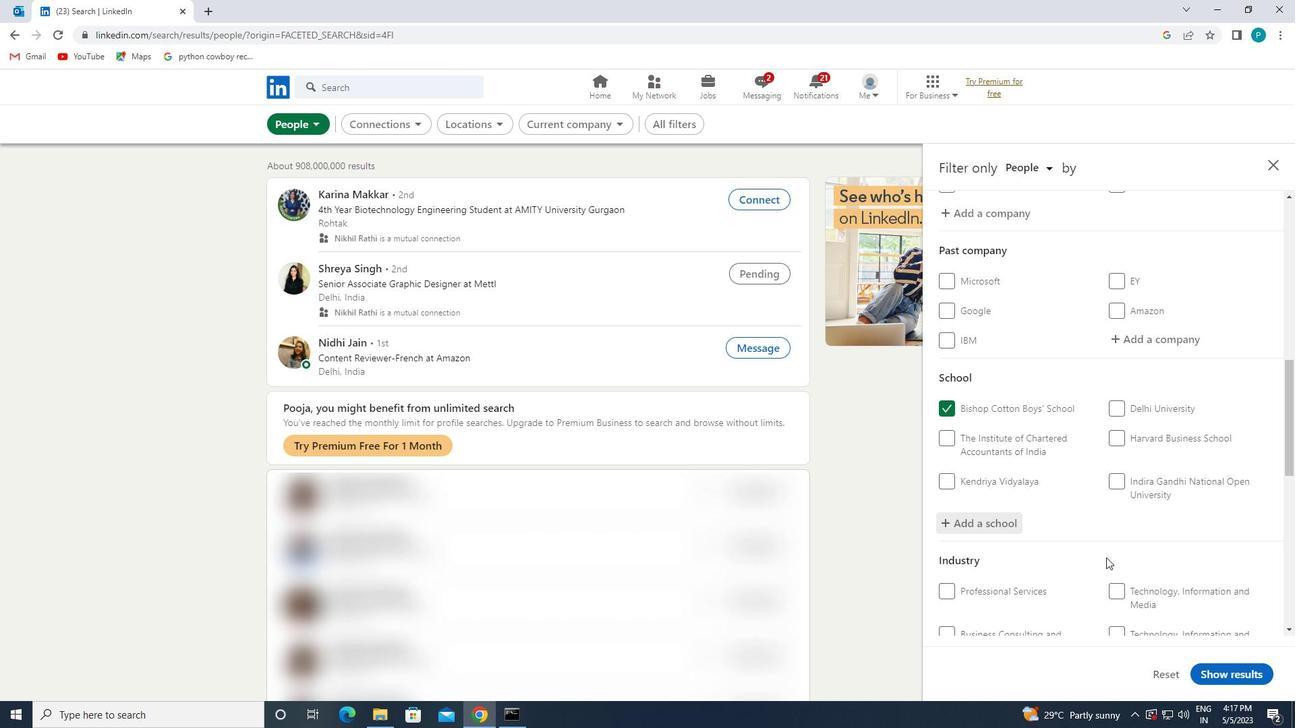 
Action: Mouse moved to (1111, 555)
Screenshot: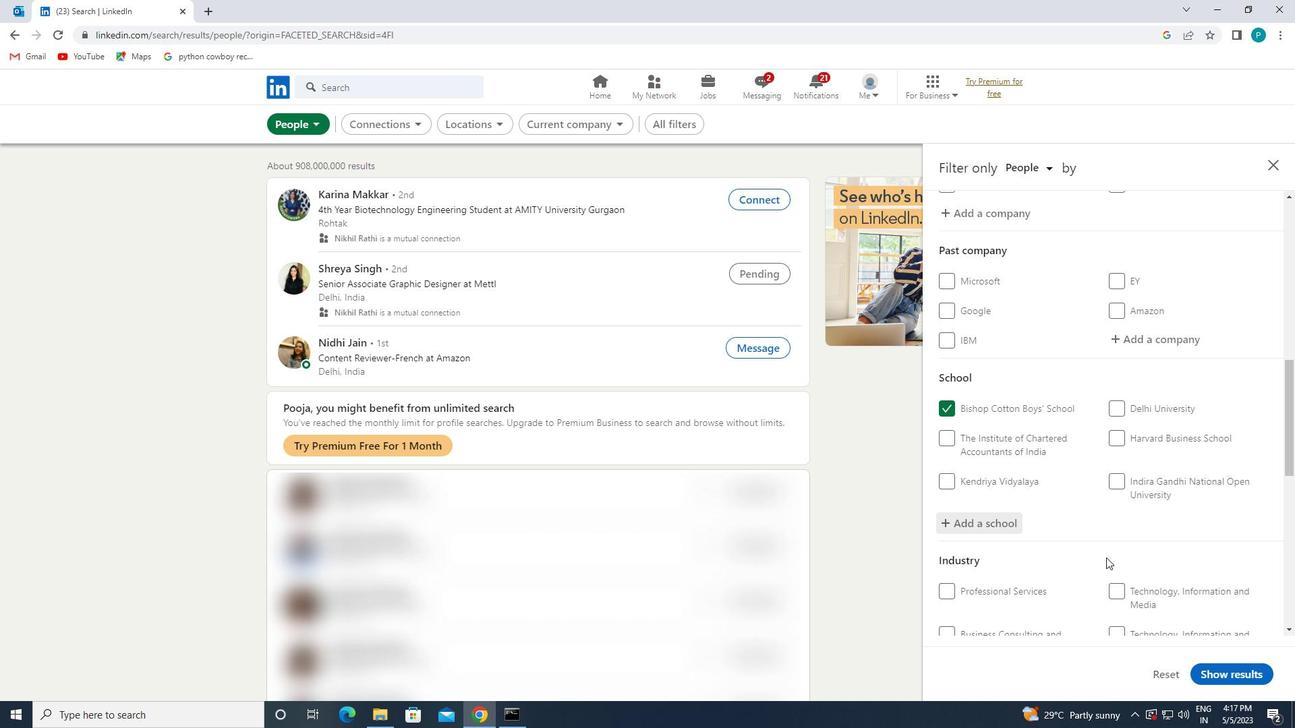 
Action: Mouse scrolled (1111, 555) with delta (0, 0)
Screenshot: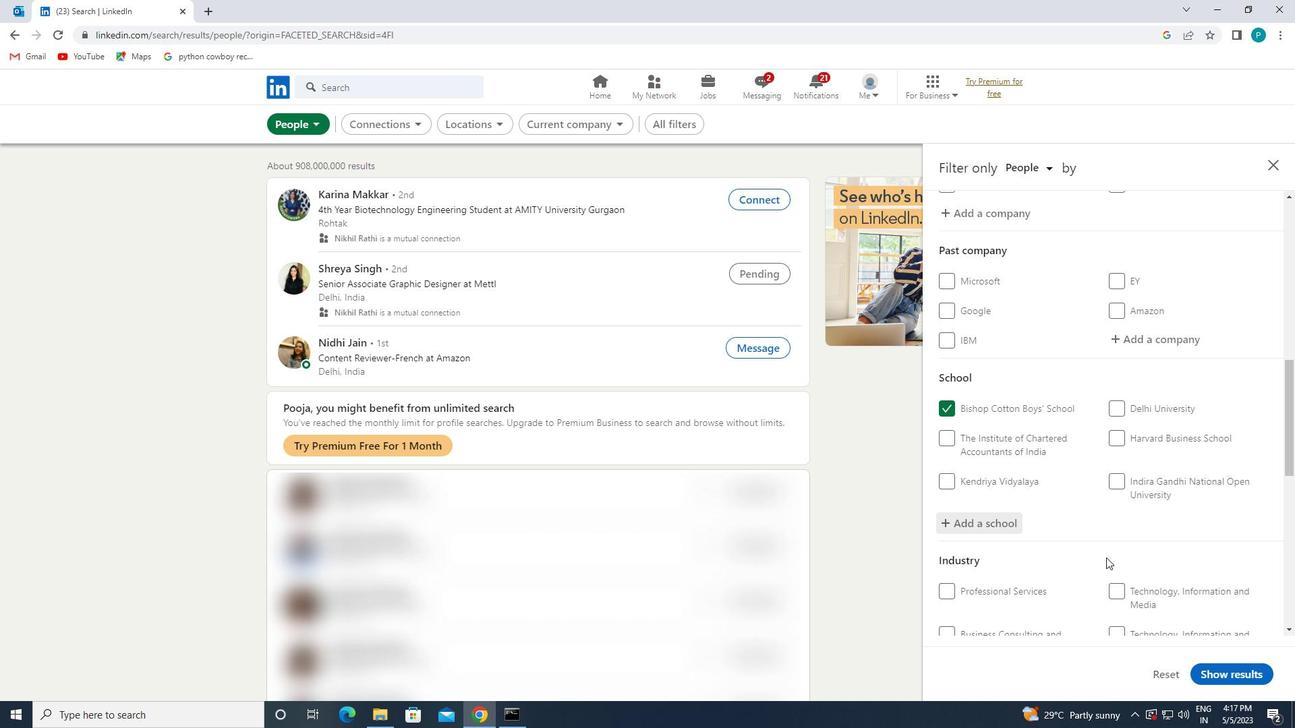
Action: Mouse moved to (1112, 555)
Screenshot: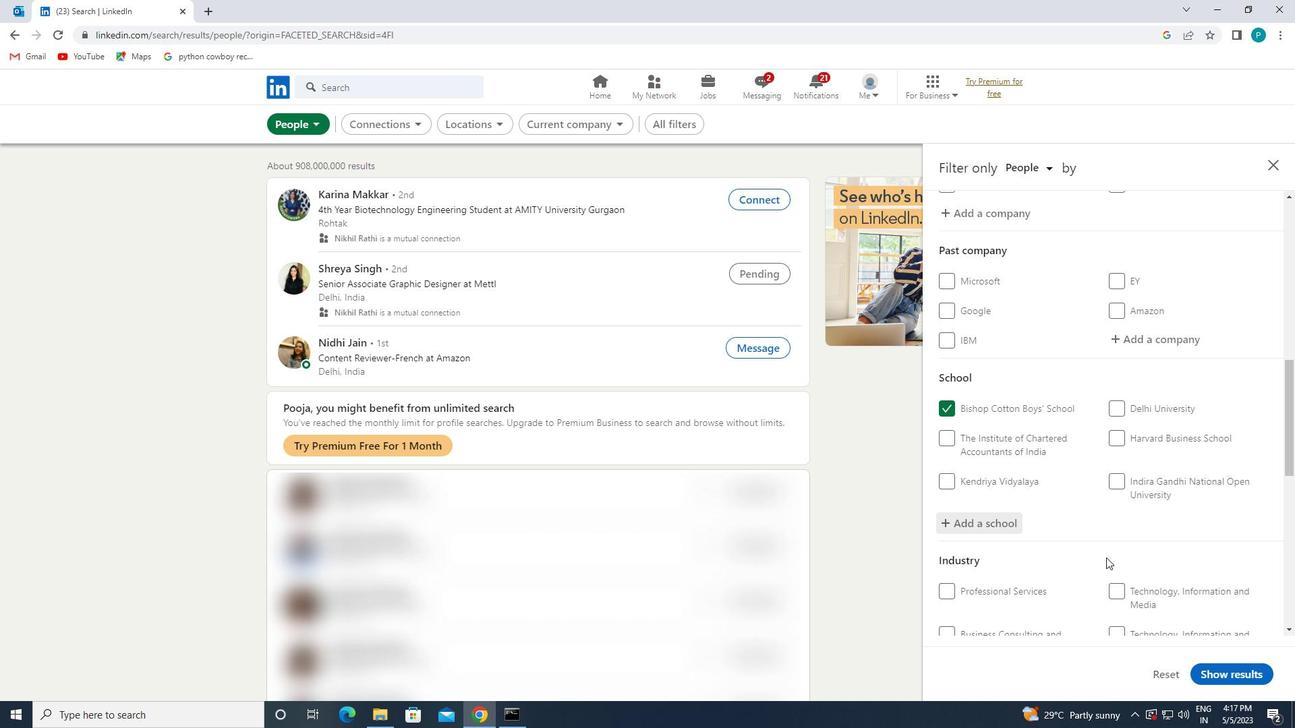 
Action: Mouse scrolled (1112, 554) with delta (0, 0)
Screenshot: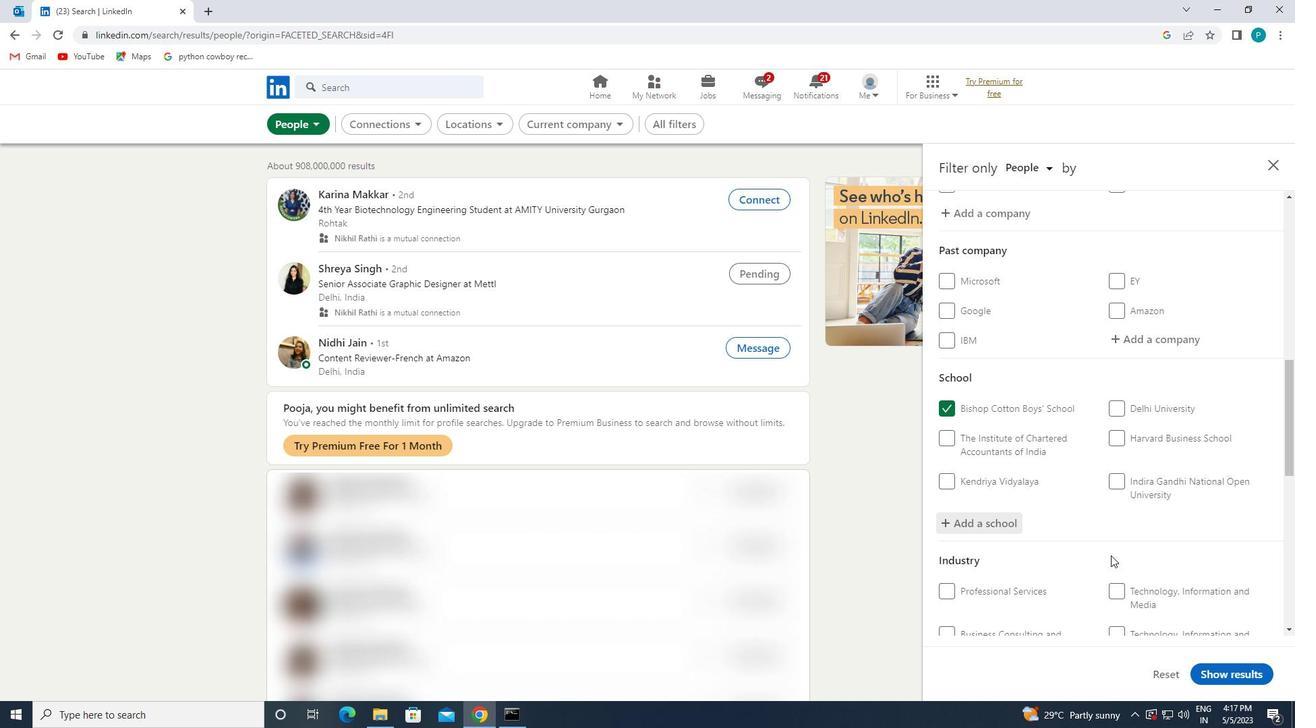 
Action: Mouse moved to (1131, 474)
Screenshot: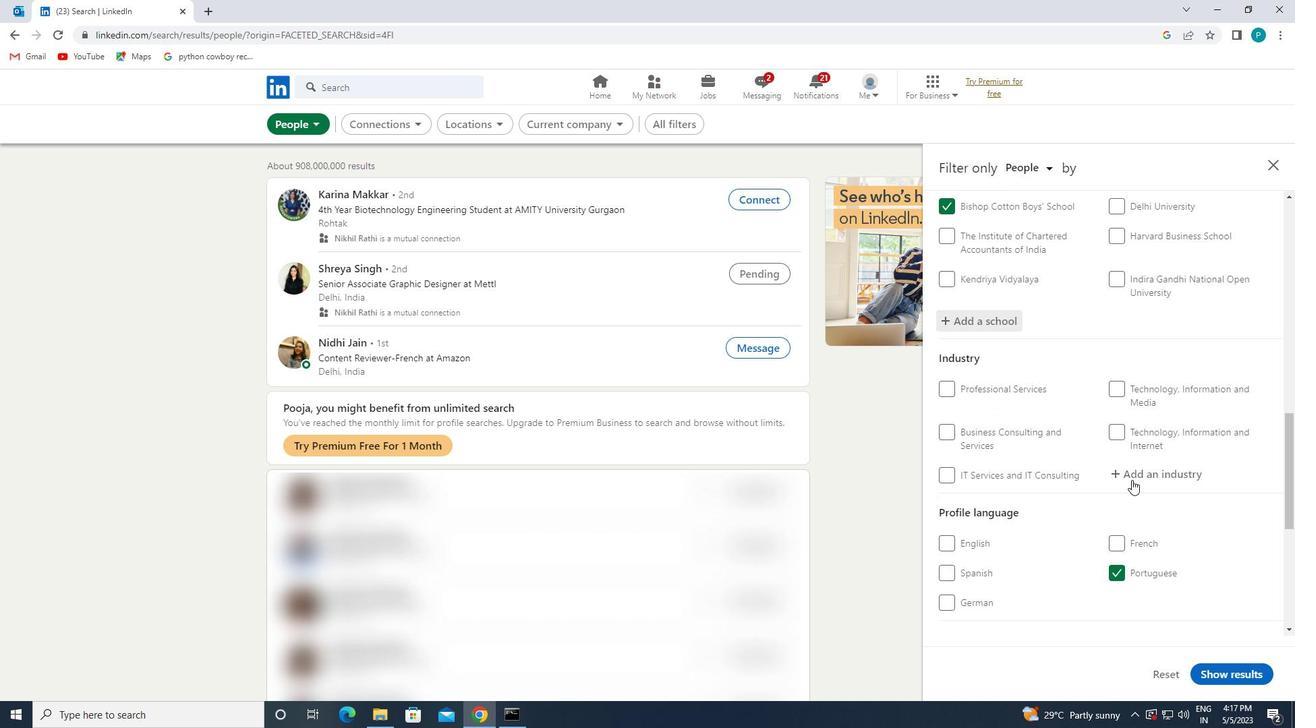 
Action: Mouse pressed left at (1131, 474)
Screenshot: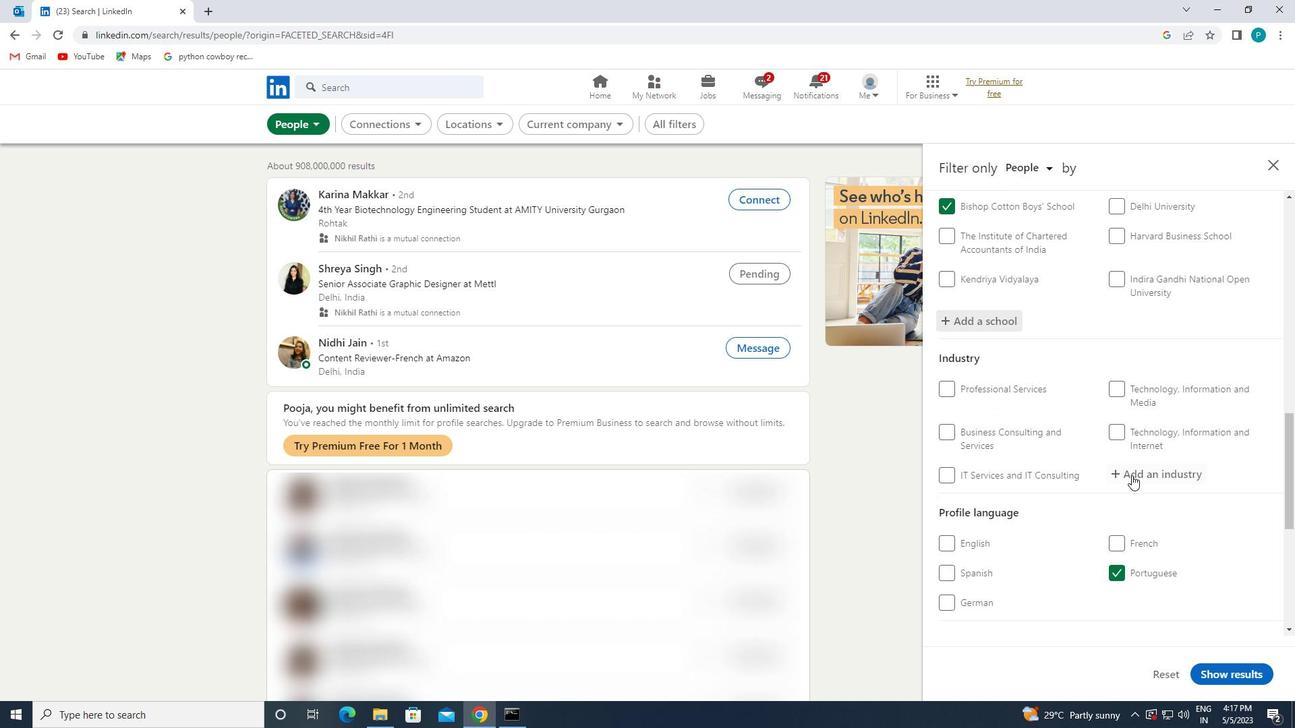
Action: Mouse moved to (1155, 489)
Screenshot: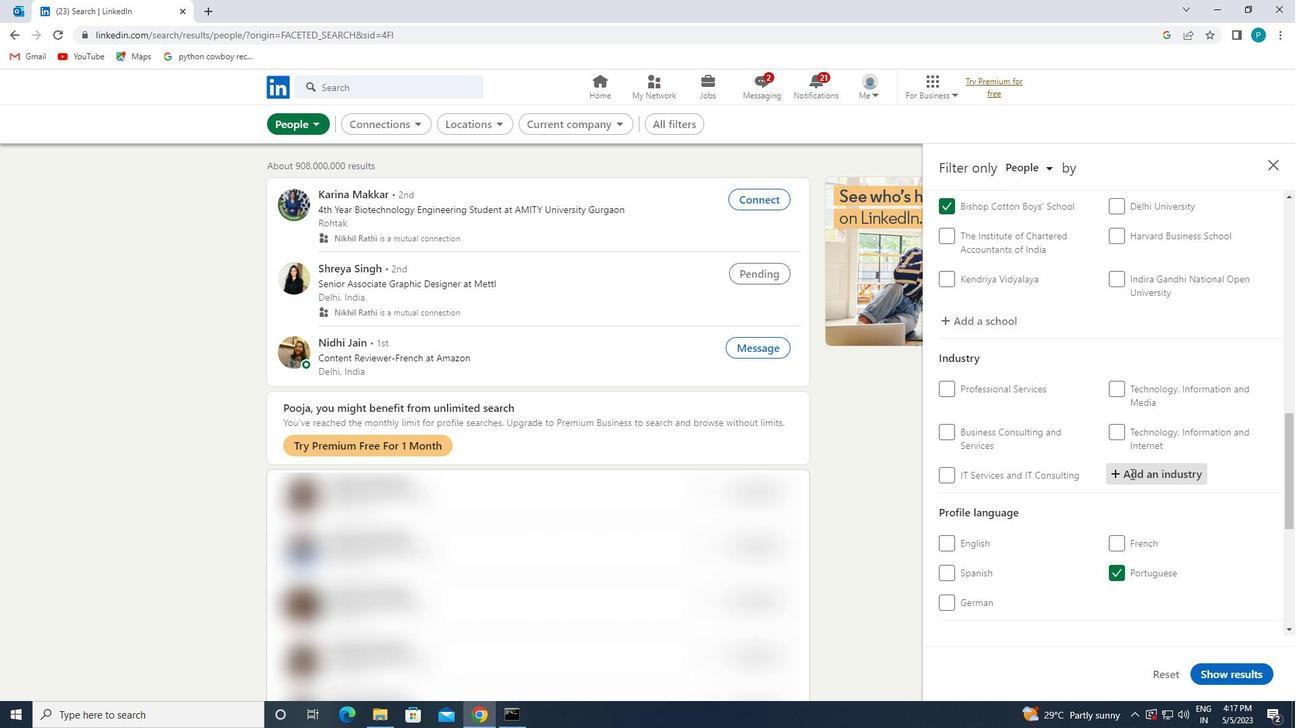 
Action: Key pressed <Key.caps_lock>B<Key.caps_lock>UILDING<Key.space><Key.caps_lock>C<Key.caps_lock>ONSTRUV<Key.backspace>
Screenshot: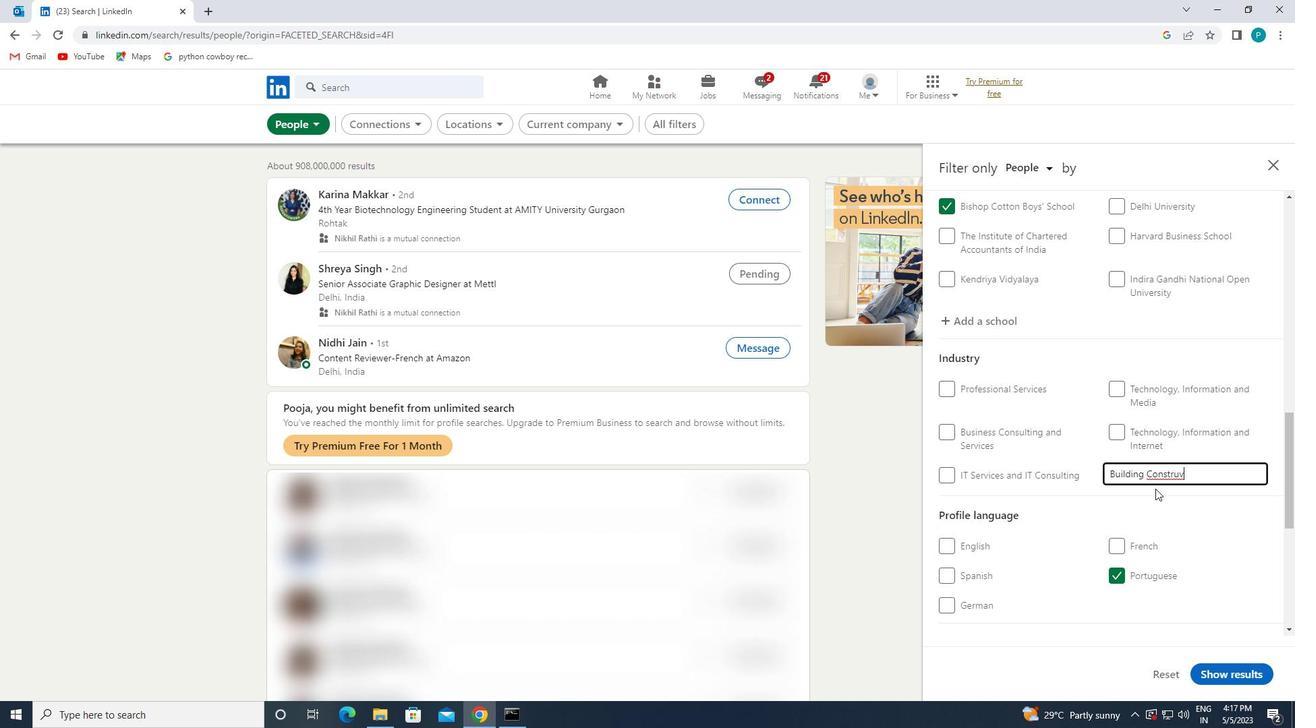 
Action: Mouse moved to (1090, 538)
Screenshot: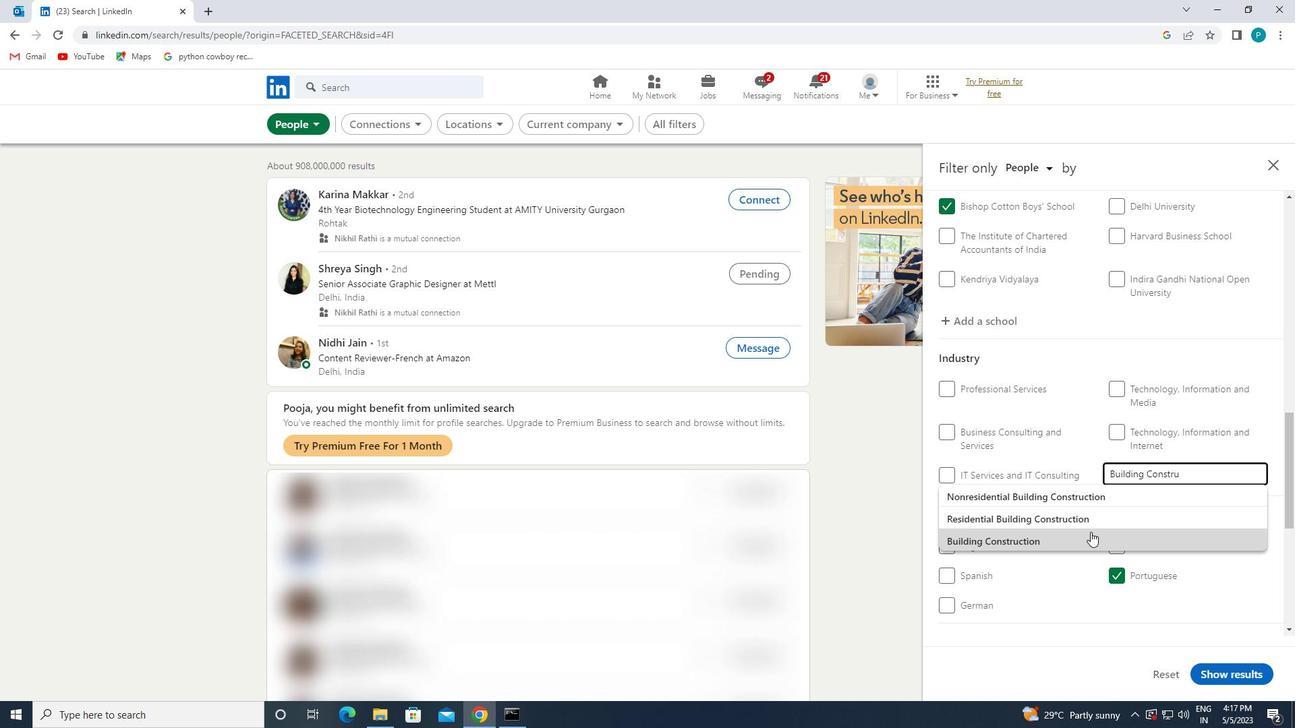 
Action: Mouse pressed left at (1090, 538)
Screenshot: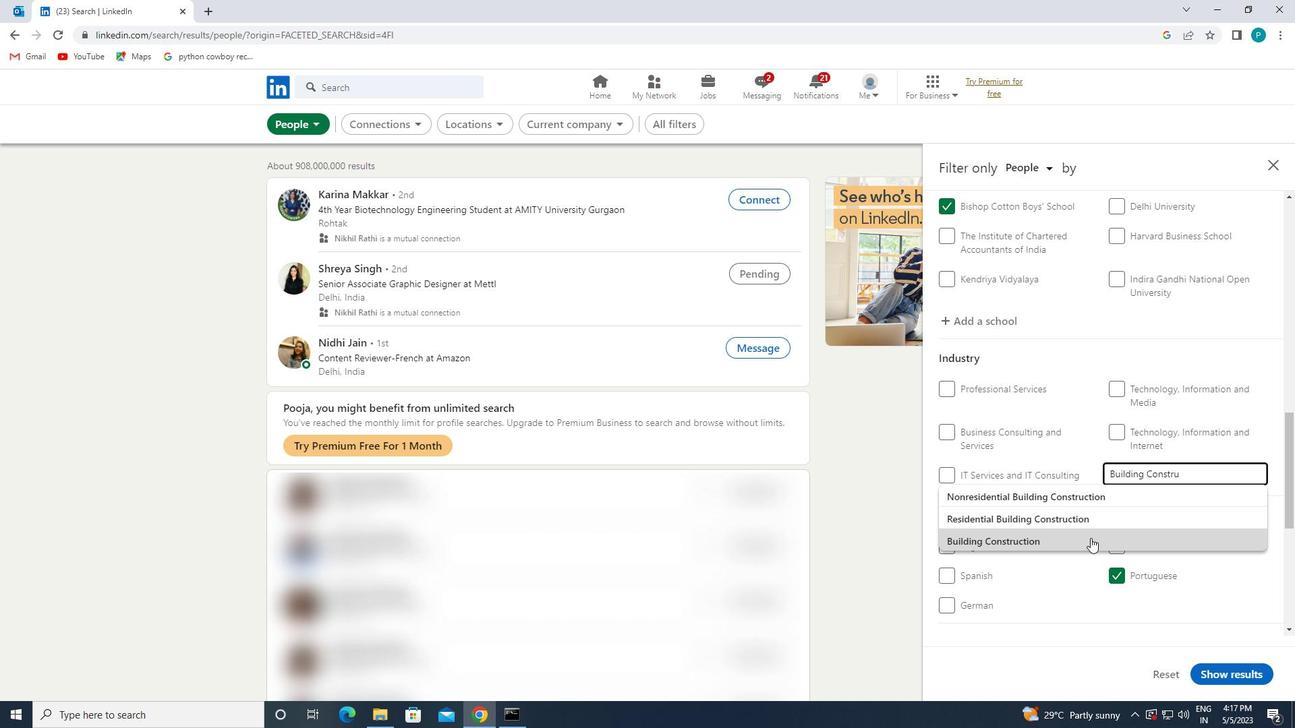 
Action: Mouse scrolled (1090, 537) with delta (0, 0)
Screenshot: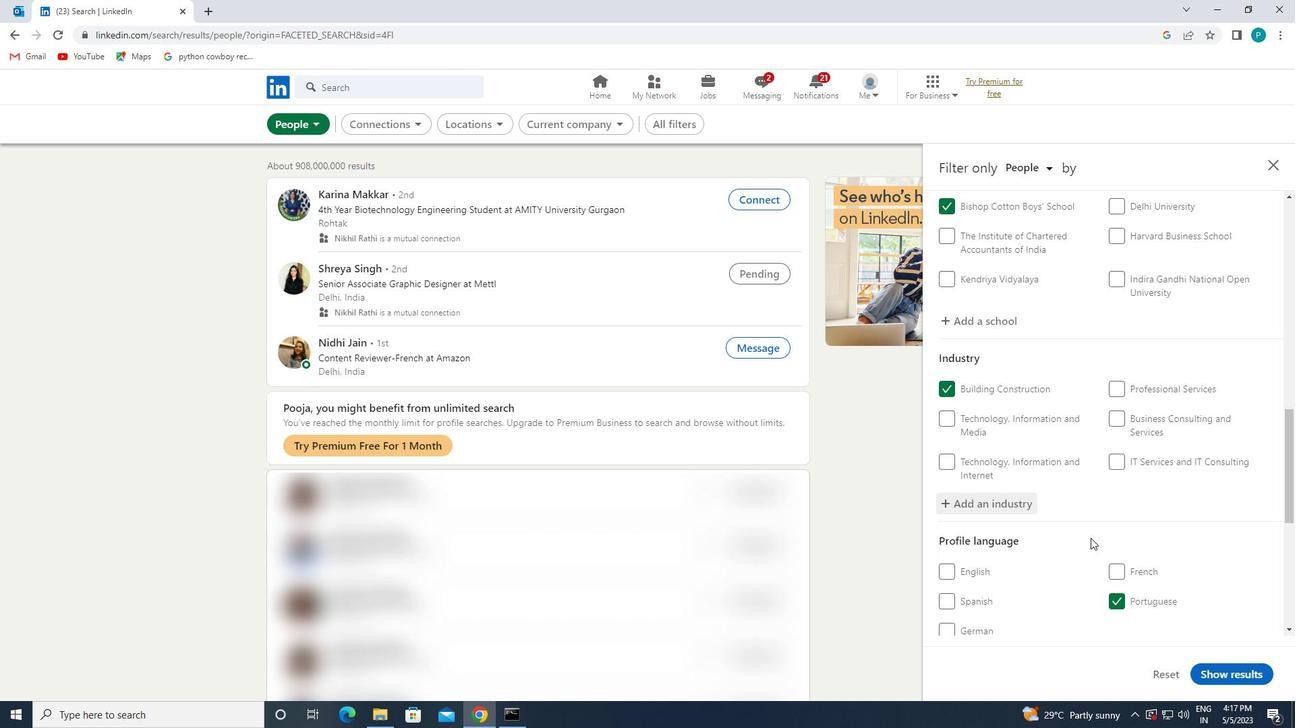 
Action: Mouse scrolled (1090, 537) with delta (0, 0)
Screenshot: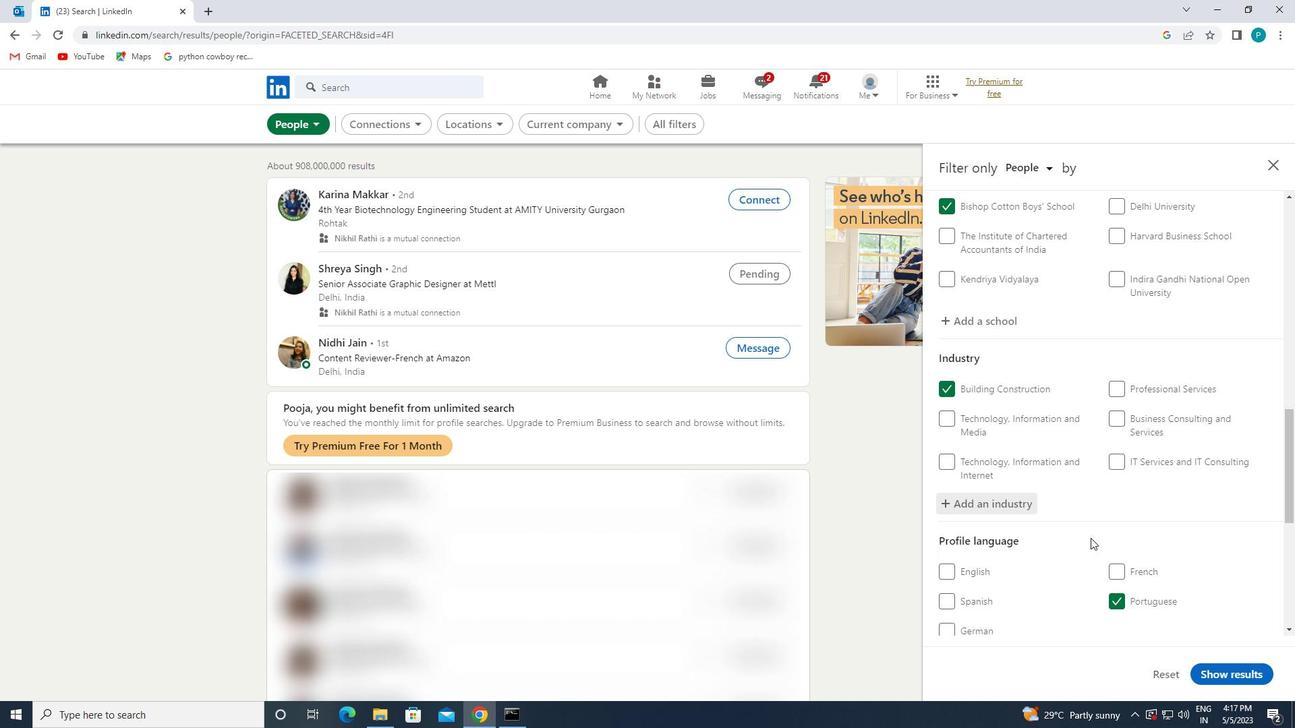 
Action: Mouse scrolled (1090, 537) with delta (0, 0)
Screenshot: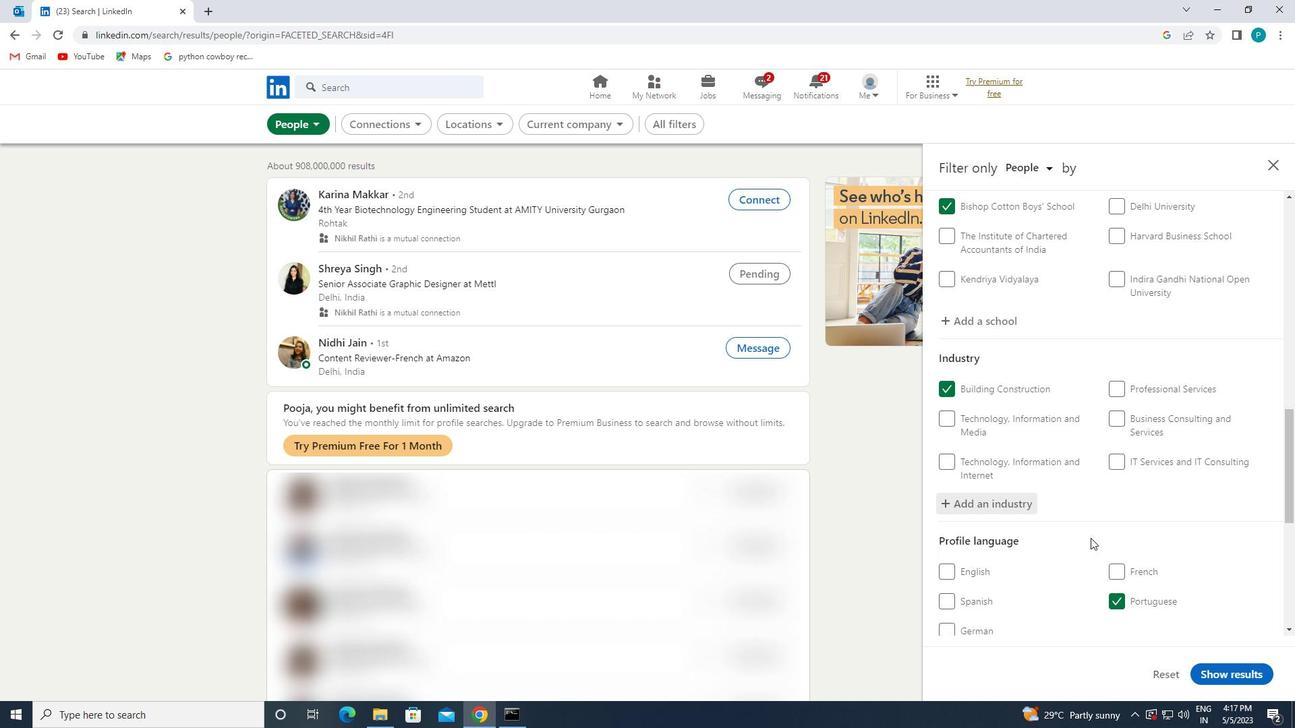 
Action: Mouse moved to (1139, 558)
Screenshot: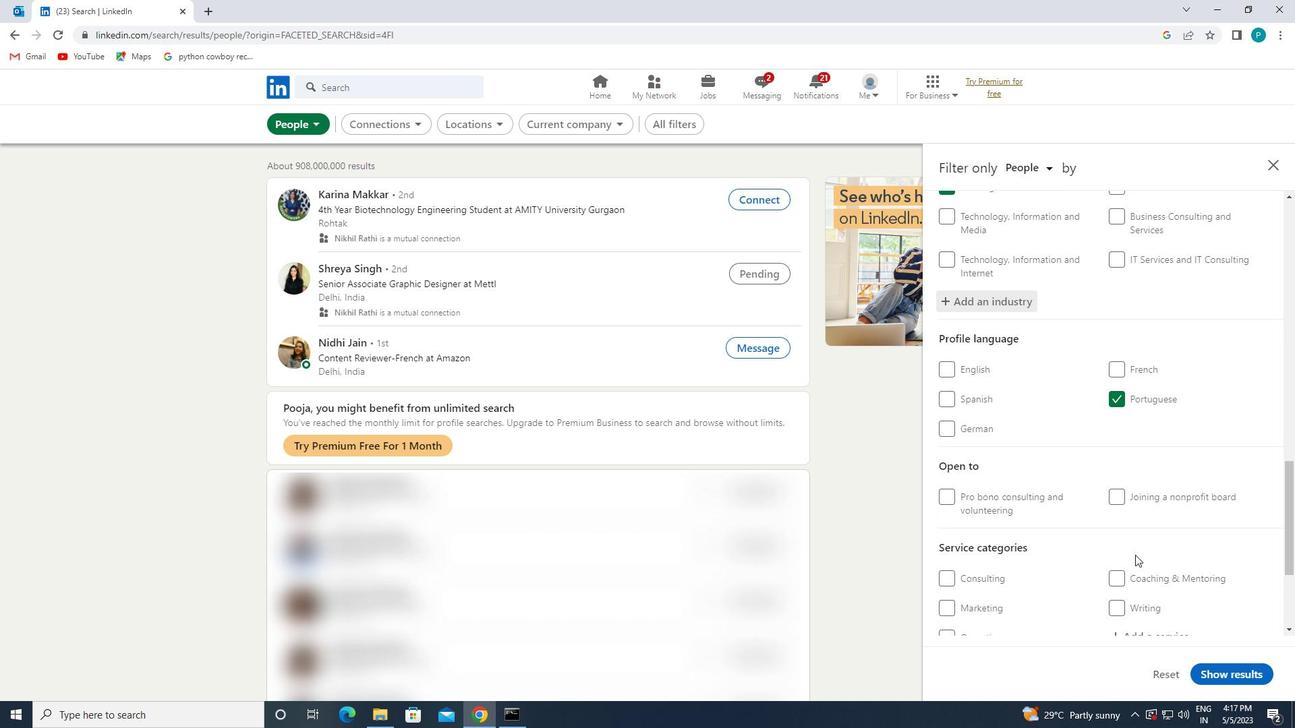 
Action: Mouse scrolled (1139, 557) with delta (0, 0)
Screenshot: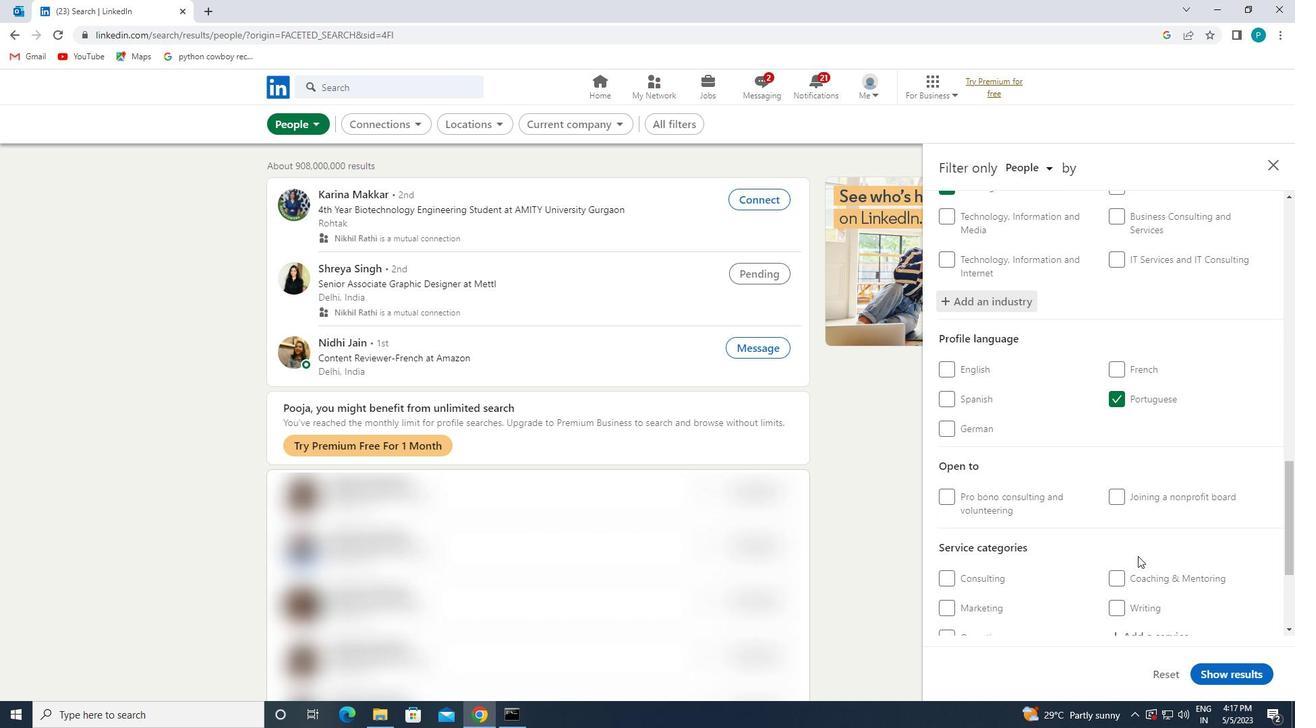 
Action: Mouse scrolled (1139, 557) with delta (0, 0)
Screenshot: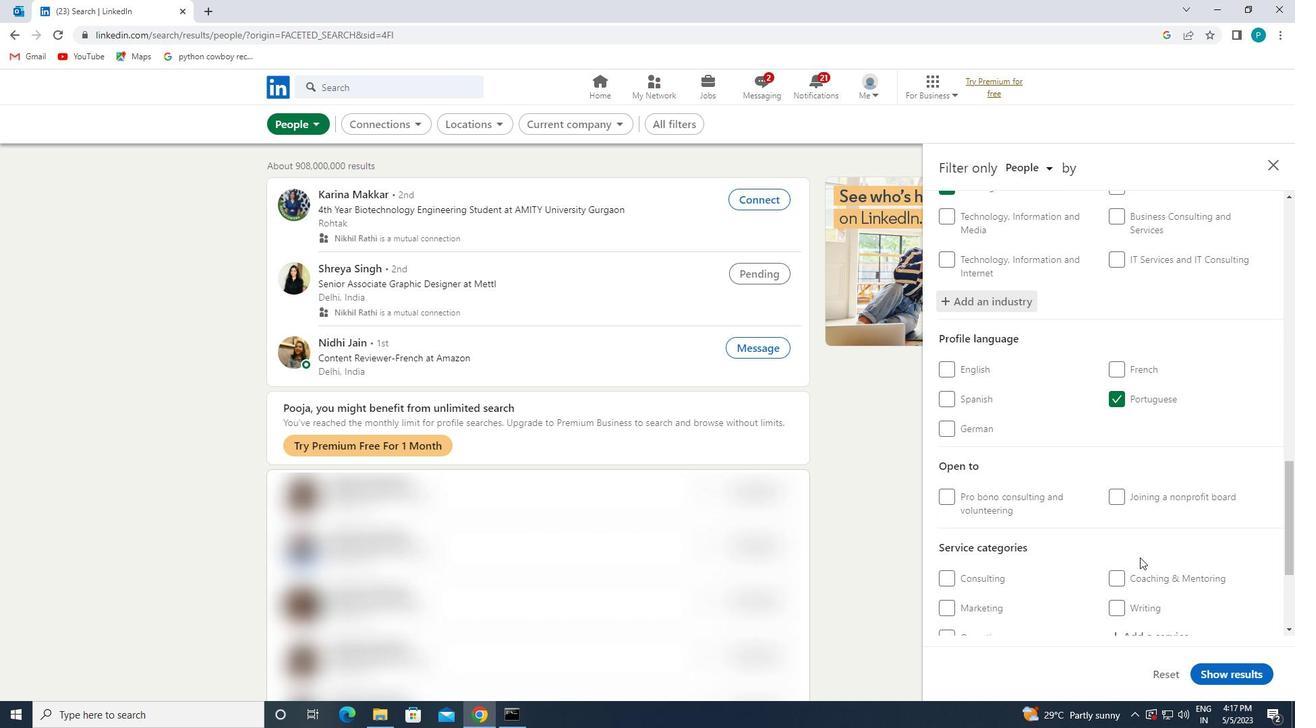 
Action: Mouse moved to (1123, 493)
Screenshot: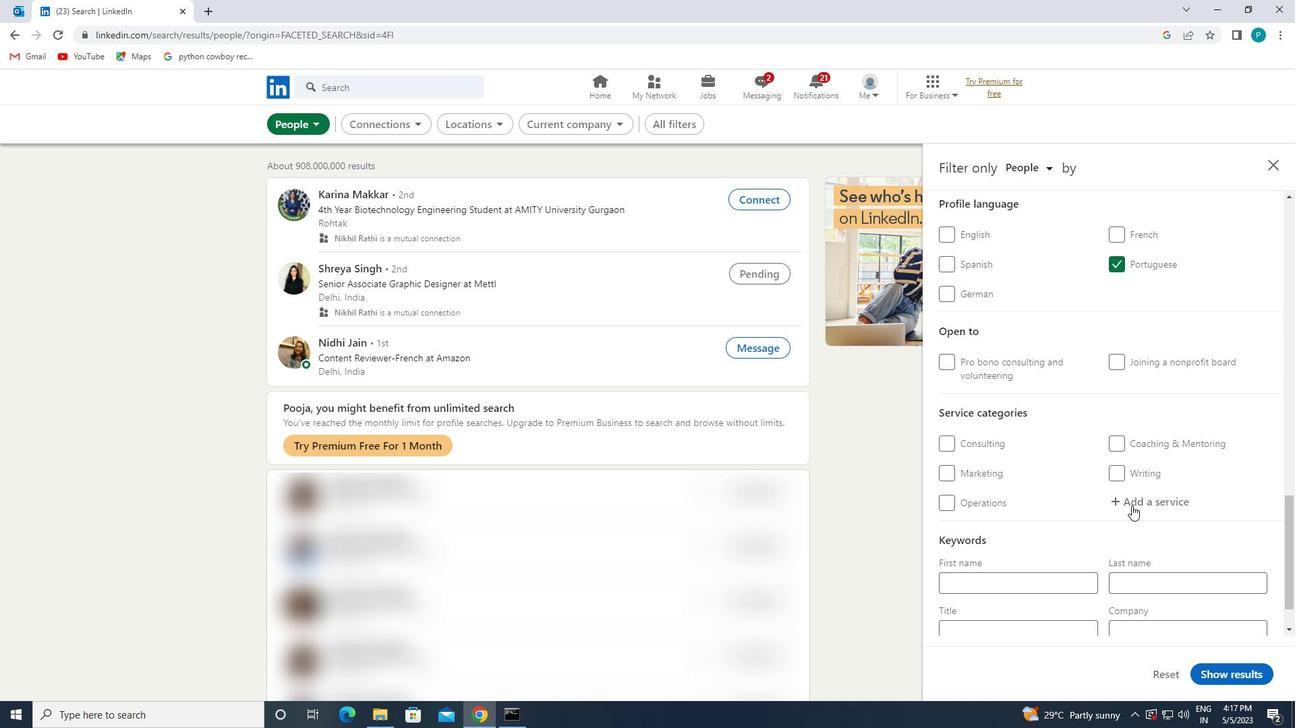 
Action: Mouse pressed left at (1123, 493)
Screenshot: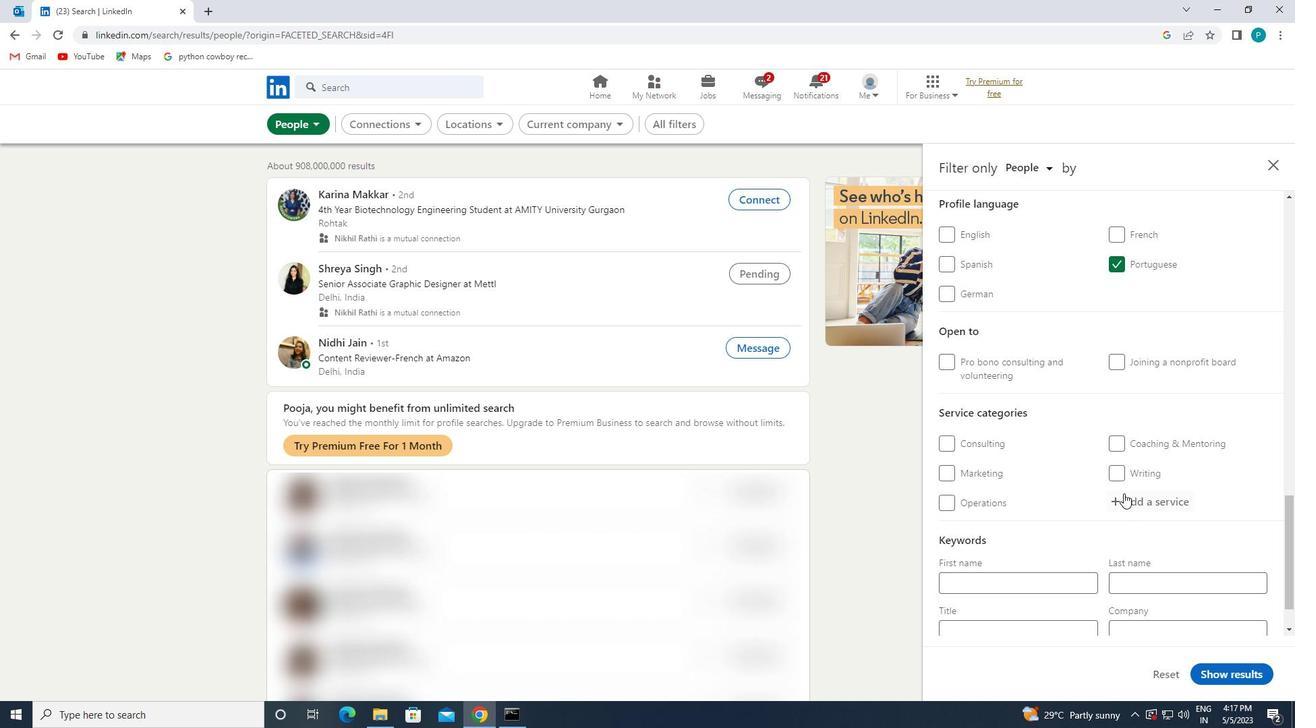 
Action: Key pressed <Key.caps_lock>P<Key.caps_lock>ACKAGING
Screenshot: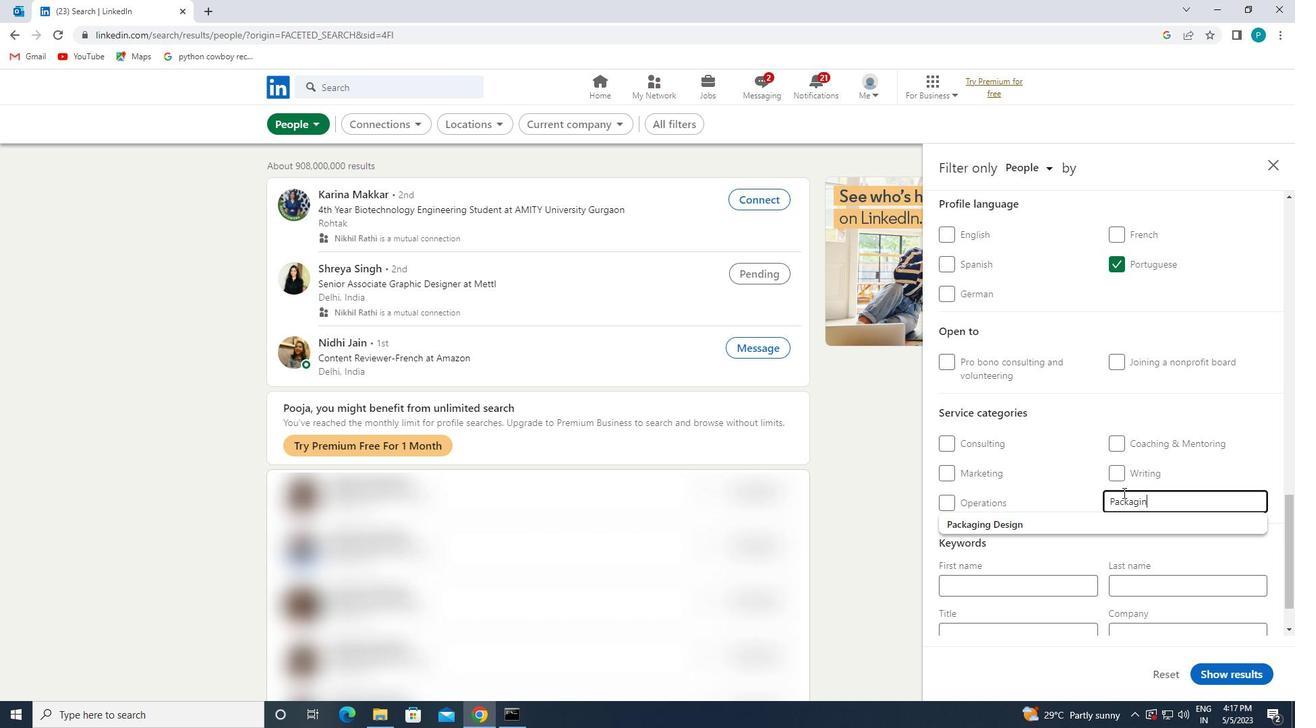 
Action: Mouse moved to (1092, 522)
Screenshot: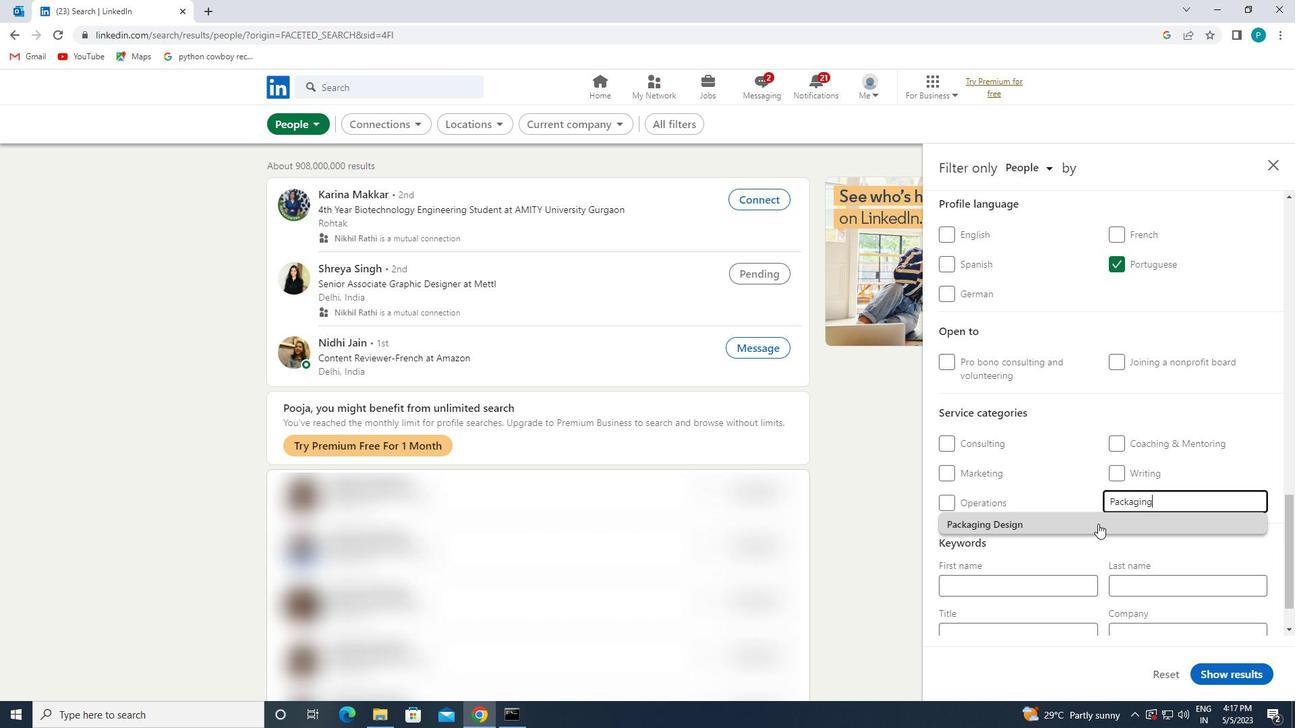 
Action: Mouse pressed left at (1092, 522)
Screenshot: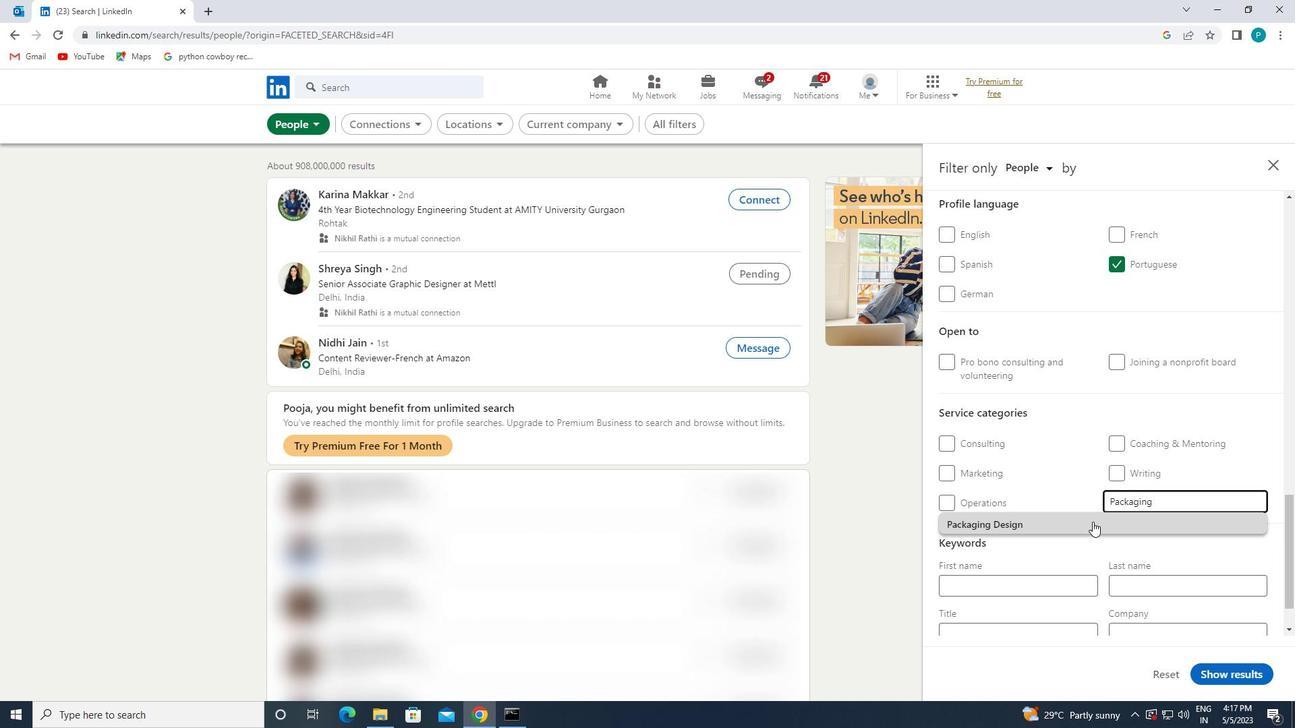 
Action: Mouse moved to (1080, 521)
Screenshot: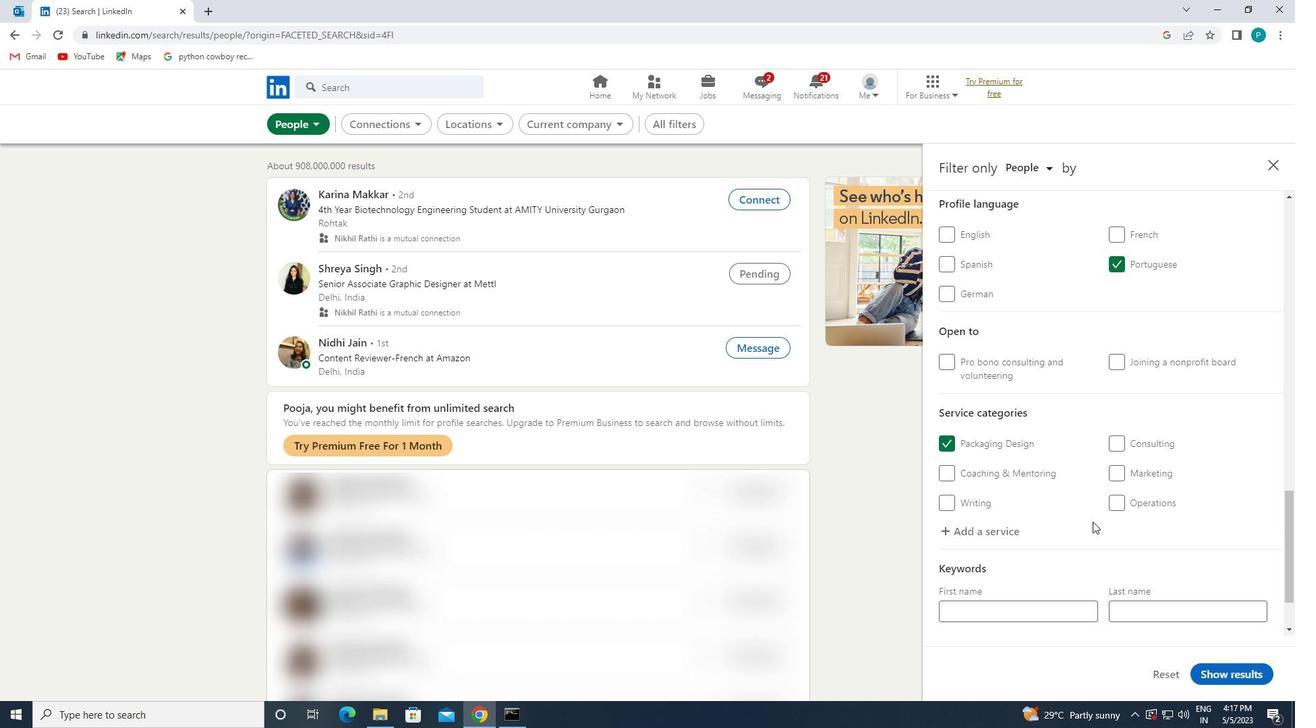 
Action: Mouse scrolled (1080, 520) with delta (0, 0)
Screenshot: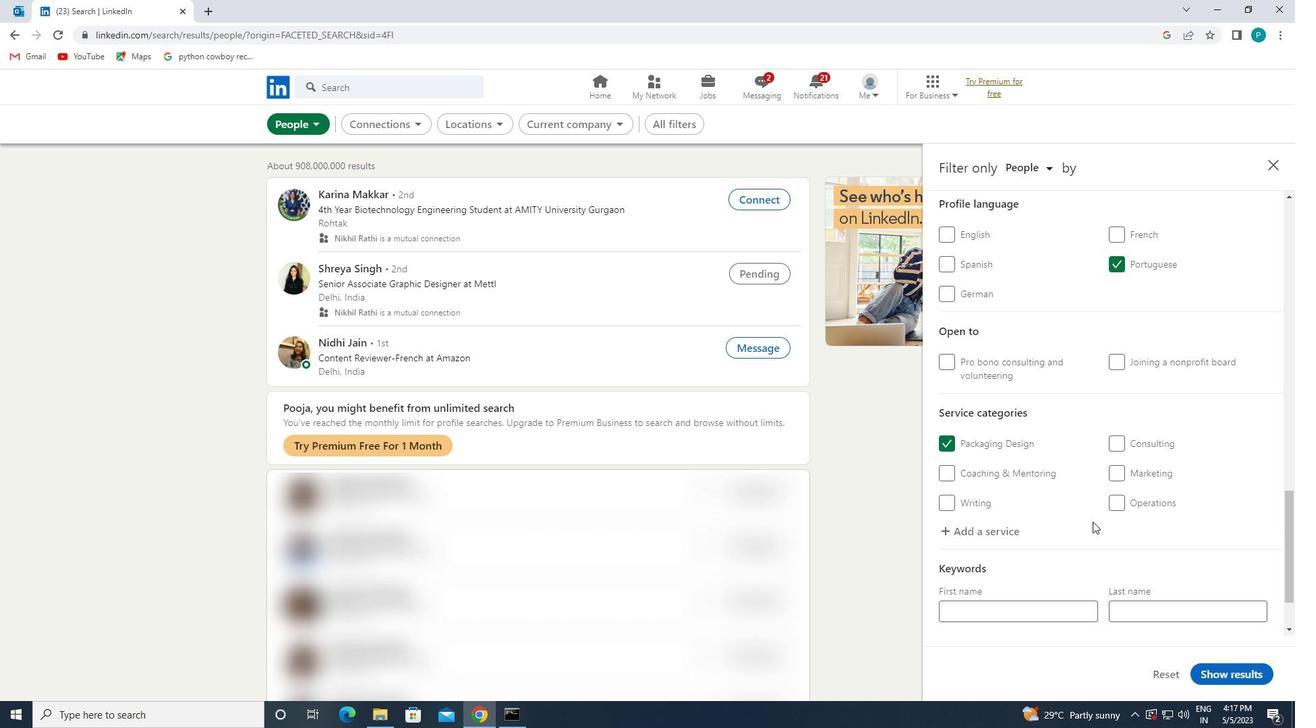 
Action: Mouse moved to (1078, 521)
Screenshot: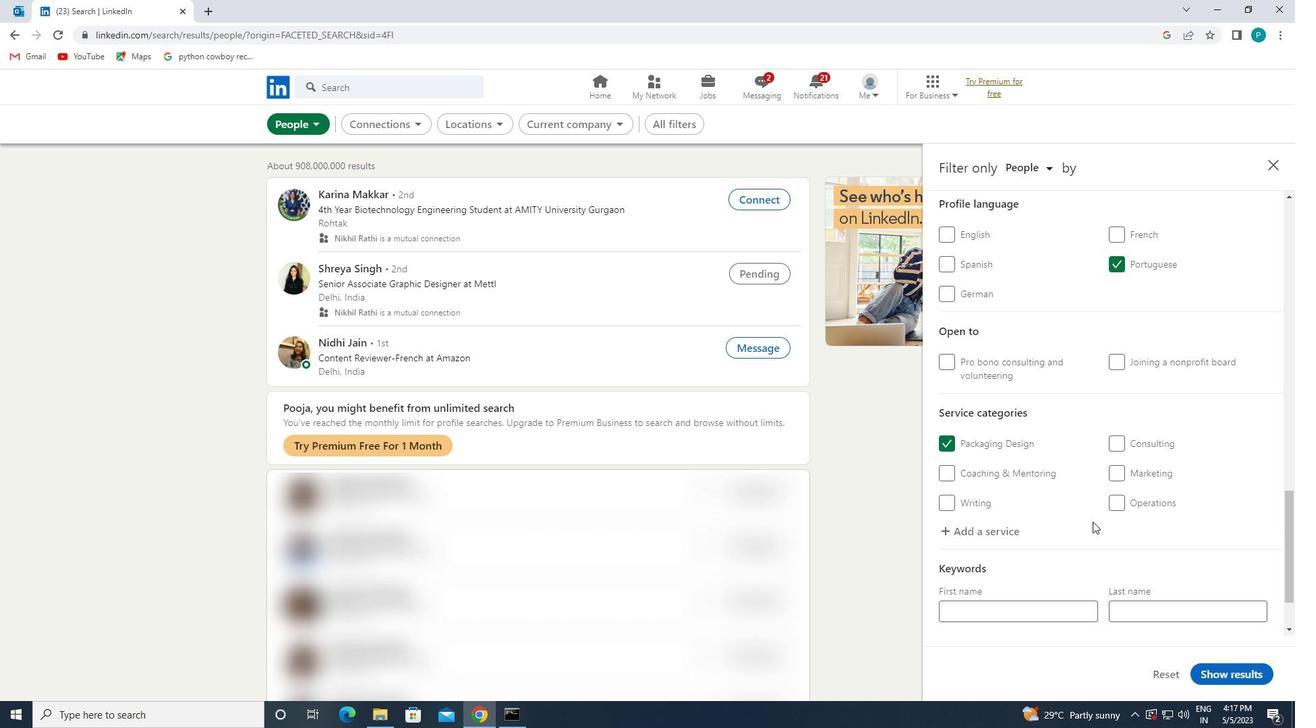 
Action: Mouse scrolled (1078, 520) with delta (0, 0)
Screenshot: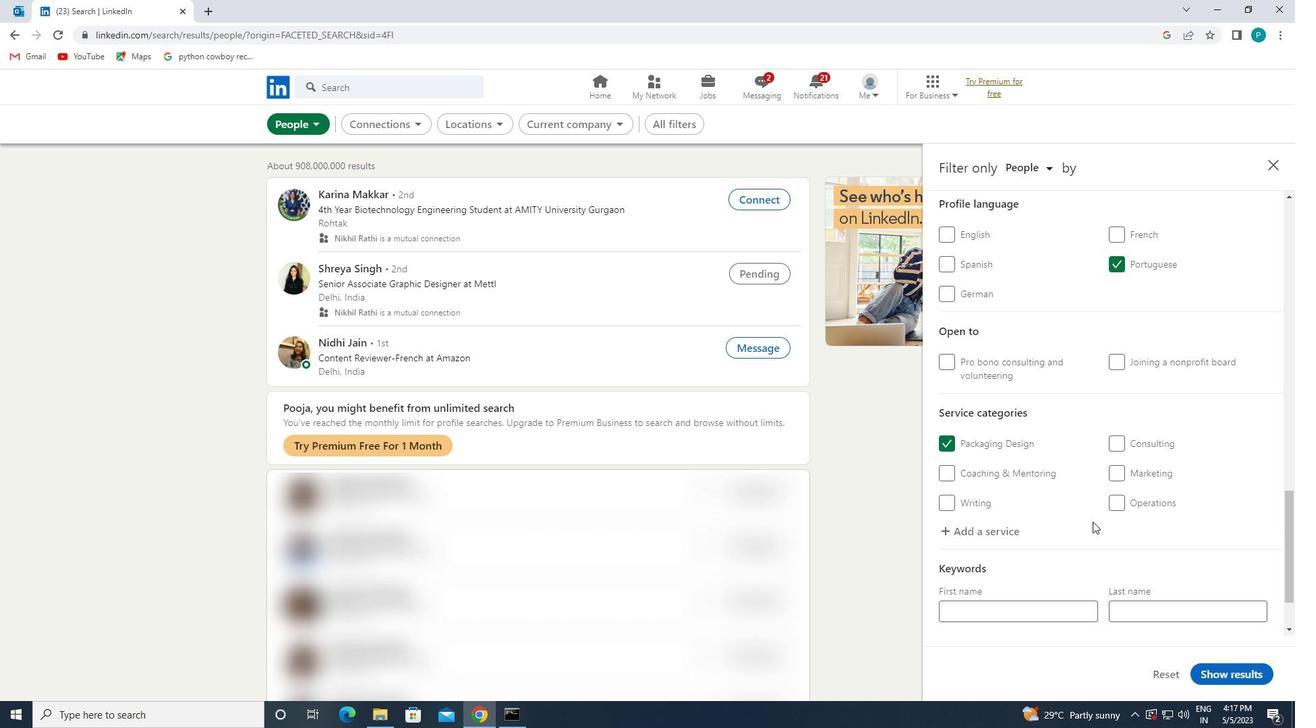 
Action: Mouse moved to (1078, 520)
Screenshot: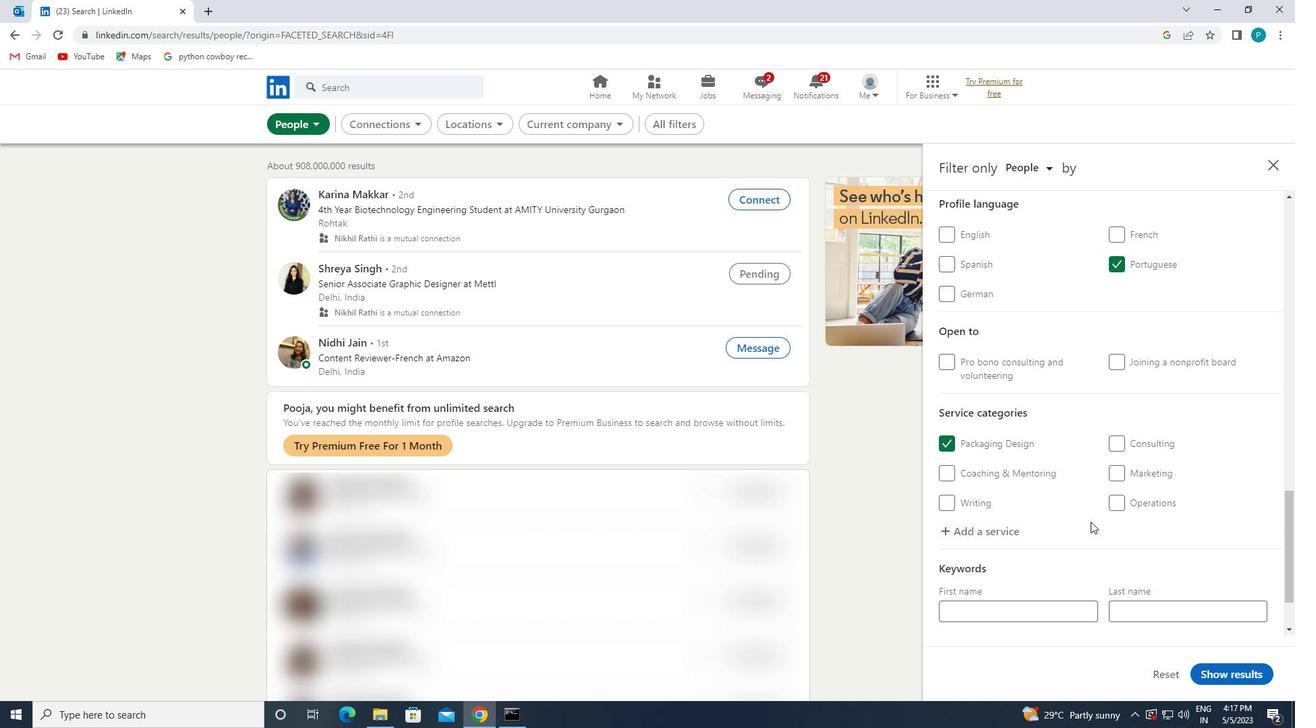 
Action: Mouse scrolled (1078, 520) with delta (0, 0)
Screenshot: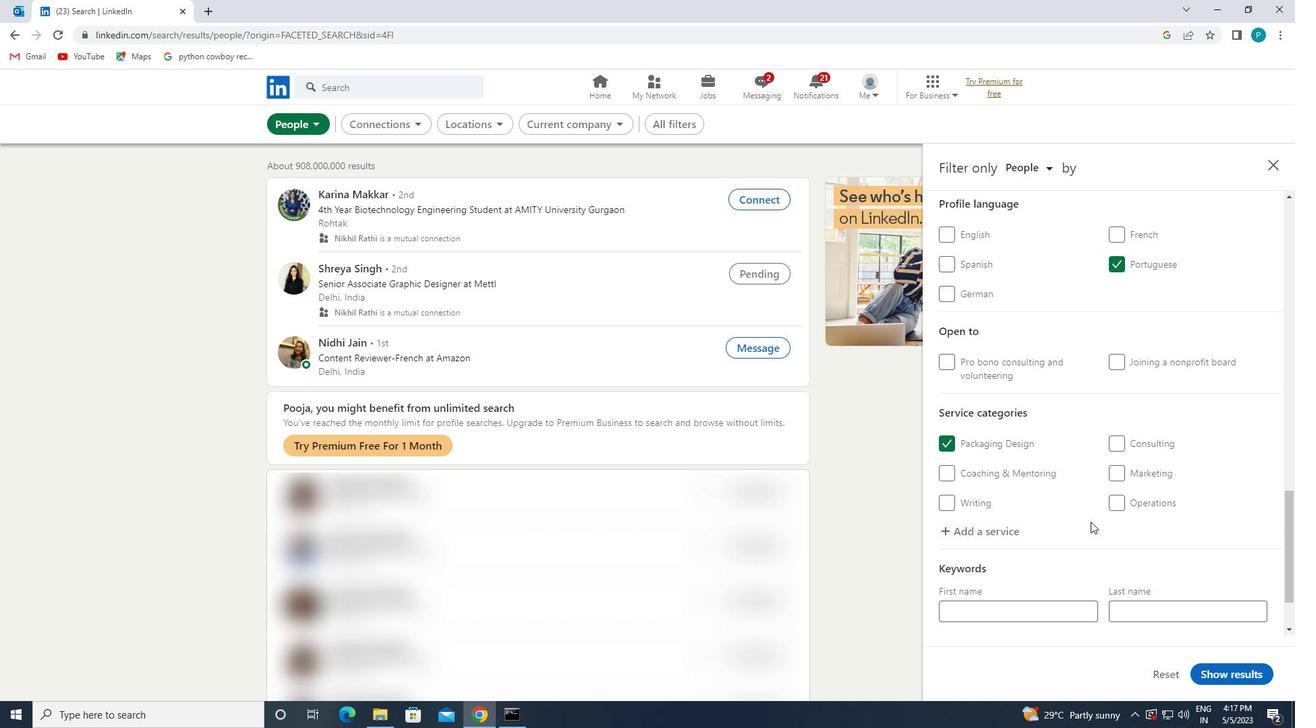 
Action: Mouse moved to (1077, 520)
Screenshot: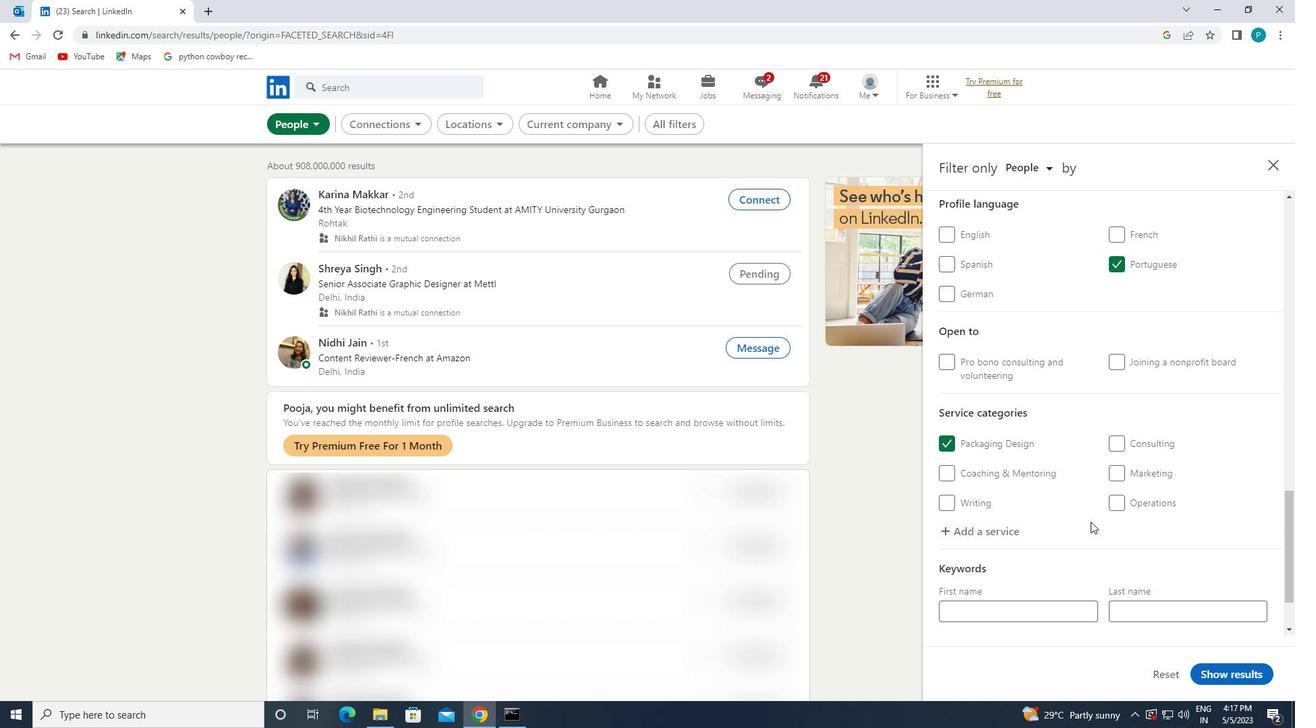 
Action: Mouse scrolled (1077, 520) with delta (0, 0)
Screenshot: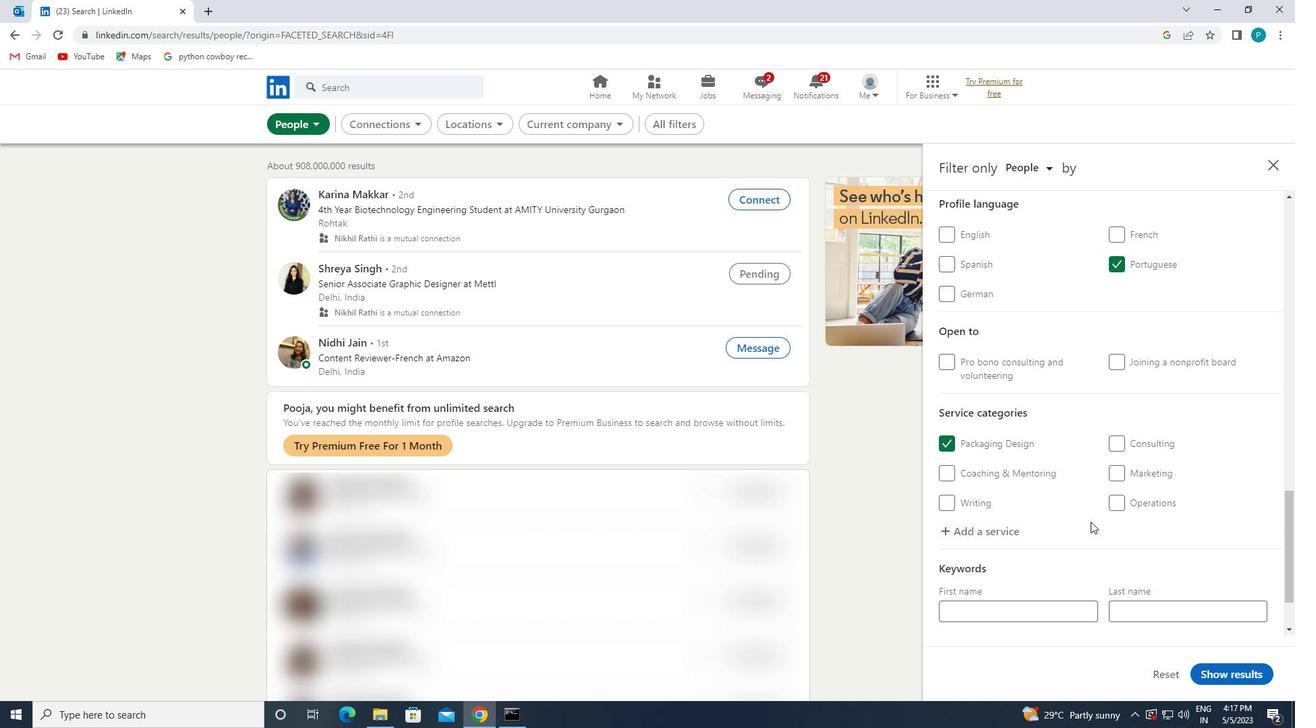 
Action: Mouse moved to (1027, 573)
Screenshot: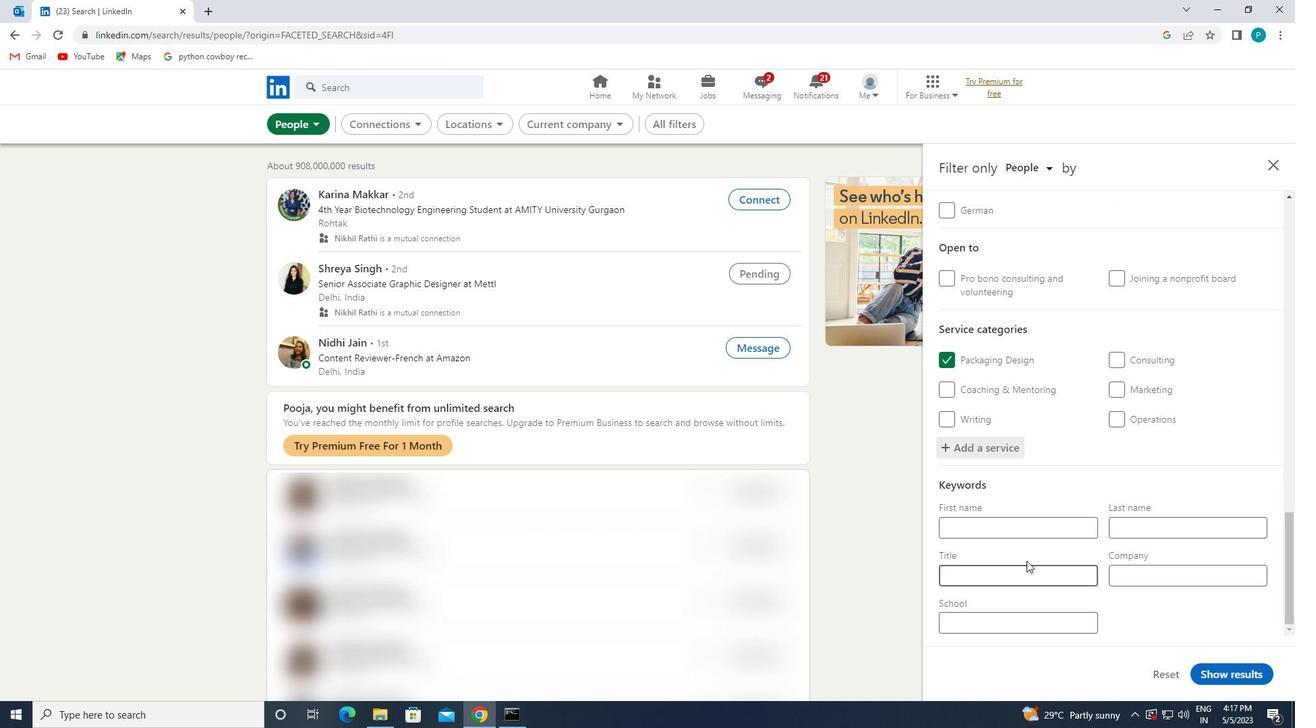 
Action: Mouse scrolled (1027, 572) with delta (0, 0)
Screenshot: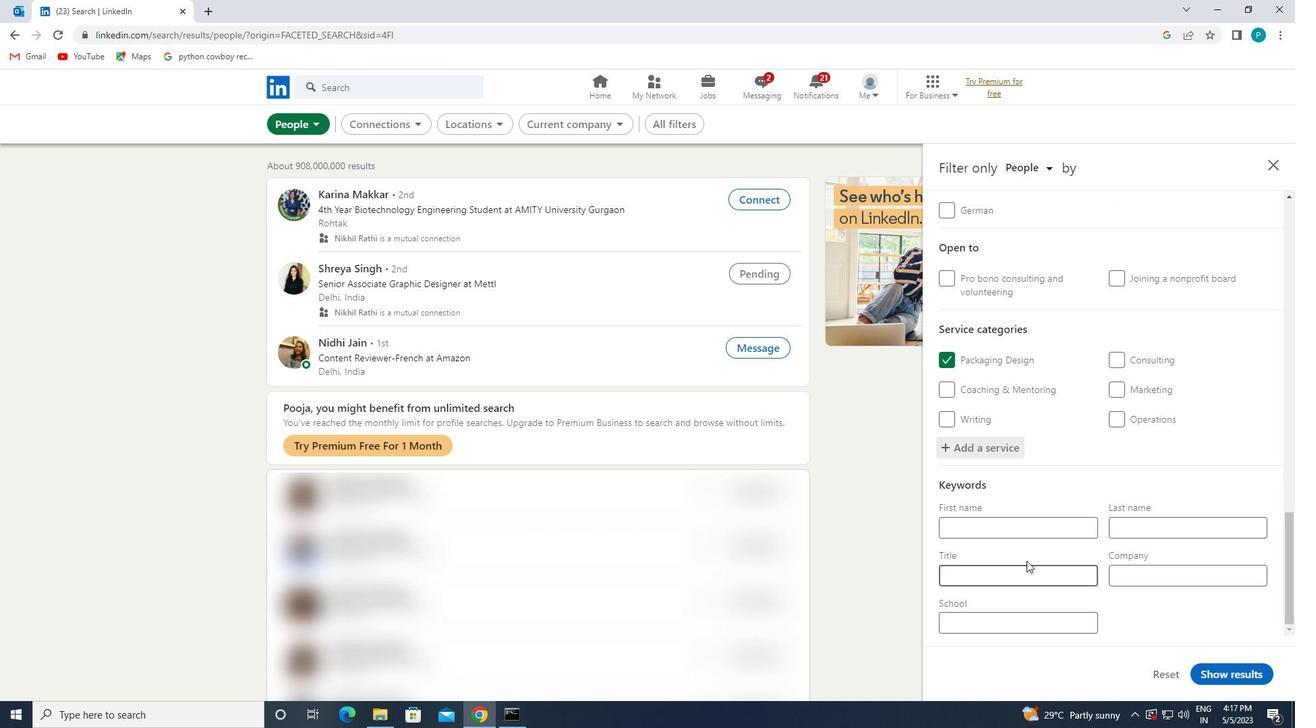
Action: Mouse pressed left at (1027, 573)
Screenshot: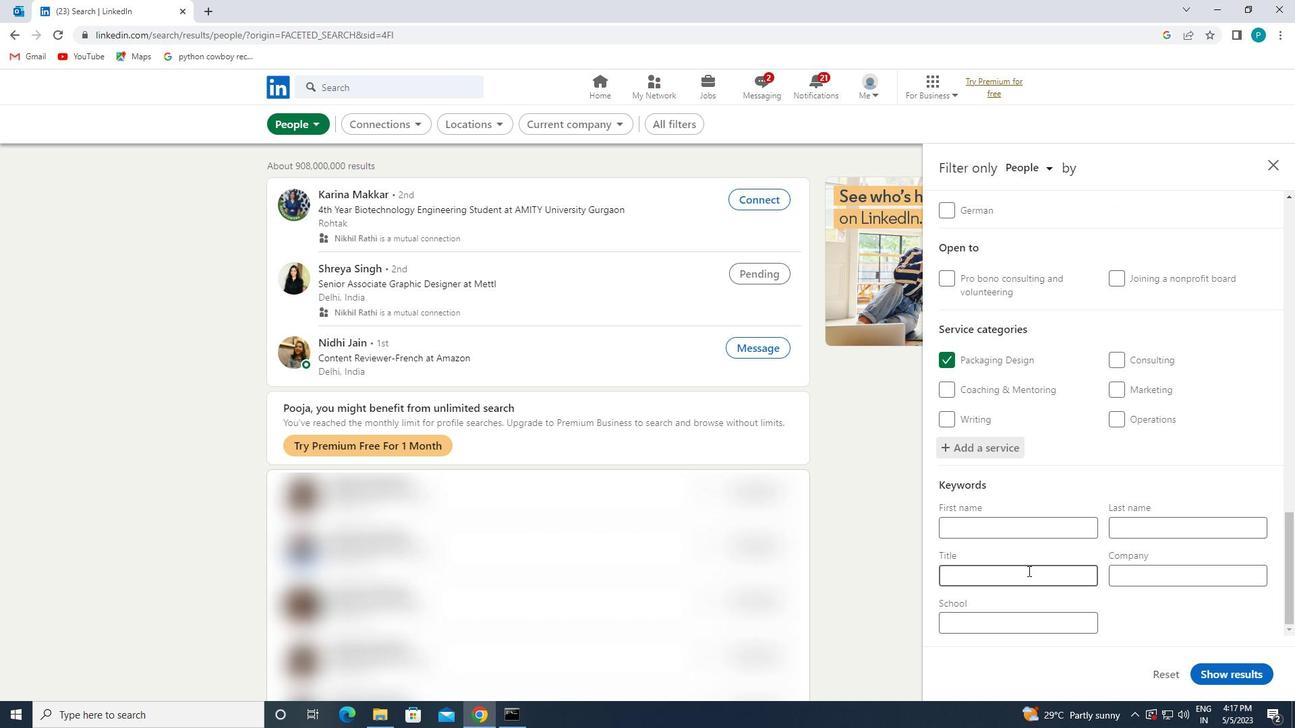 
Action: Mouse moved to (1025, 570)
Screenshot: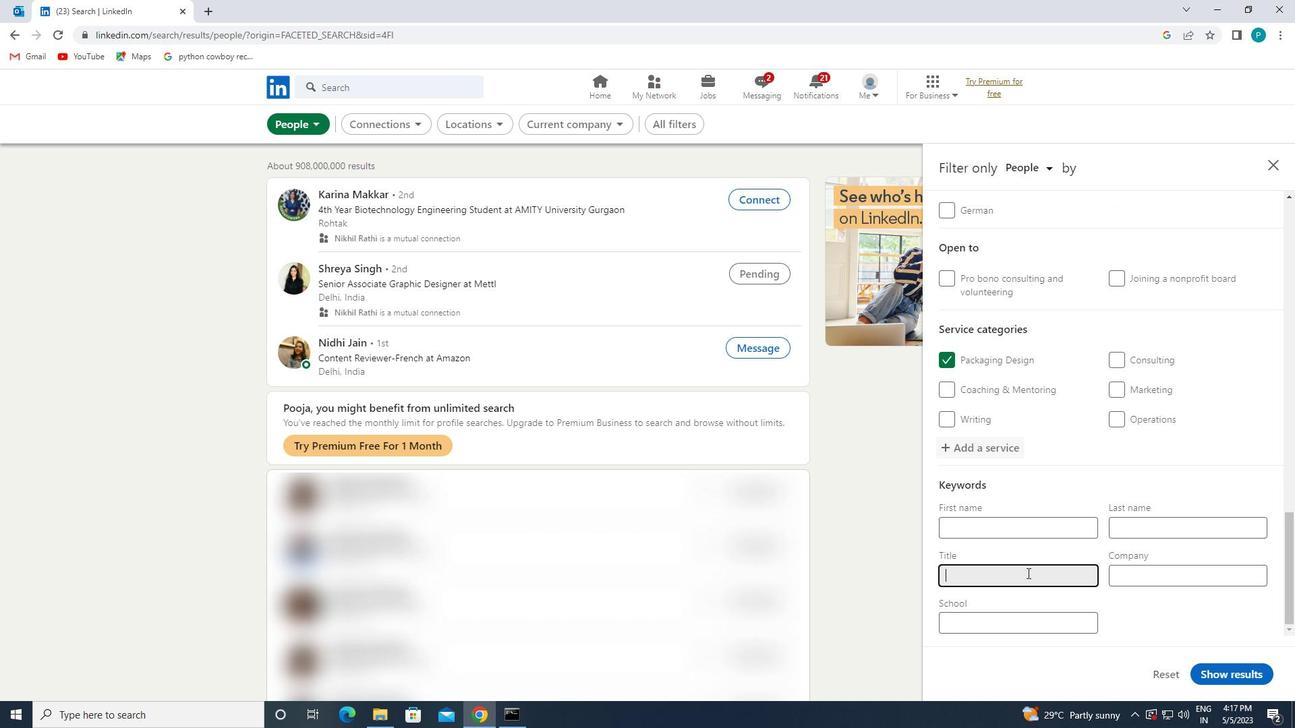 
Action: Key pressed <Key.caps_lock>IT<Key.space>M<Key.caps_lock>ANAGER
Screenshot: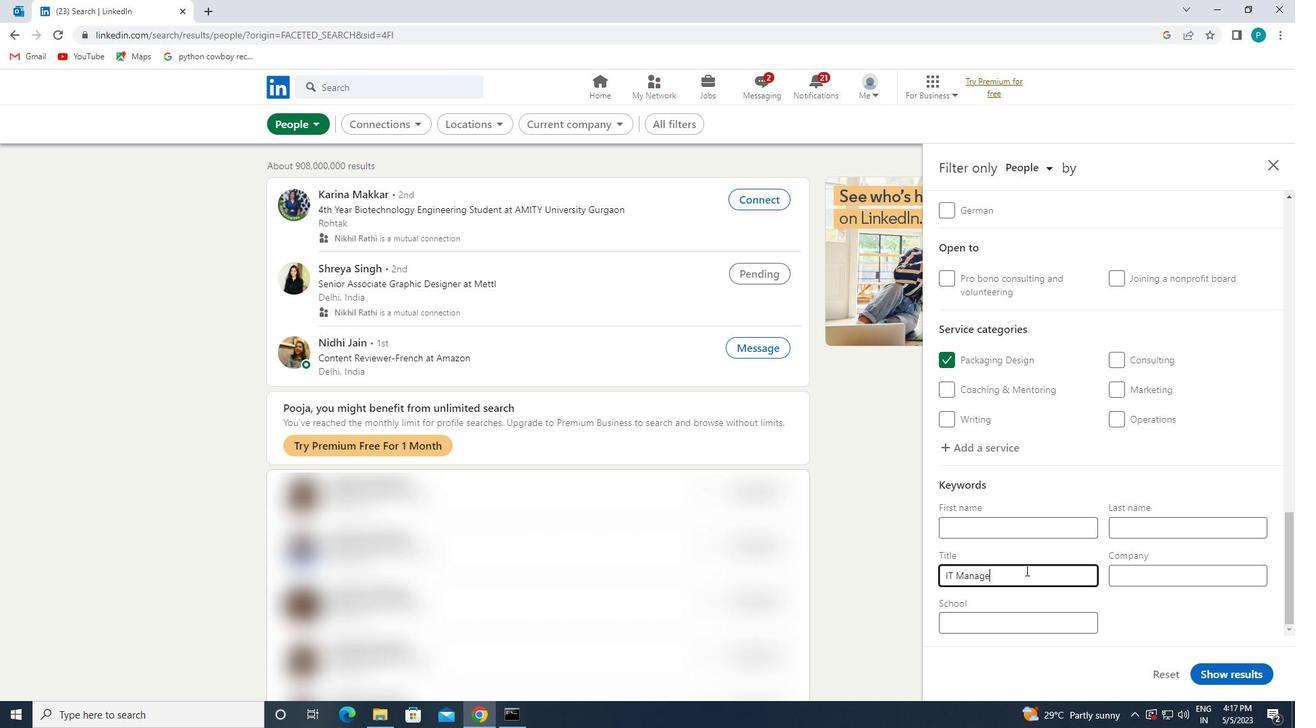 
Action: Mouse moved to (1235, 669)
Screenshot: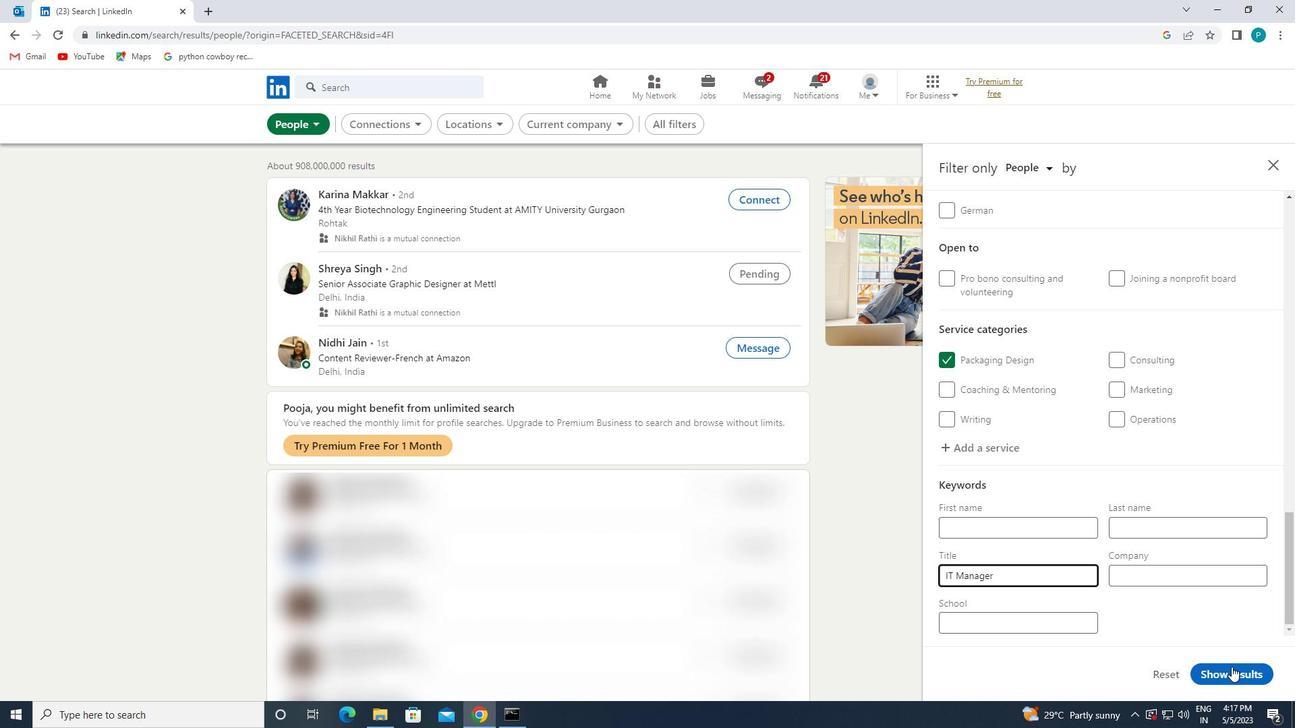 
Action: Mouse pressed left at (1235, 669)
Screenshot: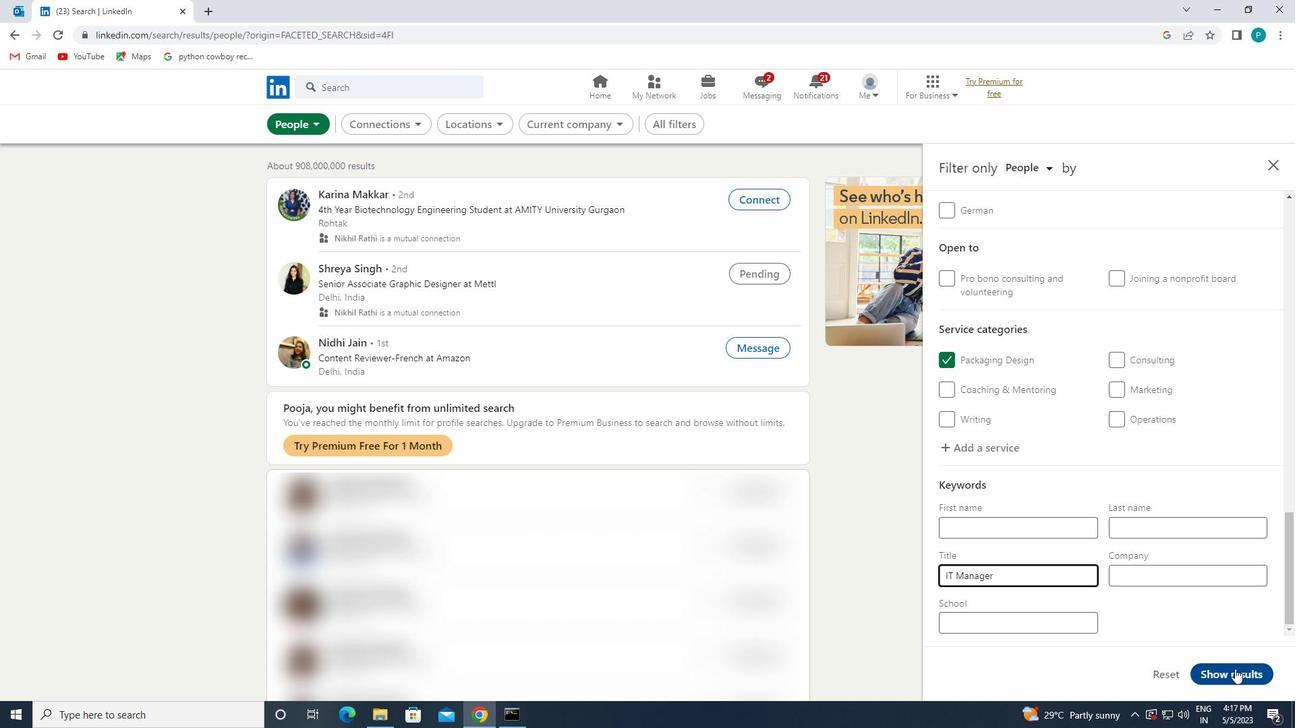 
